 Task: Look for space in San Fernando, United States from 17th June, 2023 to 21st June, 2023 for 2 adults in price range Rs.7000 to Rs.12000. Place can be private room with 1  bedroom having 2 beds and 1 bathroom. Property type can be house, flat, guest house. Booking option can be shelf check-in. Required host language is English.
Action: Mouse moved to (558, 112)
Screenshot: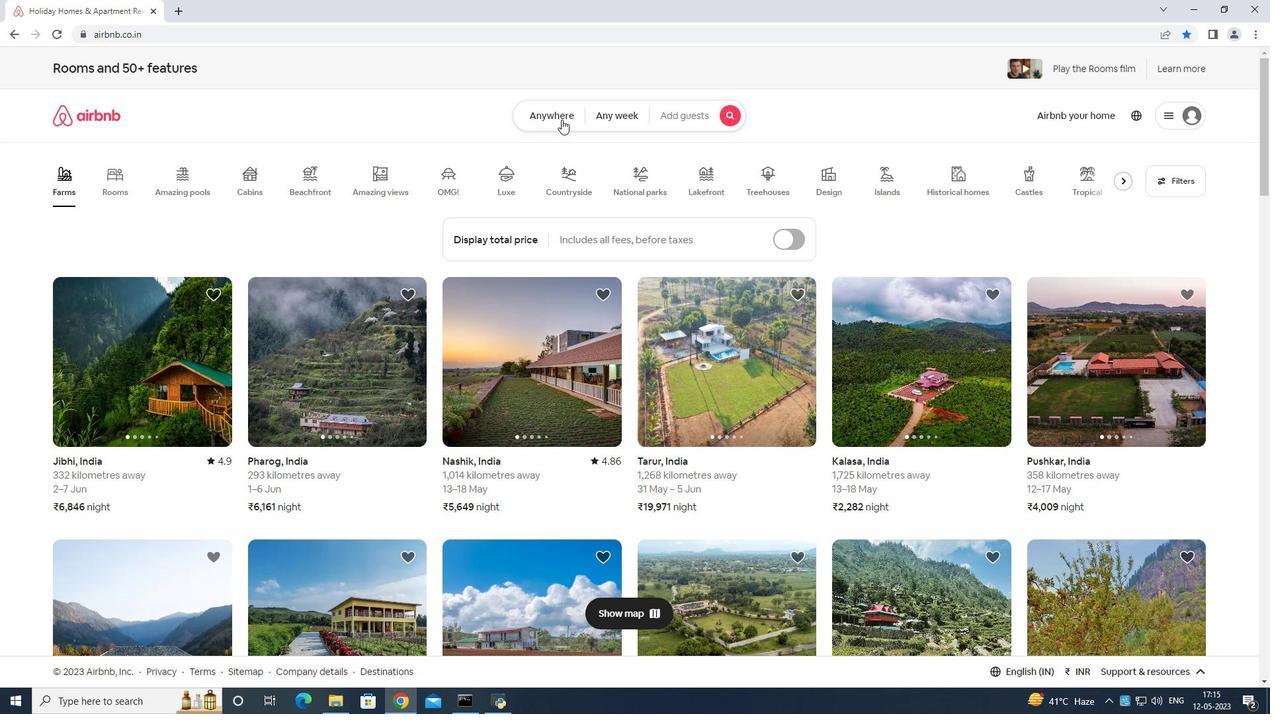 
Action: Mouse pressed left at (558, 112)
Screenshot: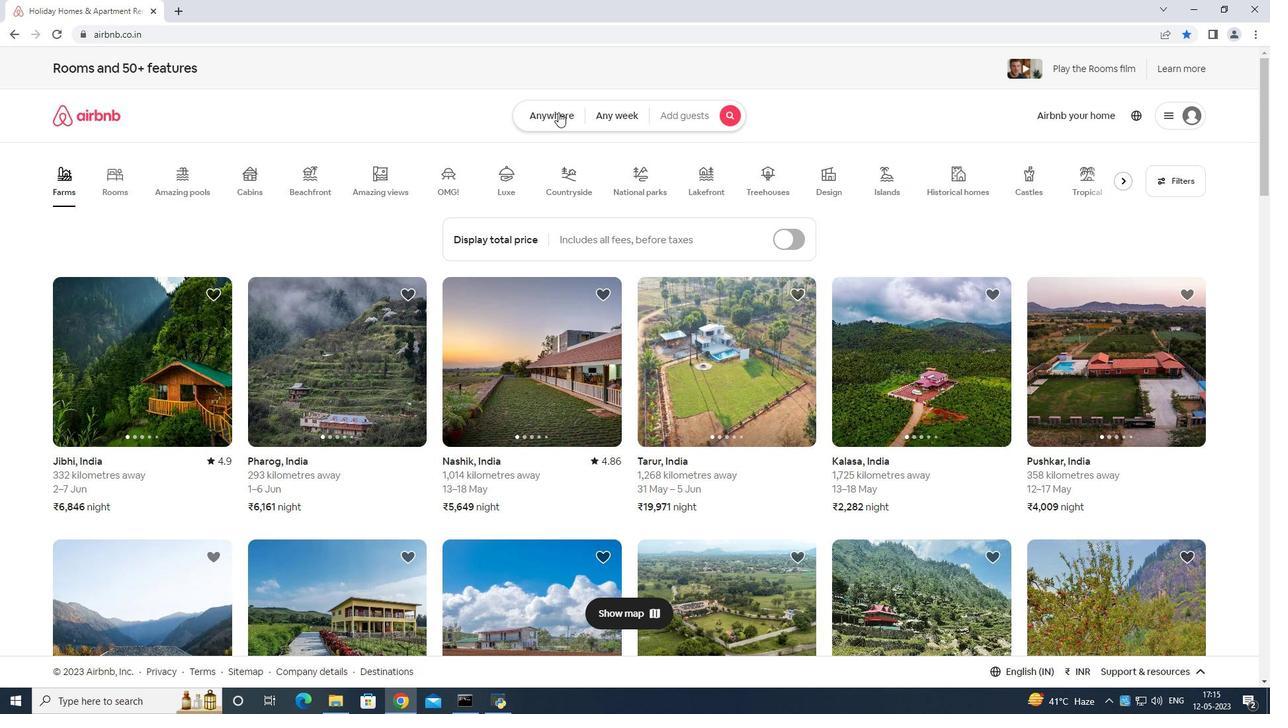
Action: Mouse moved to (486, 158)
Screenshot: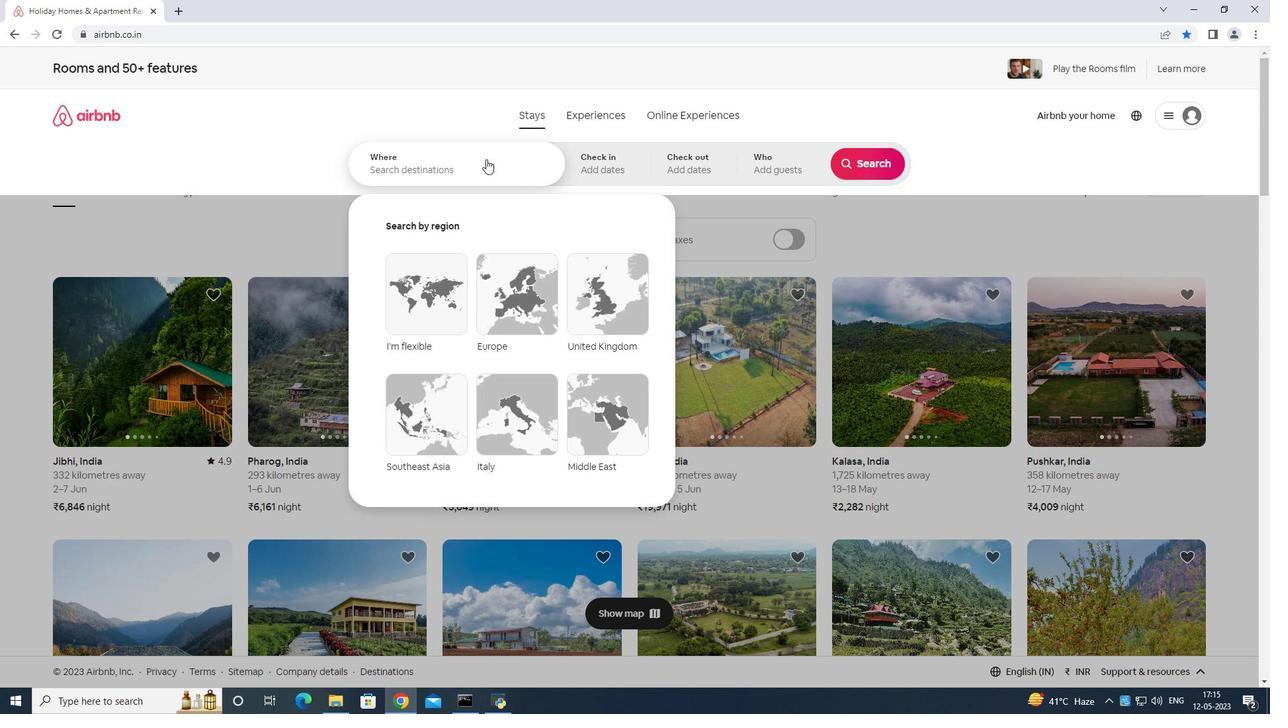 
Action: Mouse pressed left at (486, 158)
Screenshot: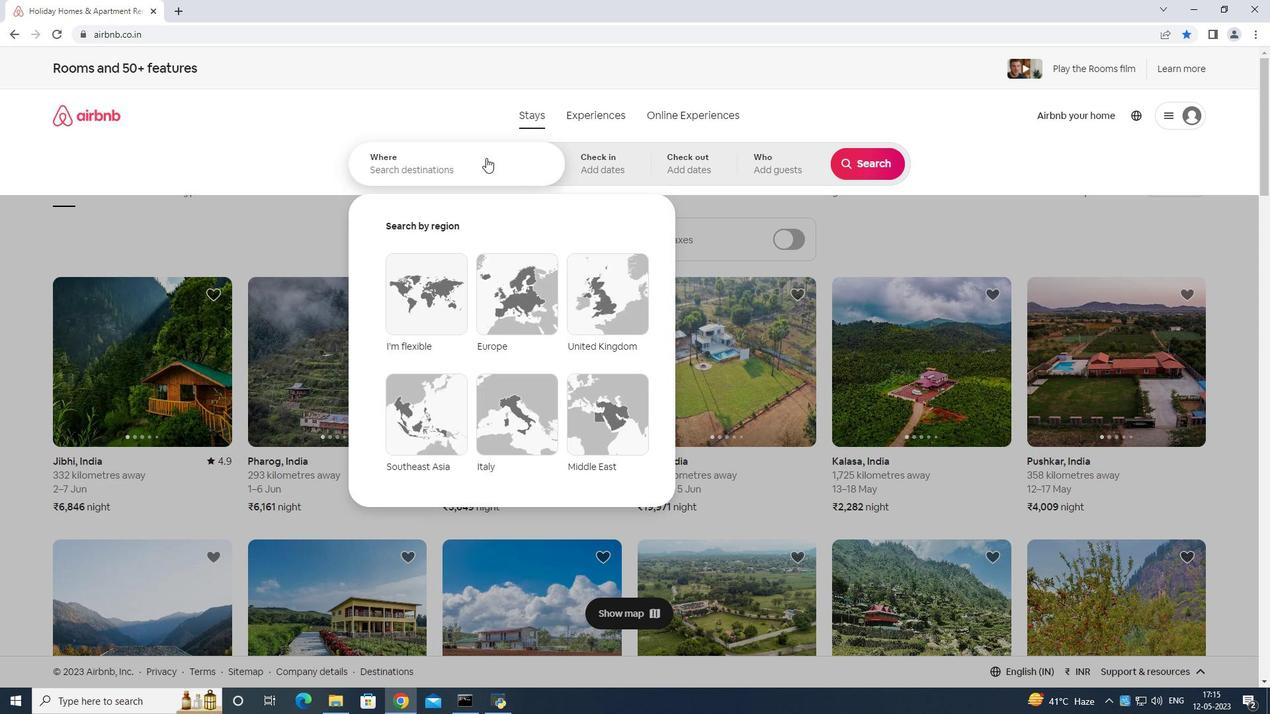
Action: Mouse moved to (493, 162)
Screenshot: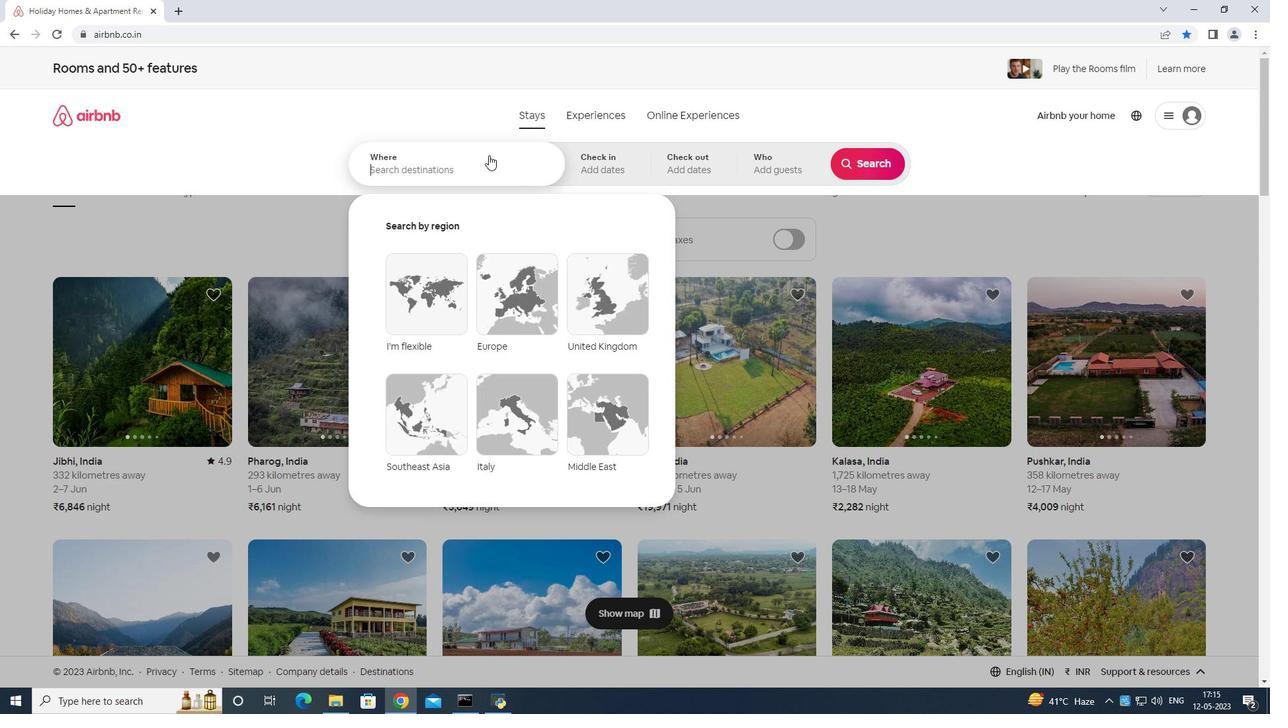 
Action: Key pressed <Key.shift>San<Key.space>fernando<Key.space>united<Key.space>states<Key.enter>
Screenshot: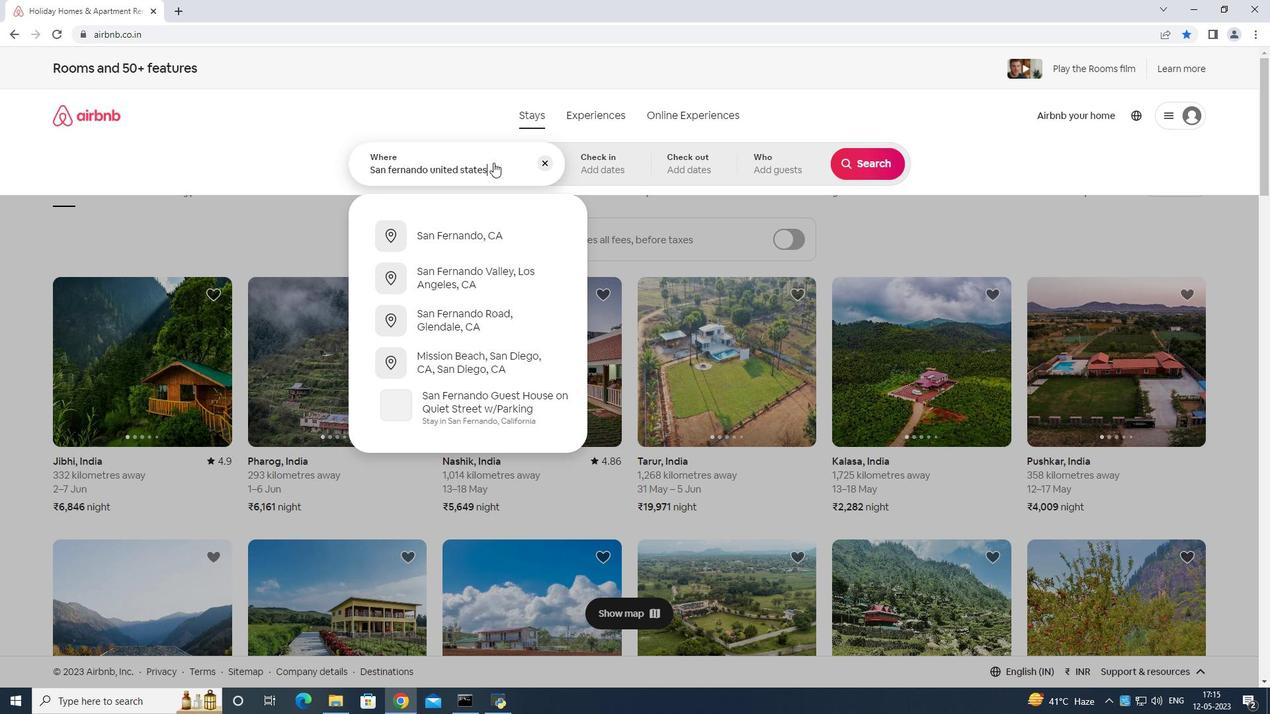 
Action: Mouse moved to (846, 379)
Screenshot: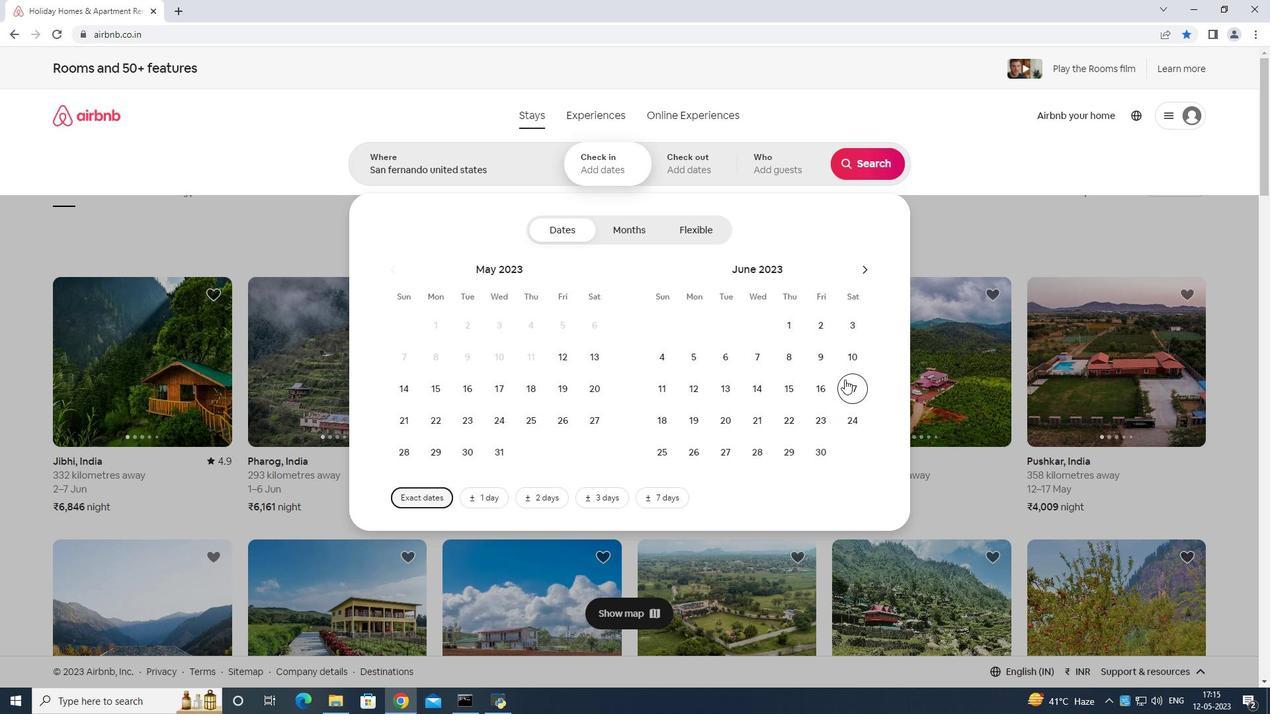 
Action: Mouse pressed left at (846, 379)
Screenshot: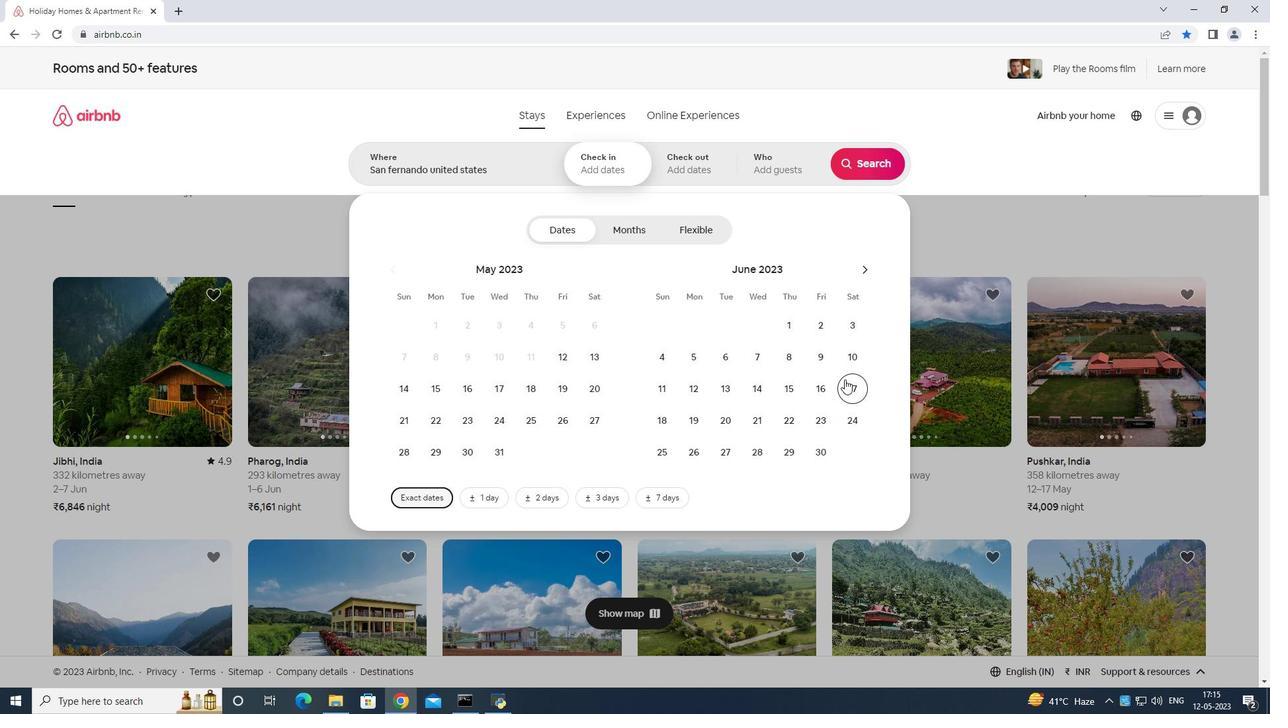
Action: Mouse moved to (762, 412)
Screenshot: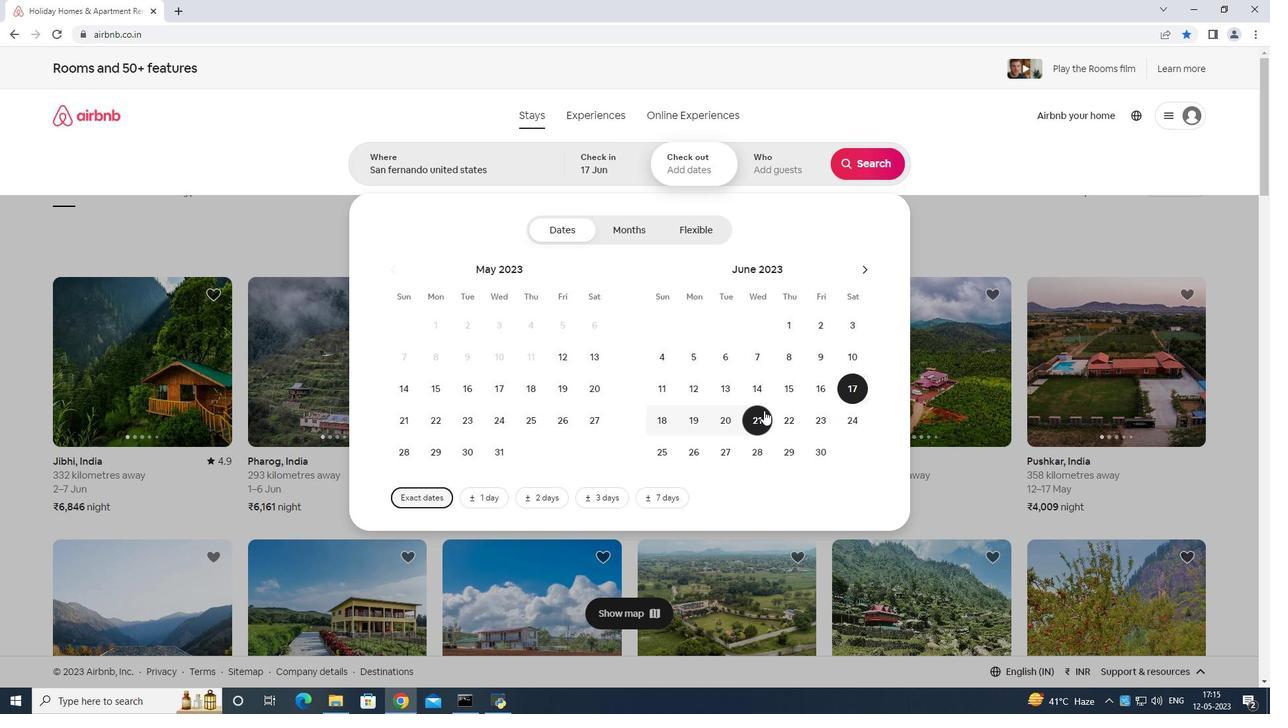 
Action: Mouse pressed left at (762, 412)
Screenshot: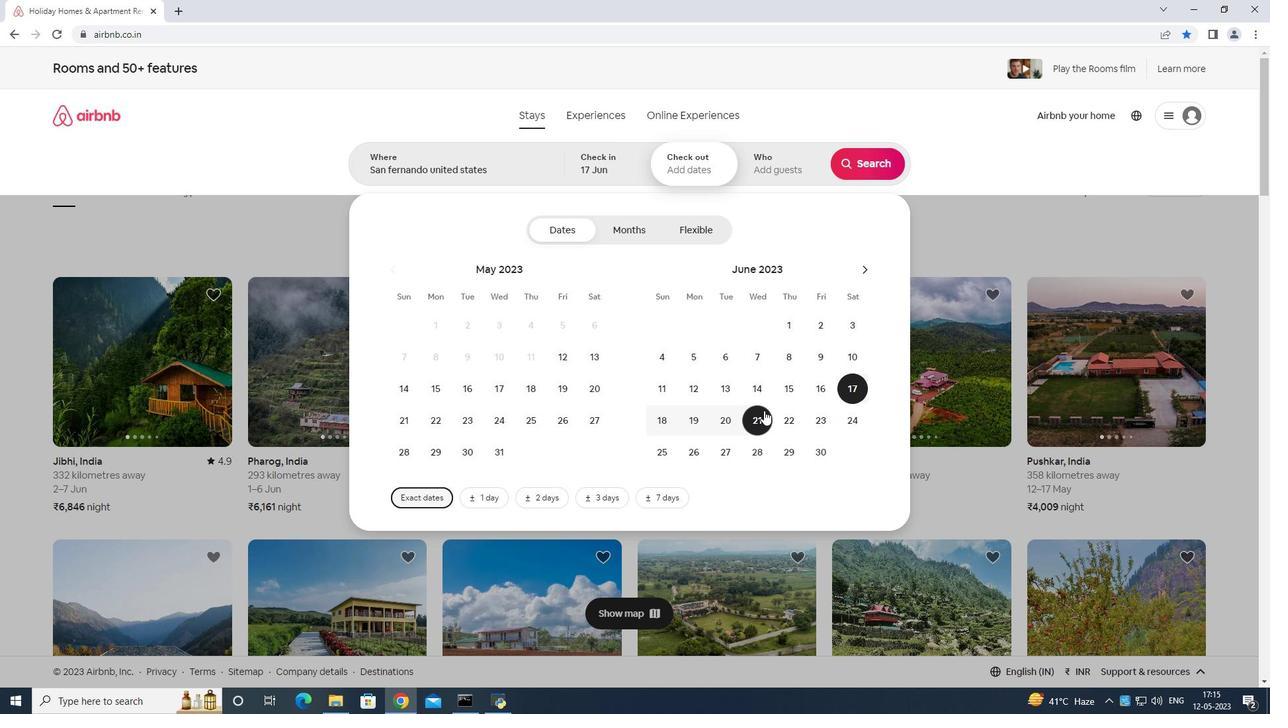 
Action: Mouse moved to (794, 172)
Screenshot: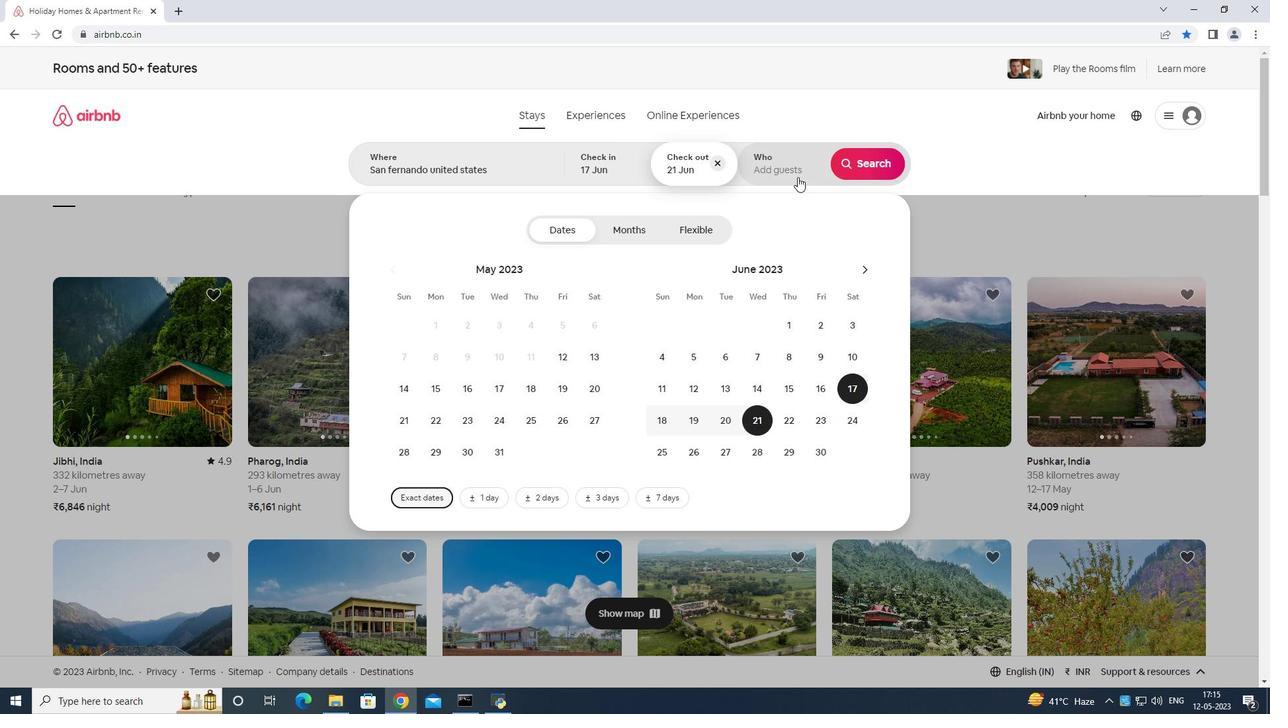 
Action: Mouse pressed left at (794, 172)
Screenshot: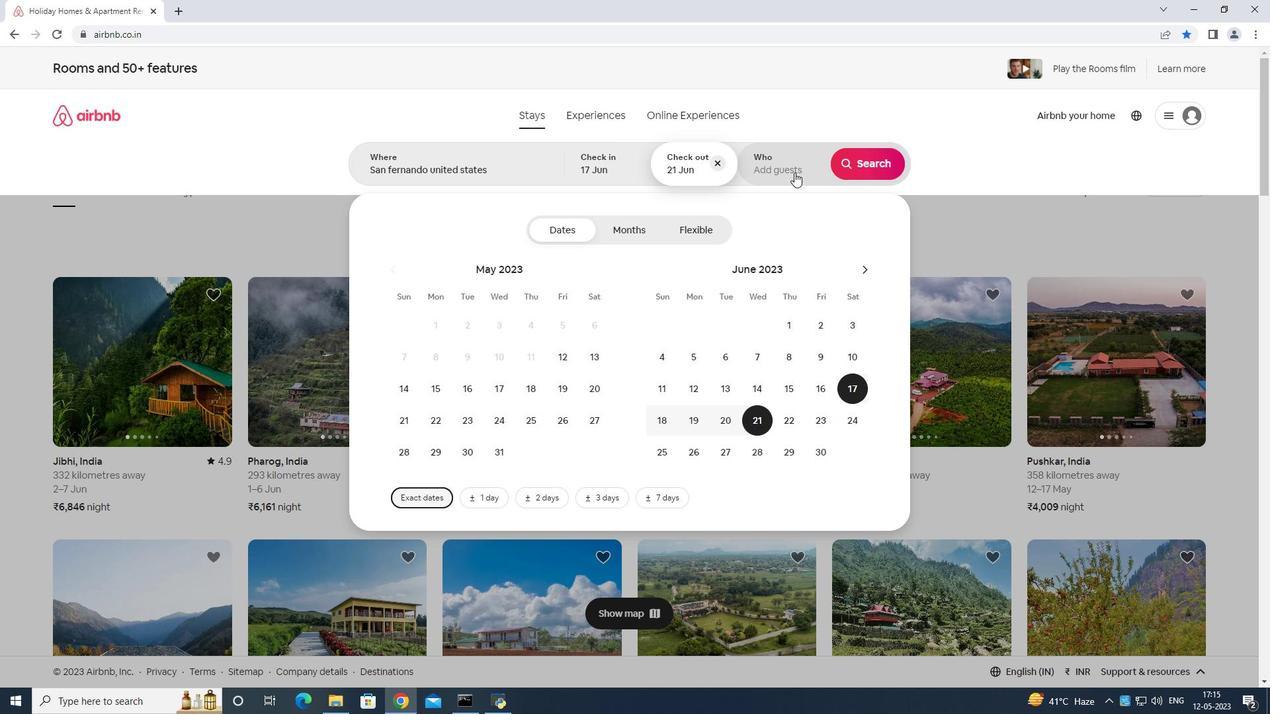 
Action: Mouse moved to (874, 238)
Screenshot: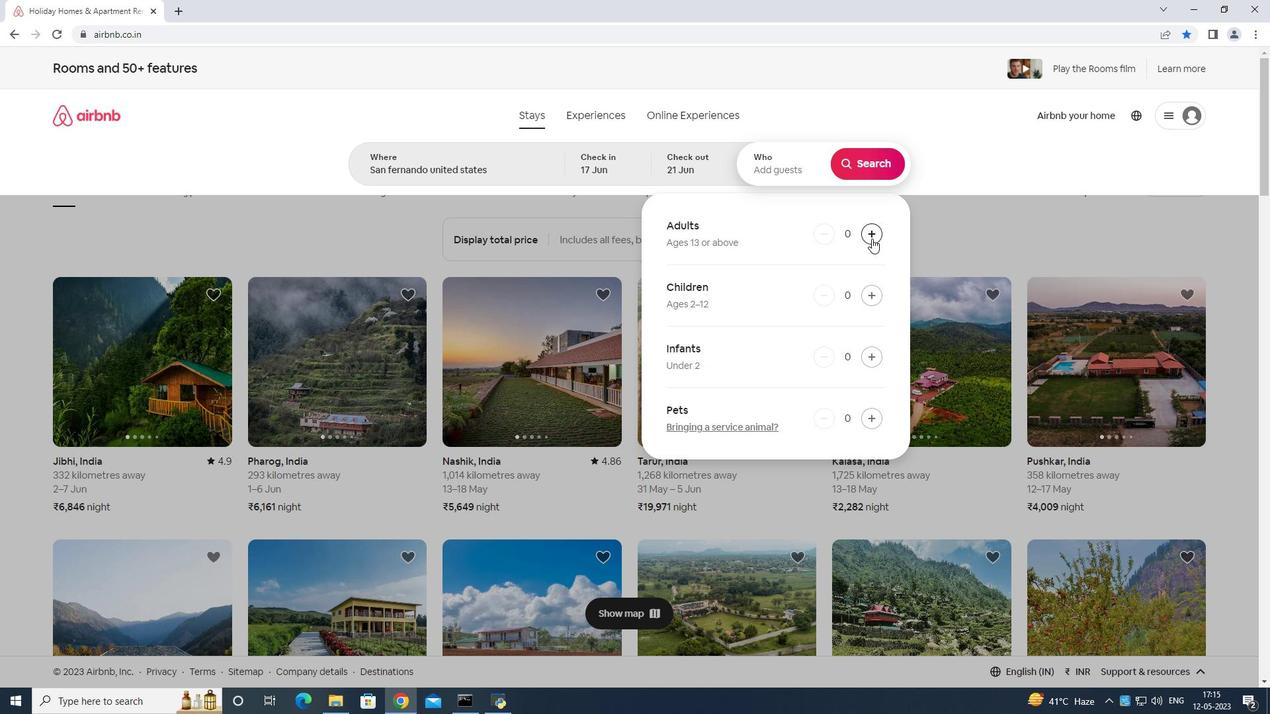 
Action: Mouse pressed left at (874, 238)
Screenshot: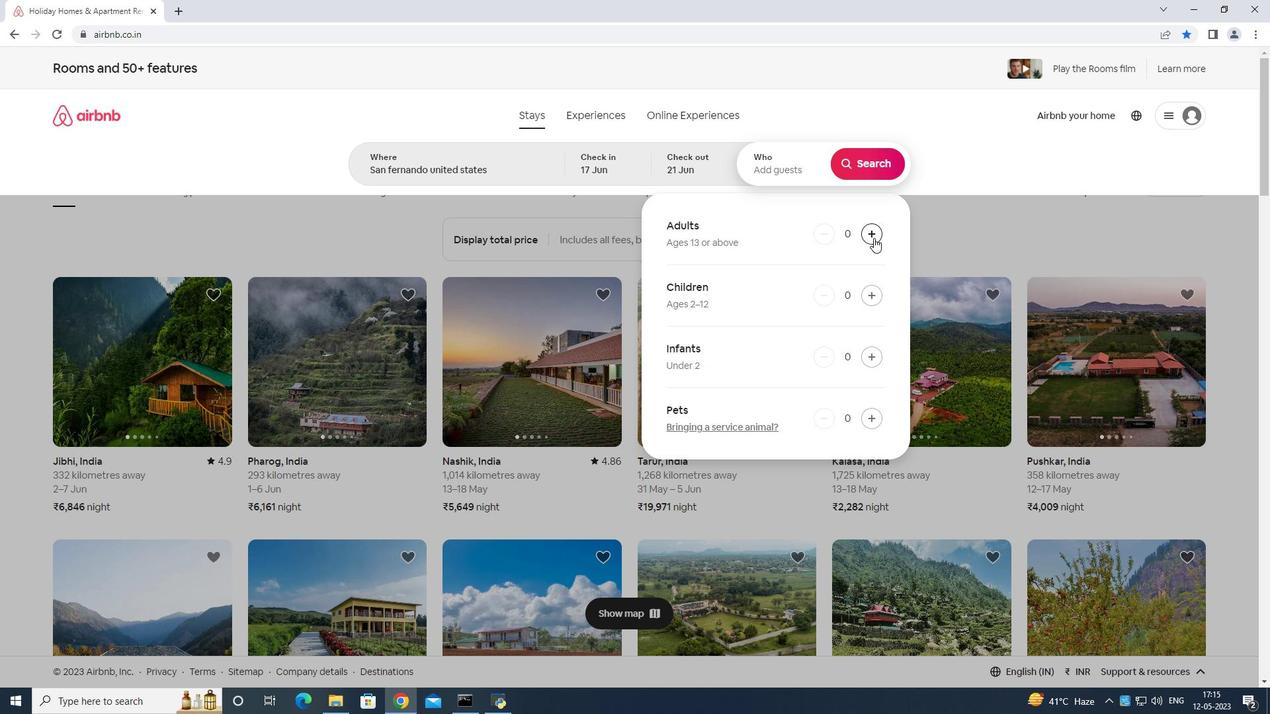 
Action: Mouse pressed left at (874, 238)
Screenshot: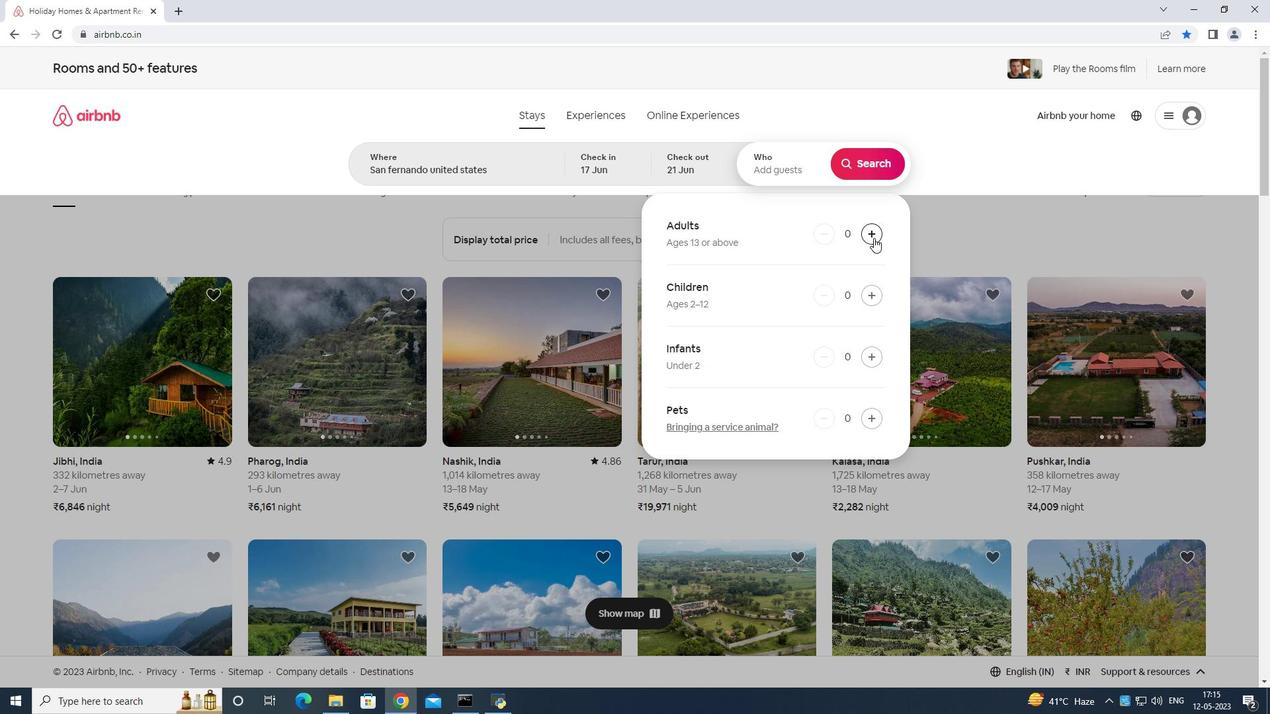 
Action: Mouse moved to (884, 162)
Screenshot: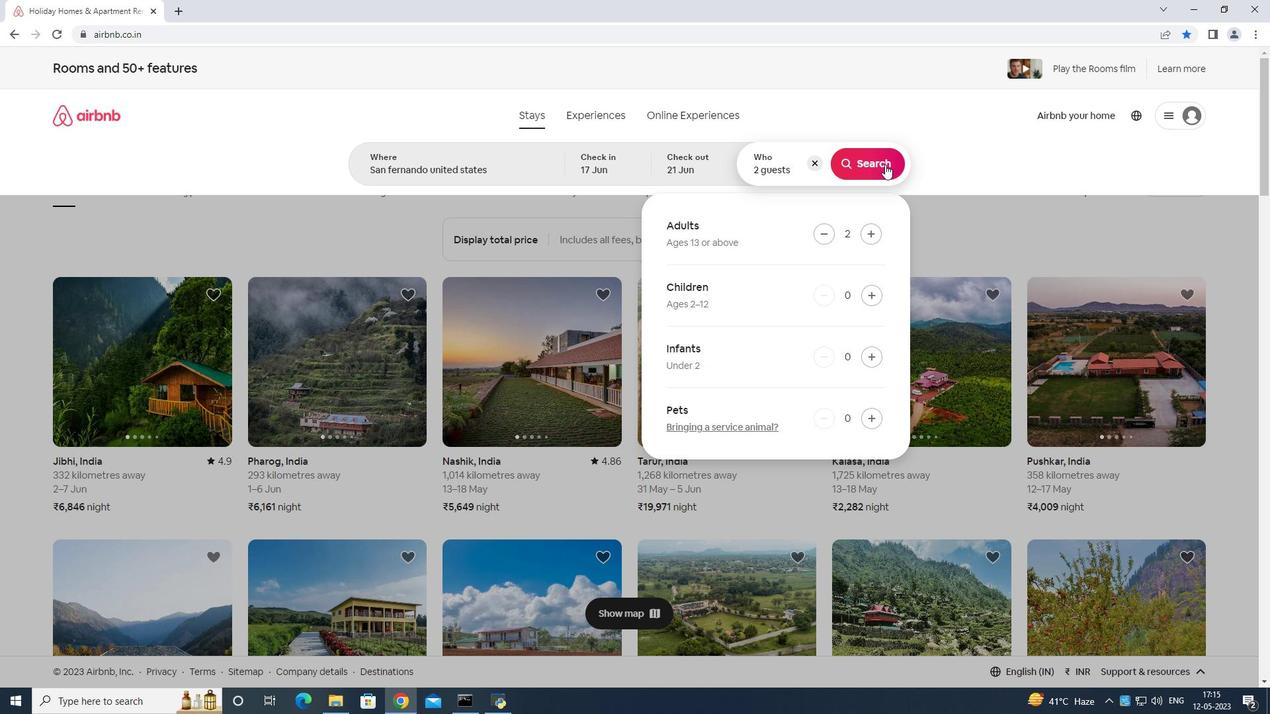 
Action: Mouse pressed left at (884, 162)
Screenshot: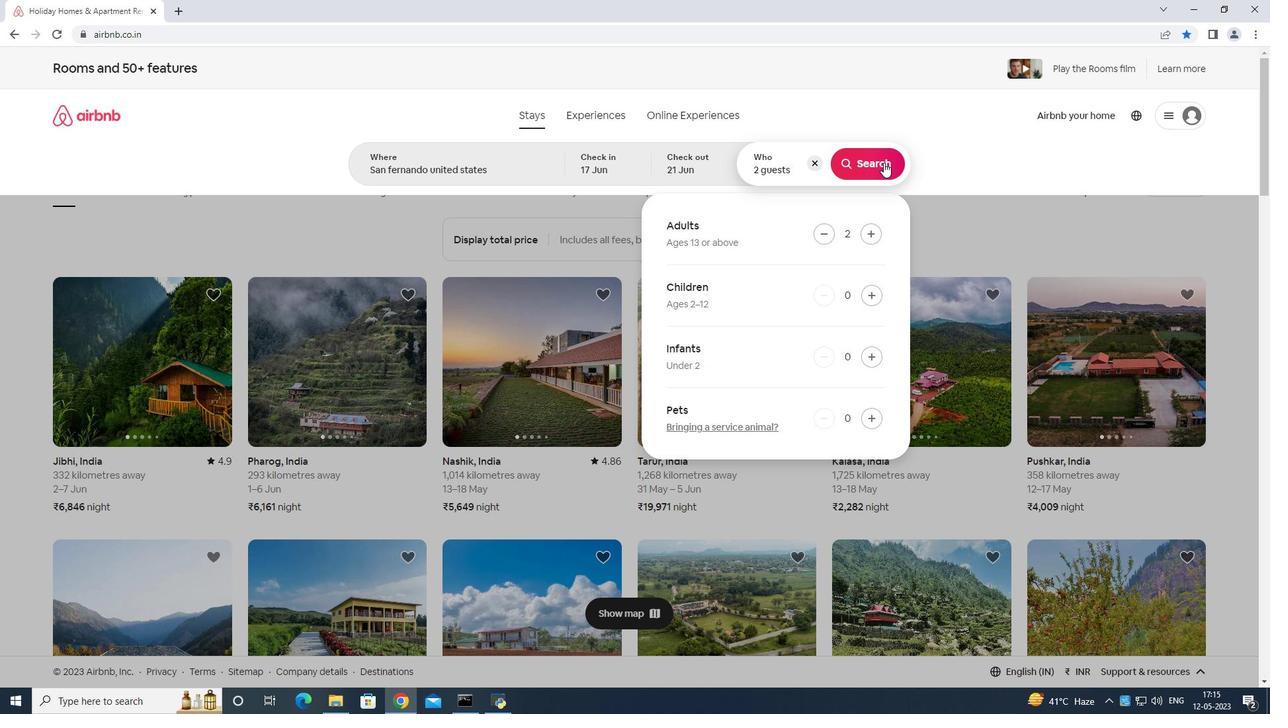 
Action: Mouse moved to (1202, 136)
Screenshot: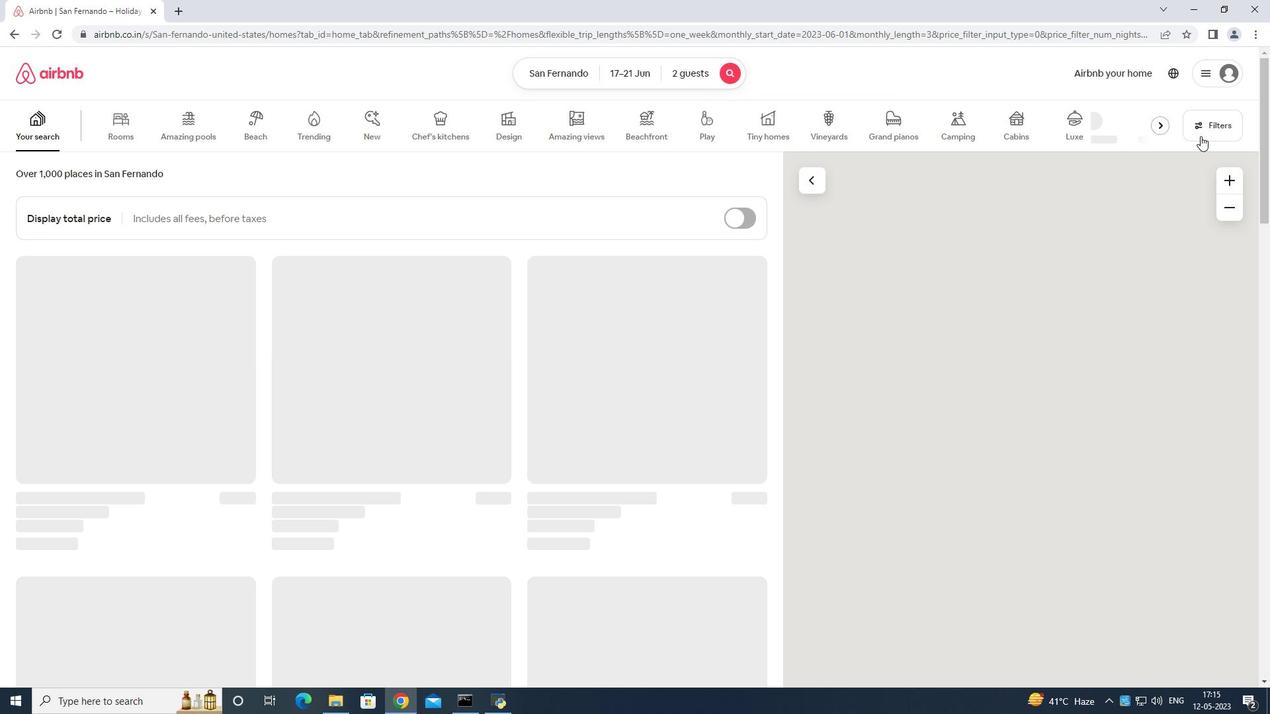 
Action: Mouse pressed left at (1202, 136)
Screenshot: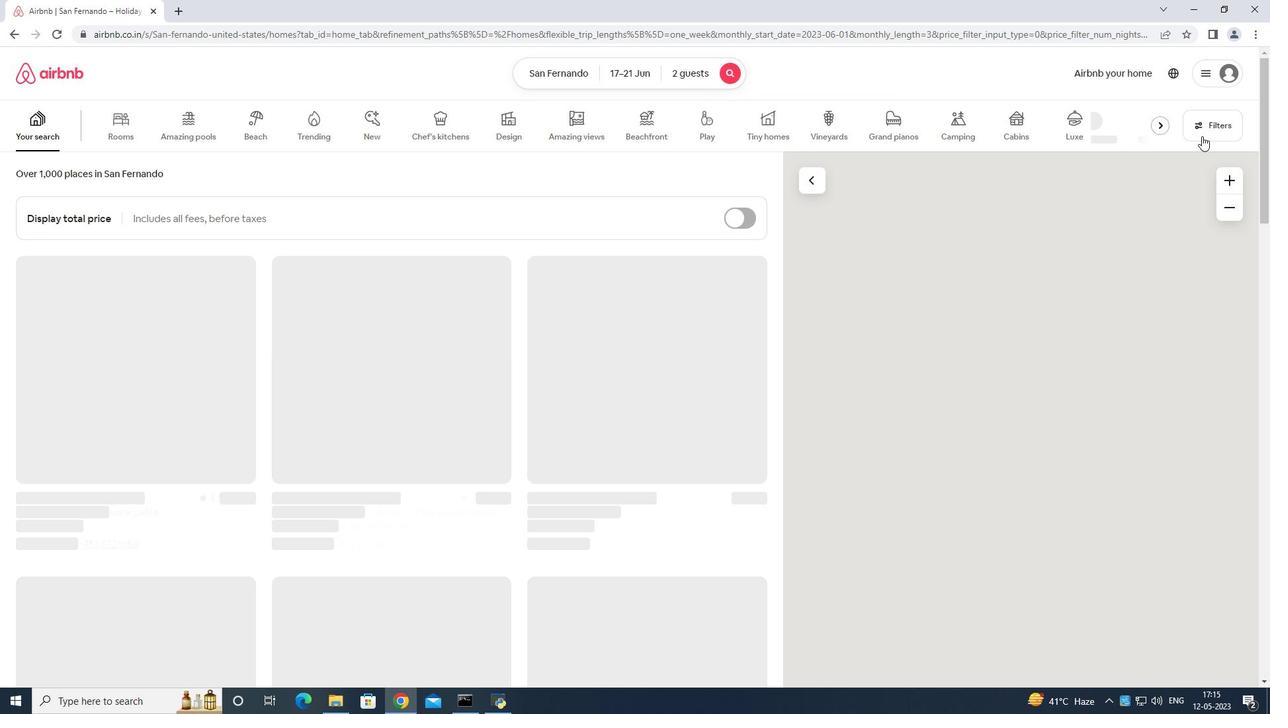 
Action: Mouse moved to (491, 440)
Screenshot: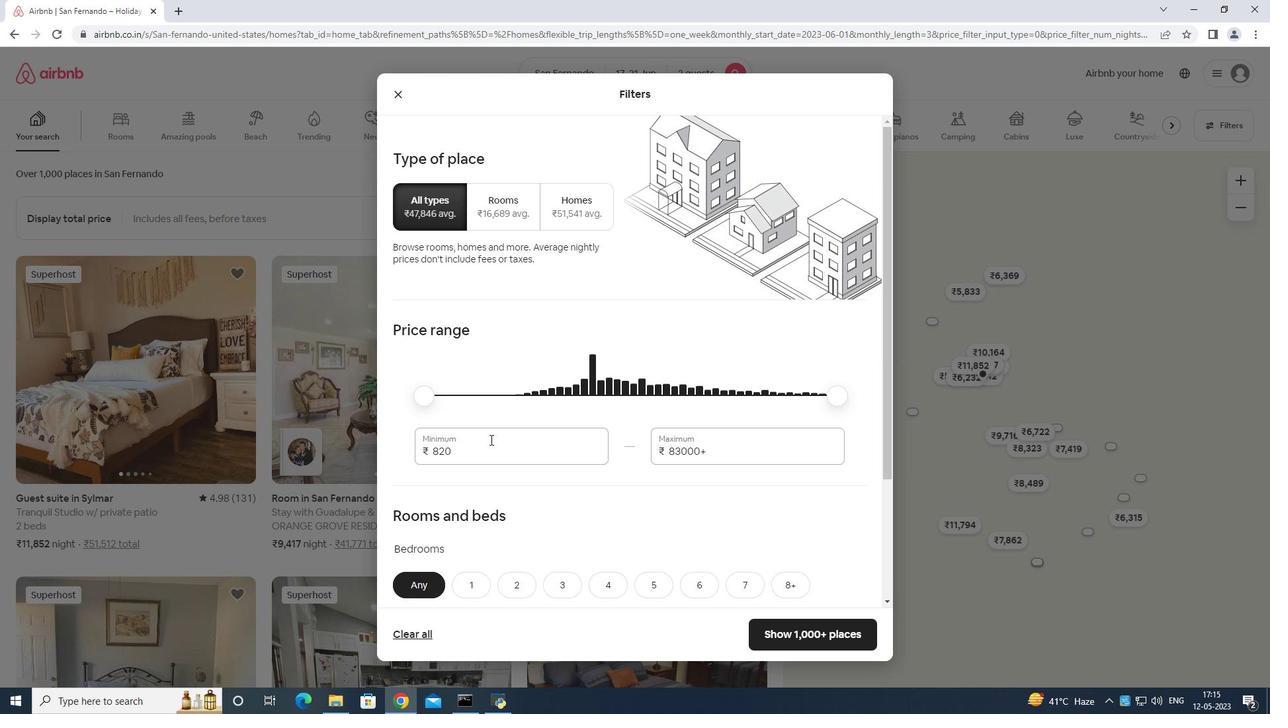 
Action: Mouse pressed left at (491, 440)
Screenshot: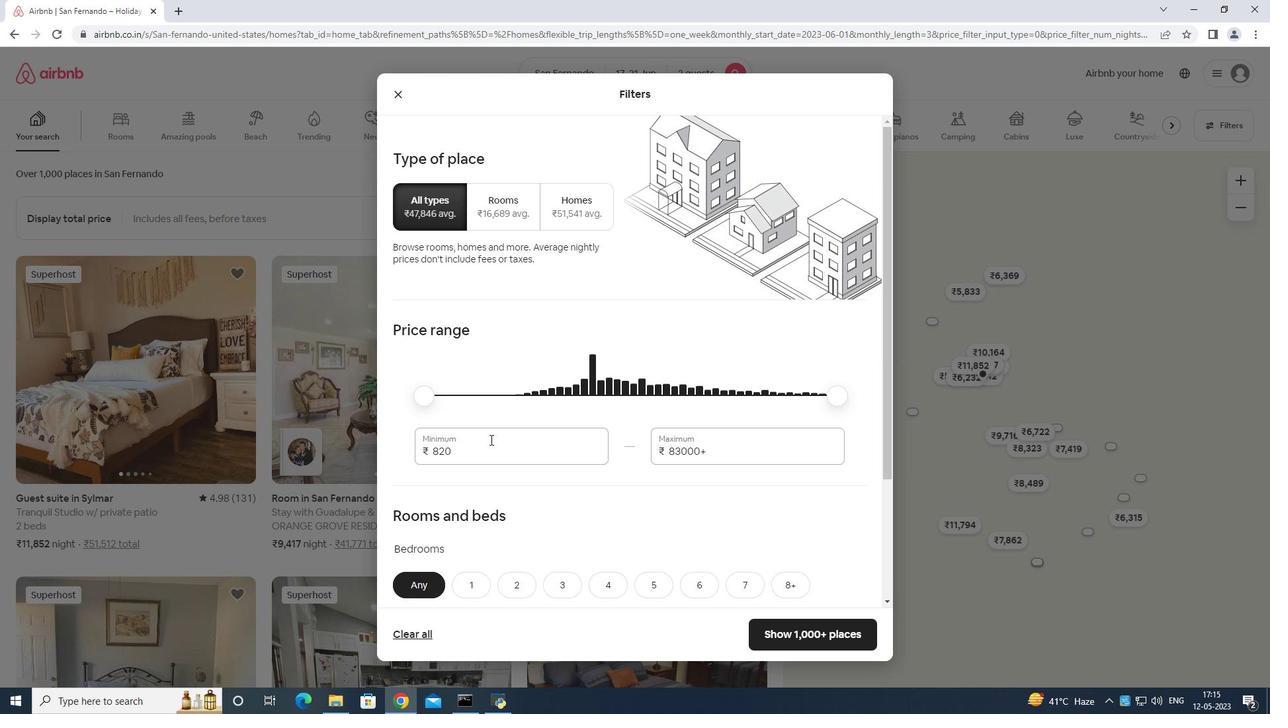 
Action: Mouse moved to (501, 434)
Screenshot: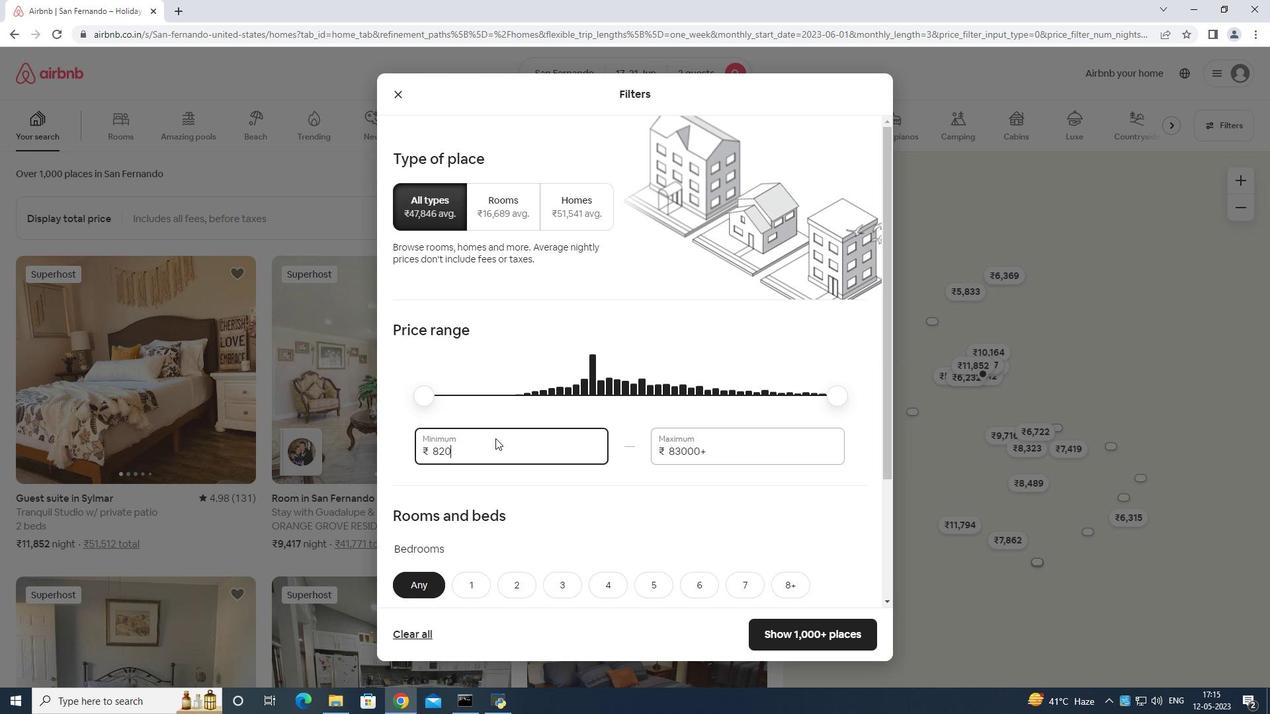 
Action: Key pressed <Key.backspace>
Screenshot: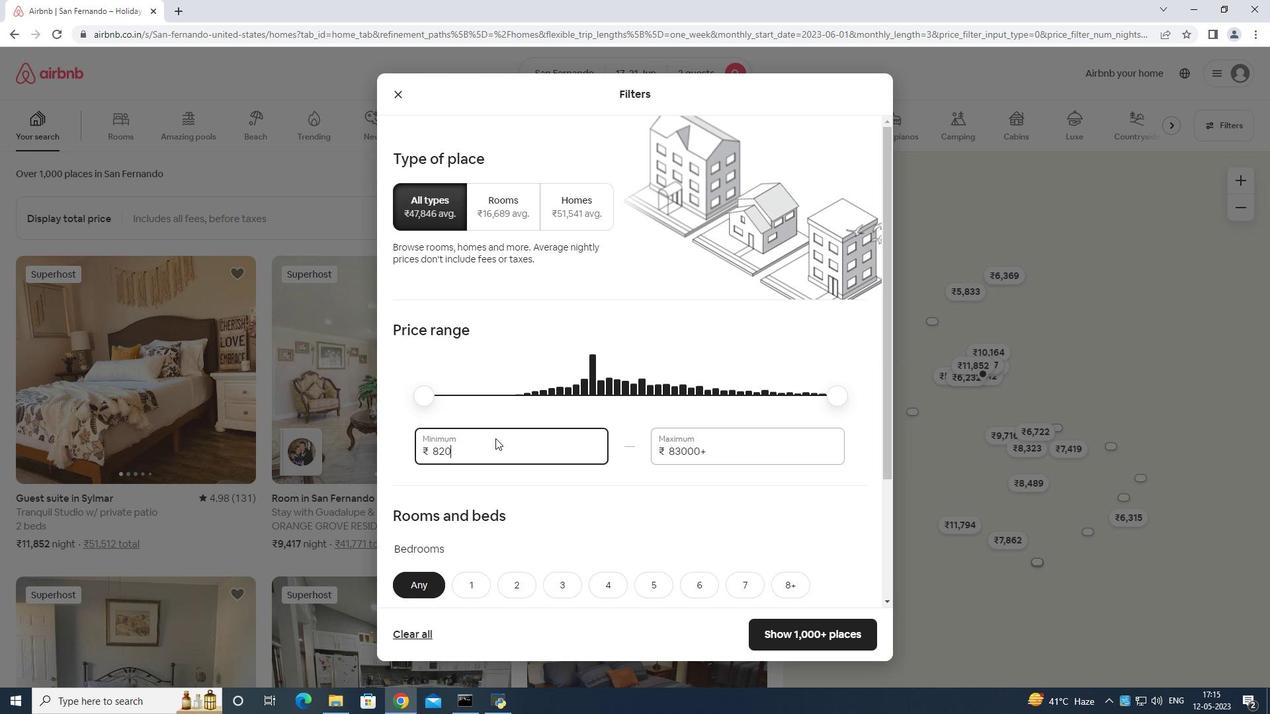 
Action: Mouse moved to (502, 434)
Screenshot: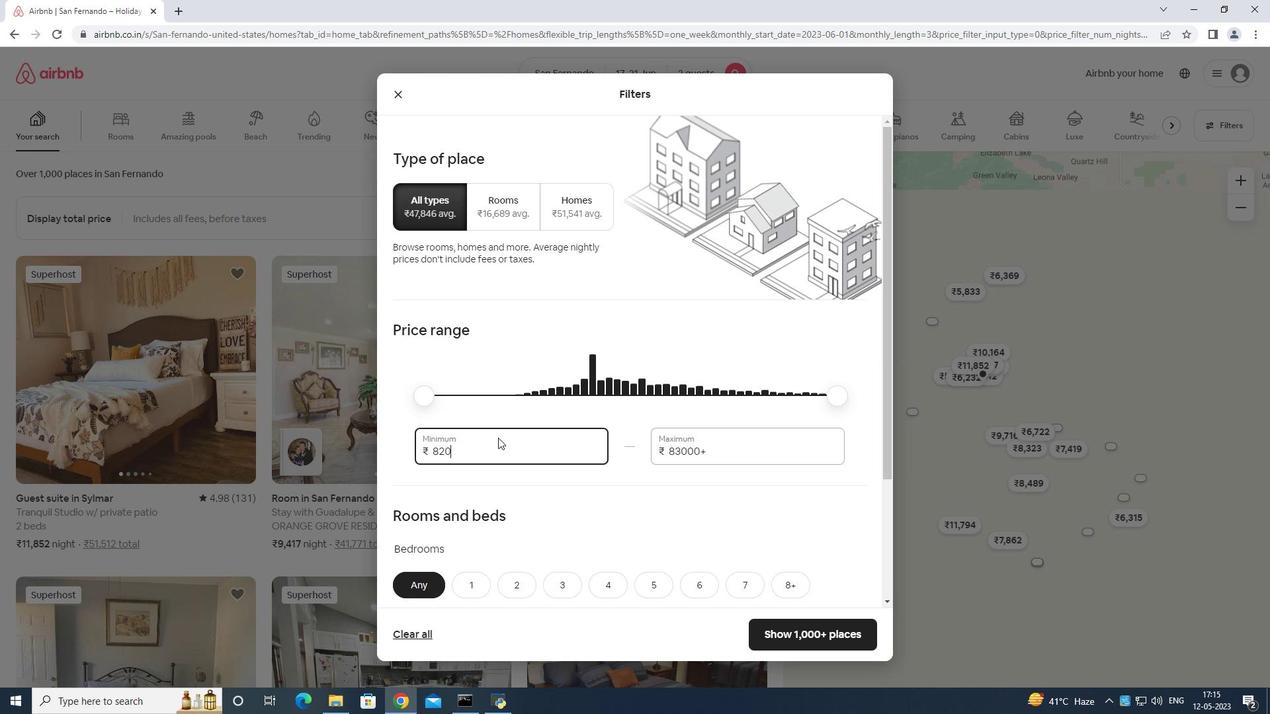 
Action: Key pressed <Key.backspace>
Screenshot: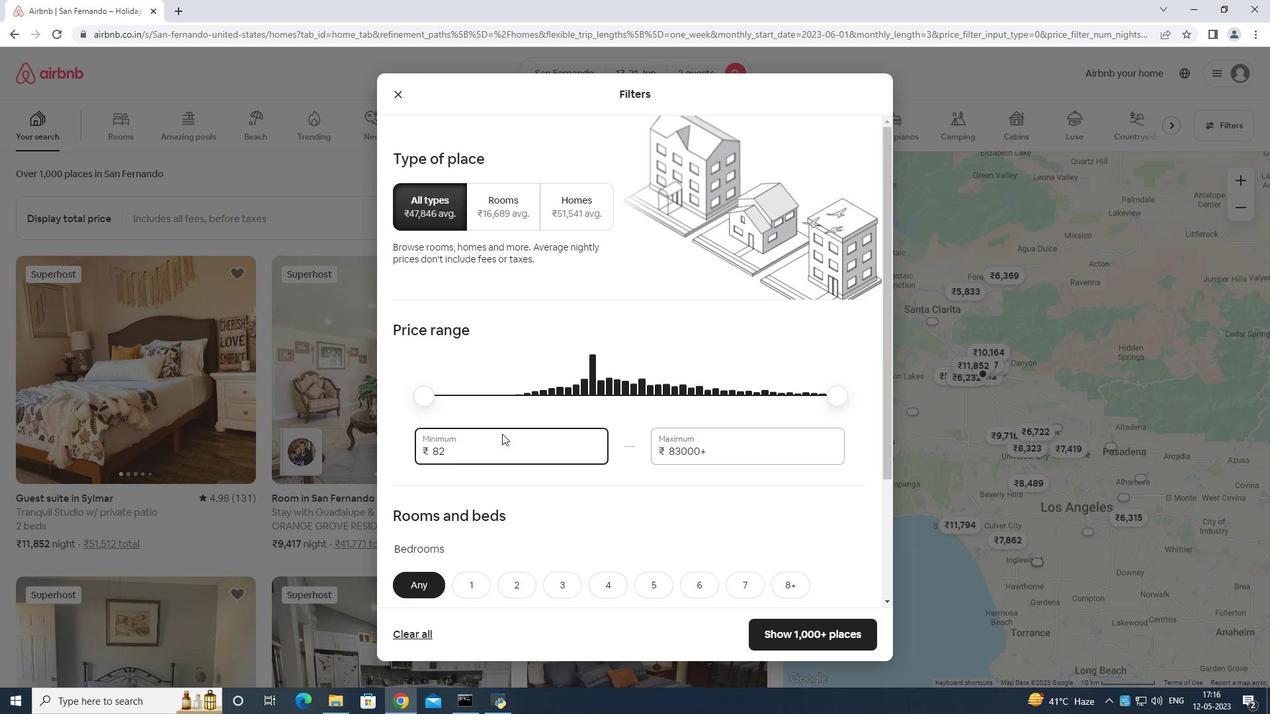 
Action: Mouse moved to (503, 434)
Screenshot: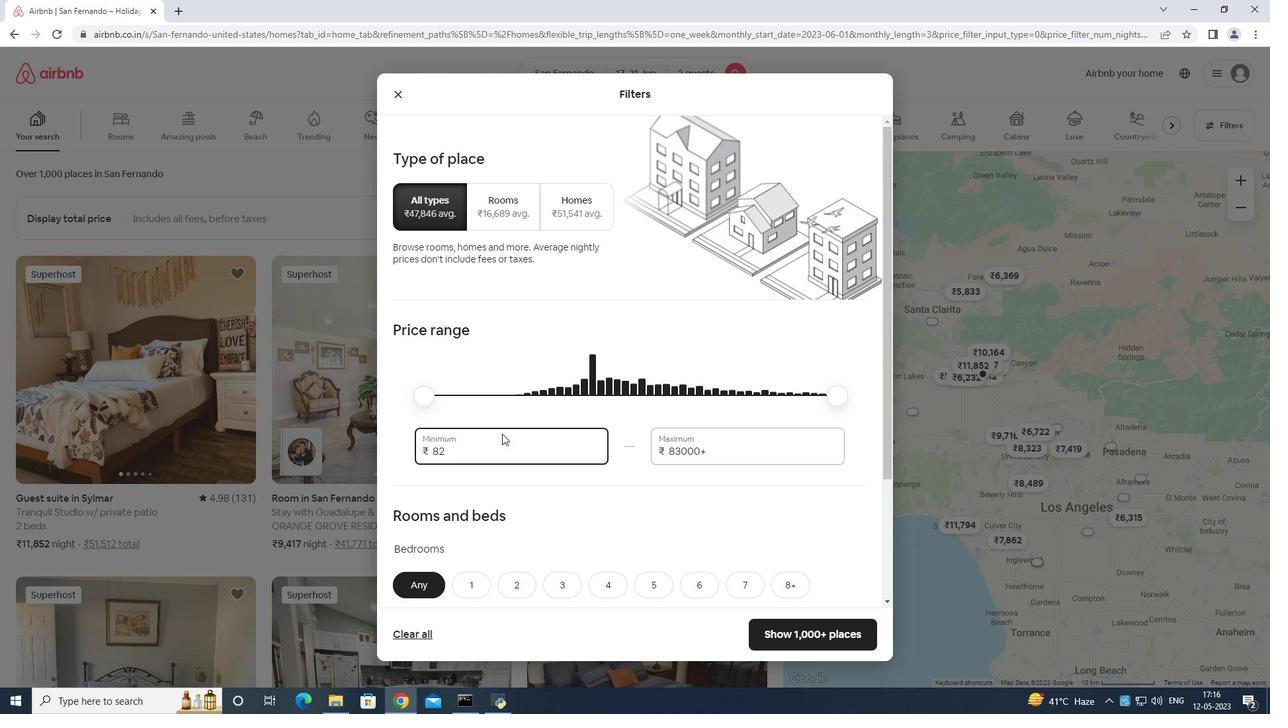 
Action: Key pressed <Key.backspace>
Screenshot: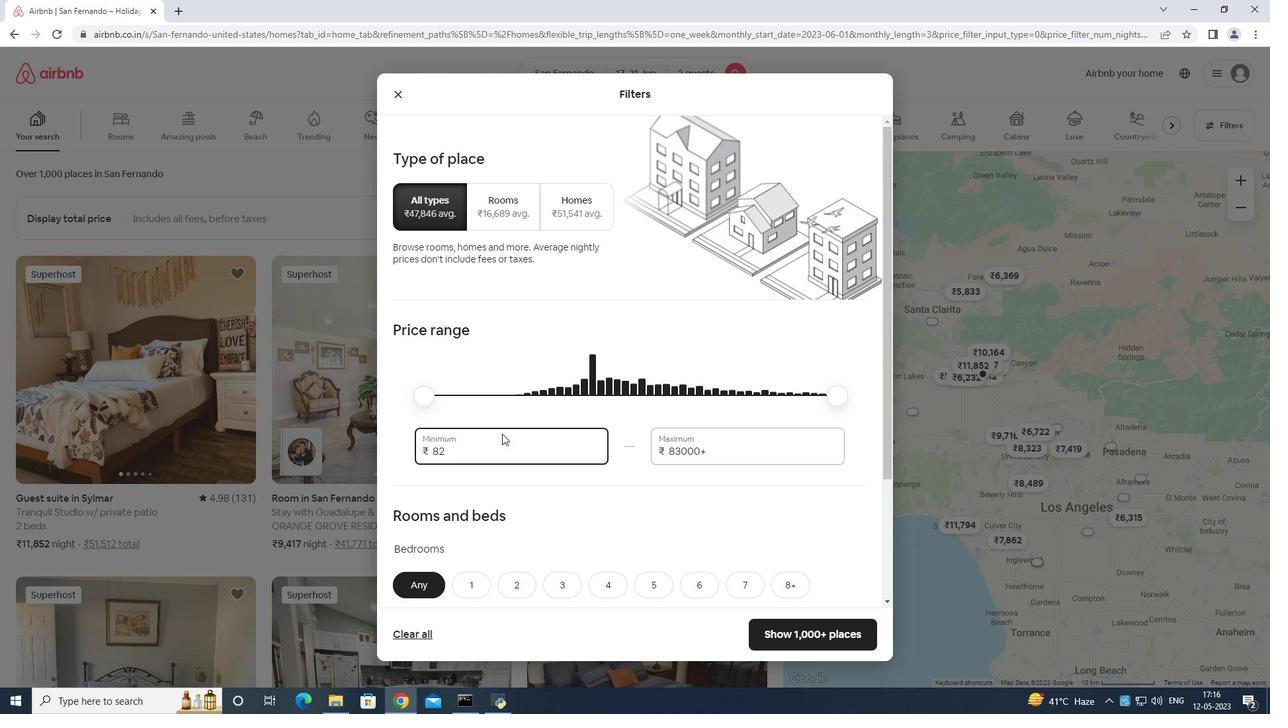 
Action: Mouse moved to (503, 434)
Screenshot: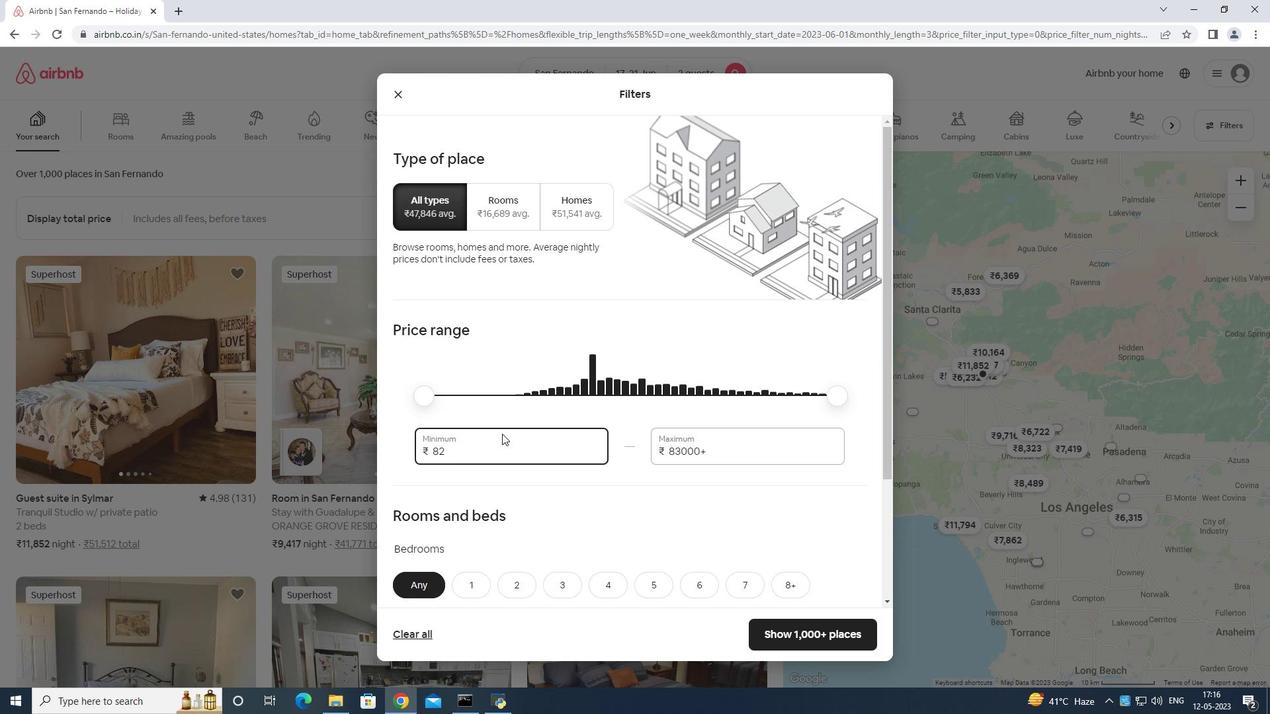 
Action: Key pressed <Key.backspace><Key.backspace>
Screenshot: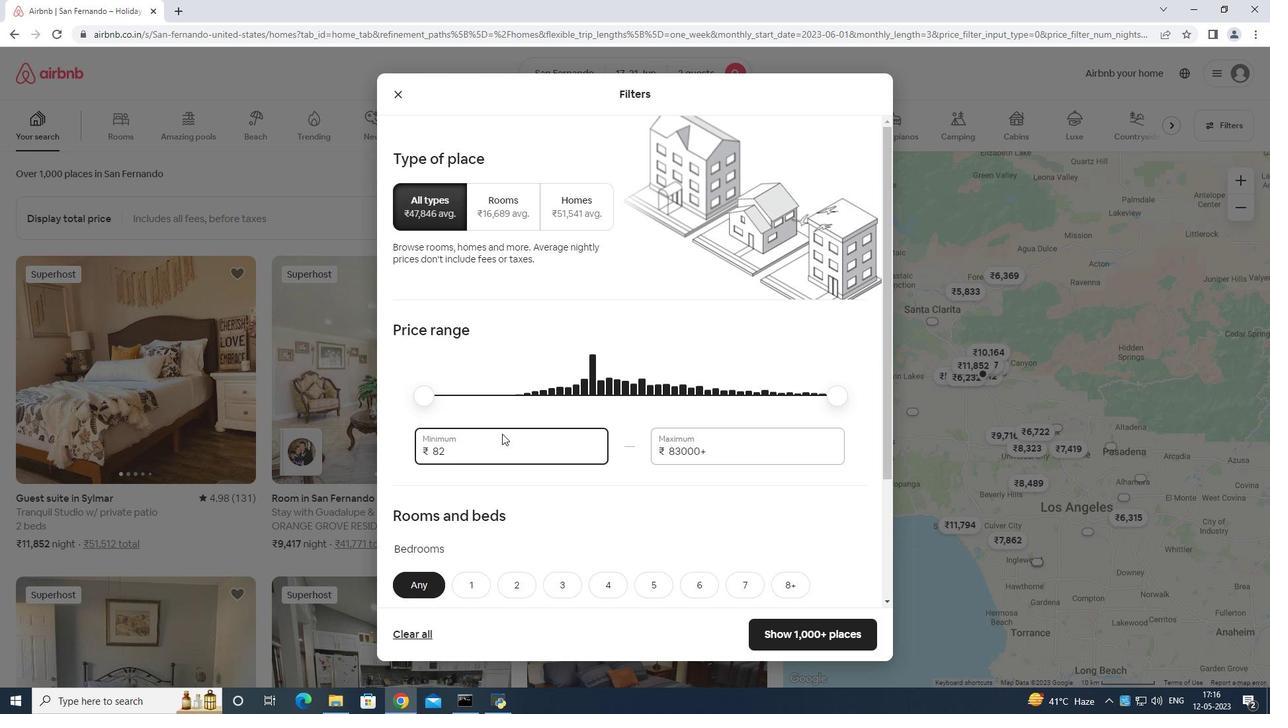 
Action: Mouse moved to (504, 432)
Screenshot: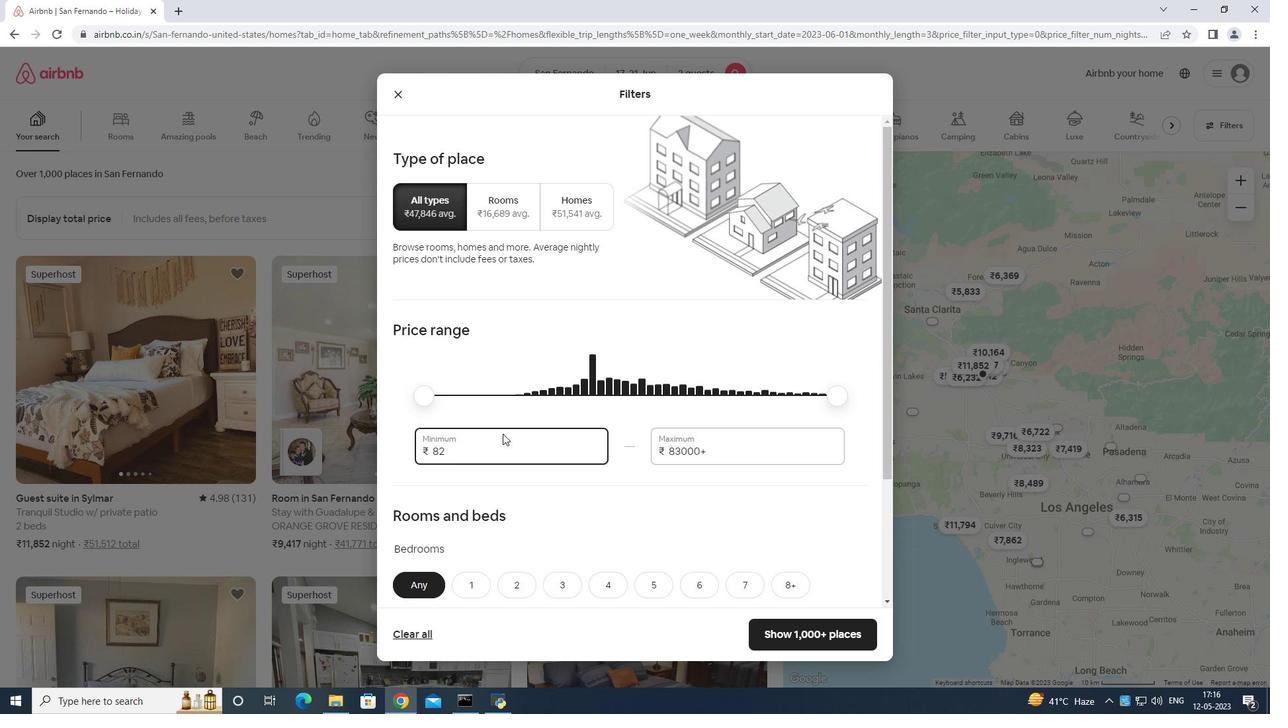 
Action: Key pressed <Key.backspace><Key.backspace>
Screenshot: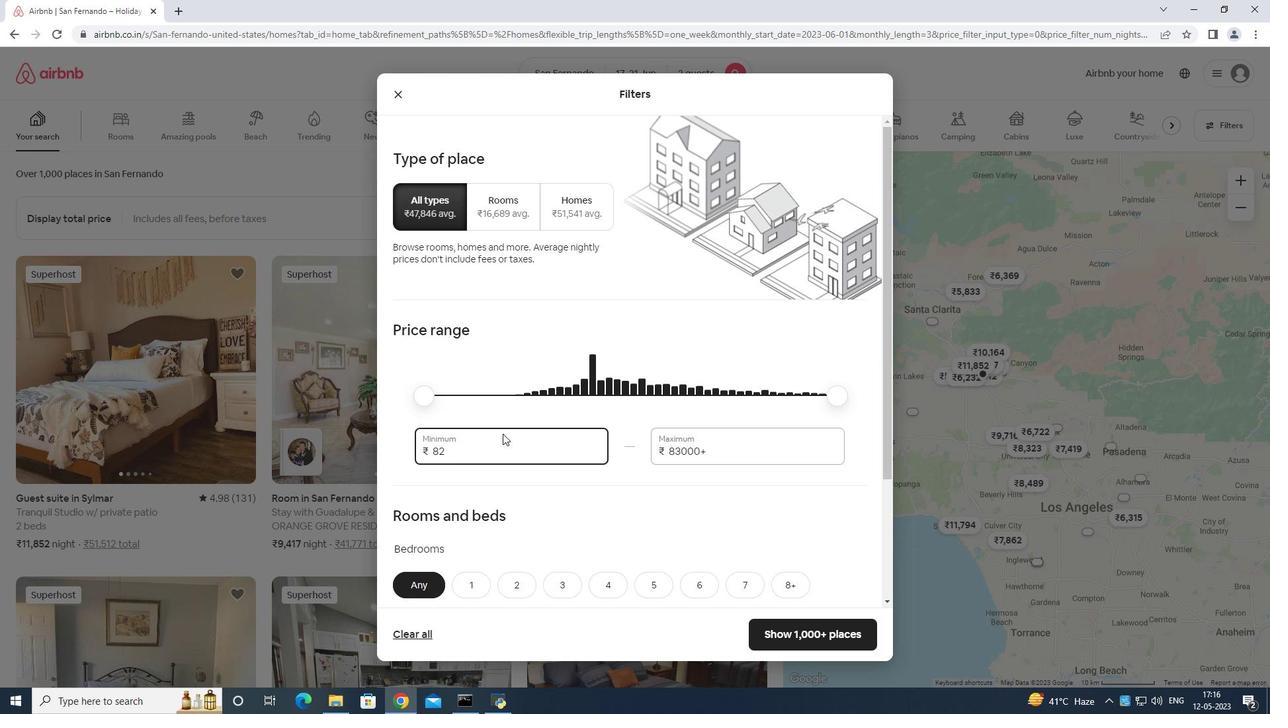 
Action: Mouse moved to (504, 432)
Screenshot: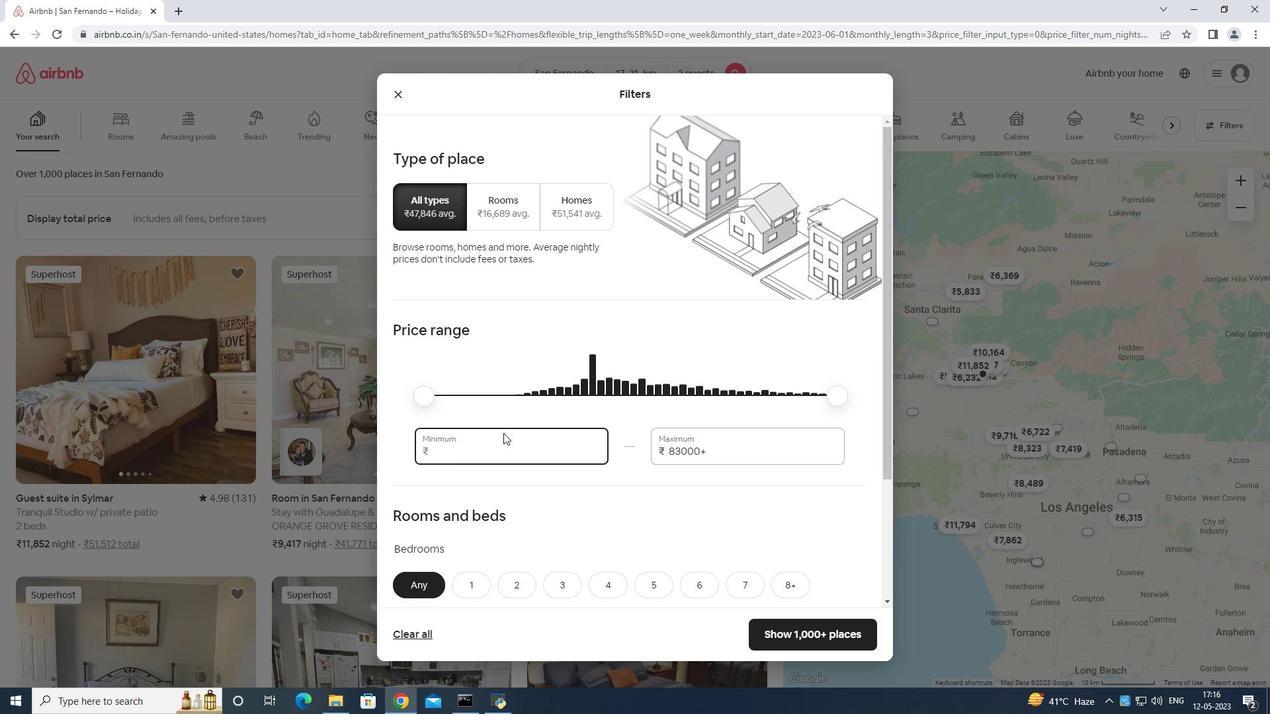
Action: Key pressed <Key.backspace>
Screenshot: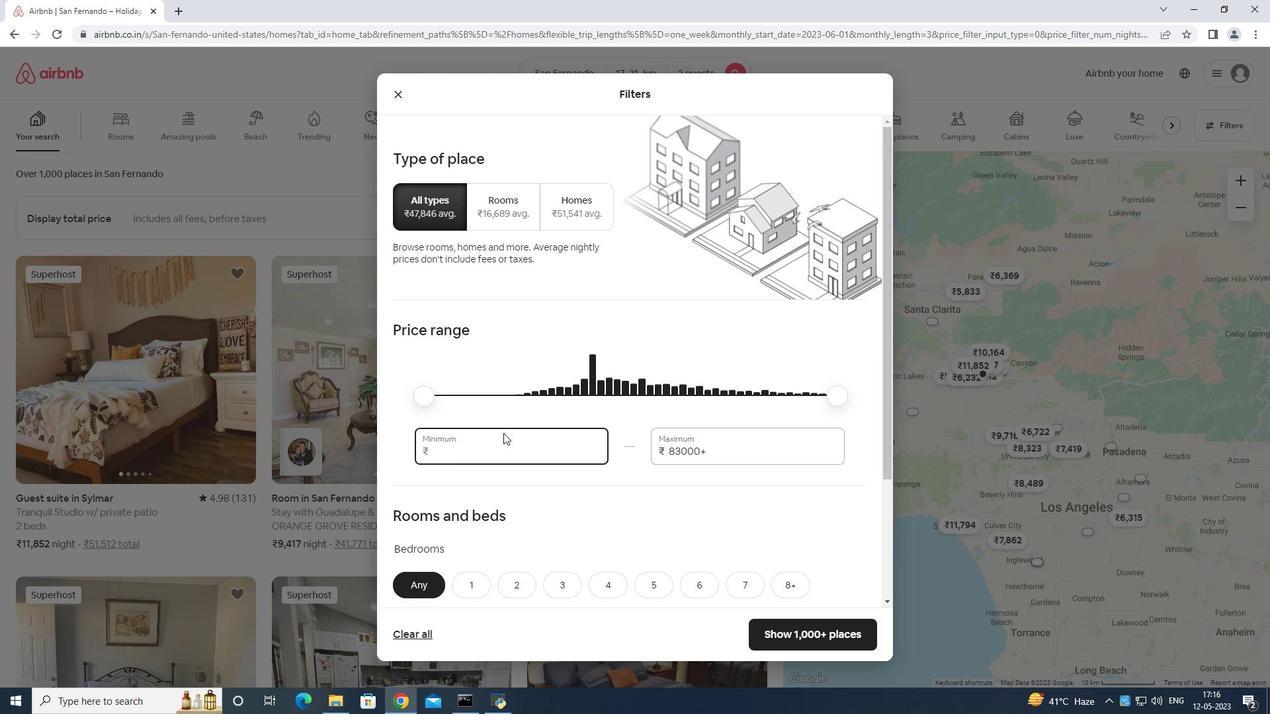 
Action: Mouse moved to (505, 432)
Screenshot: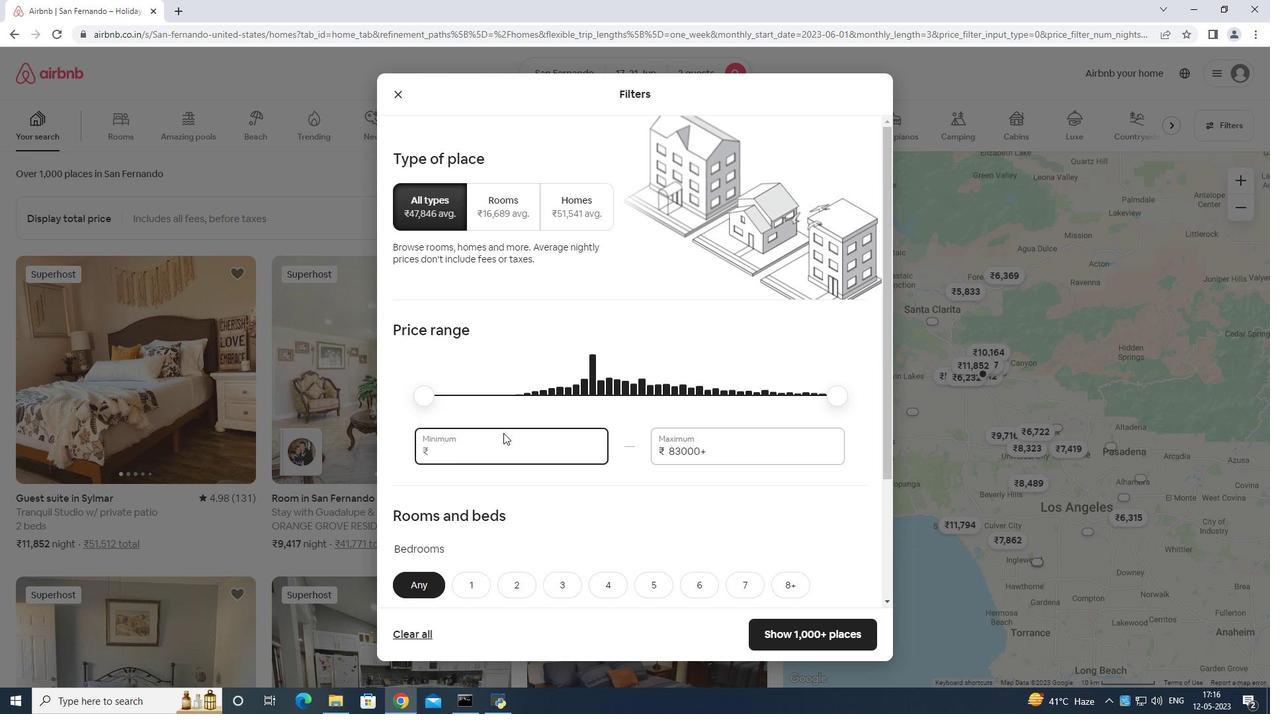 
Action: Key pressed <Key.backspace>
Screenshot: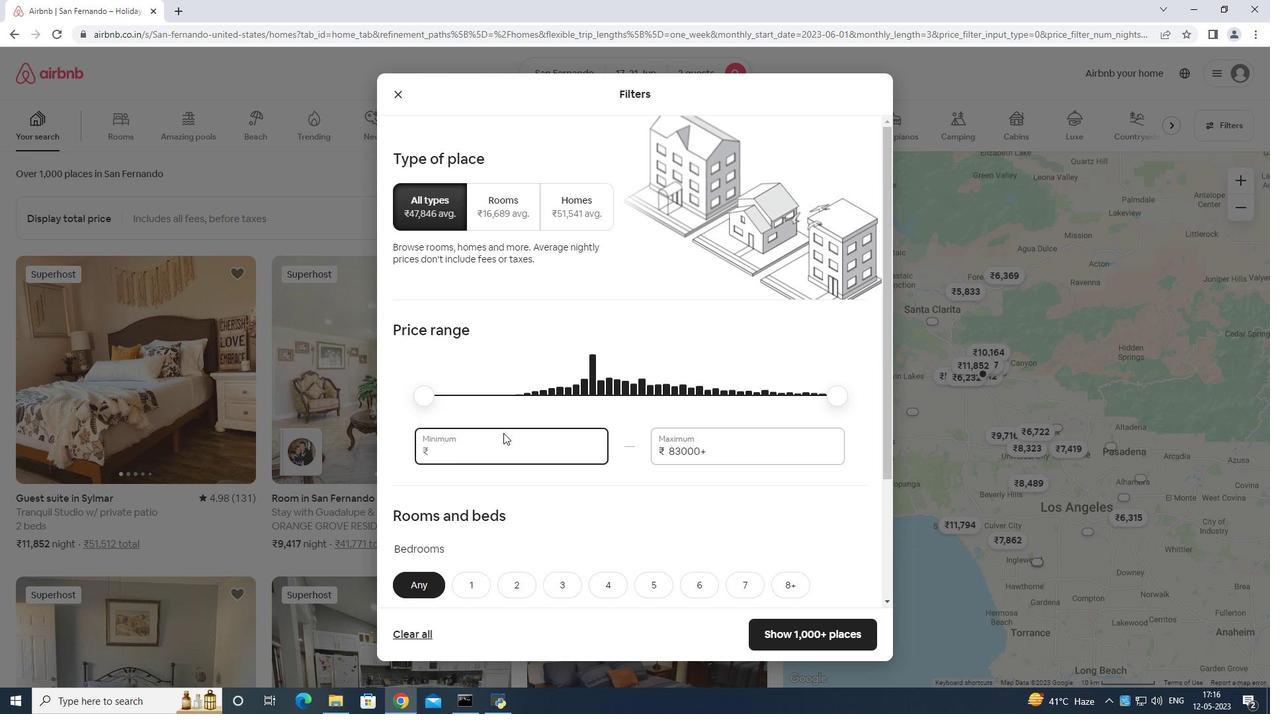 
Action: Mouse moved to (505, 432)
Screenshot: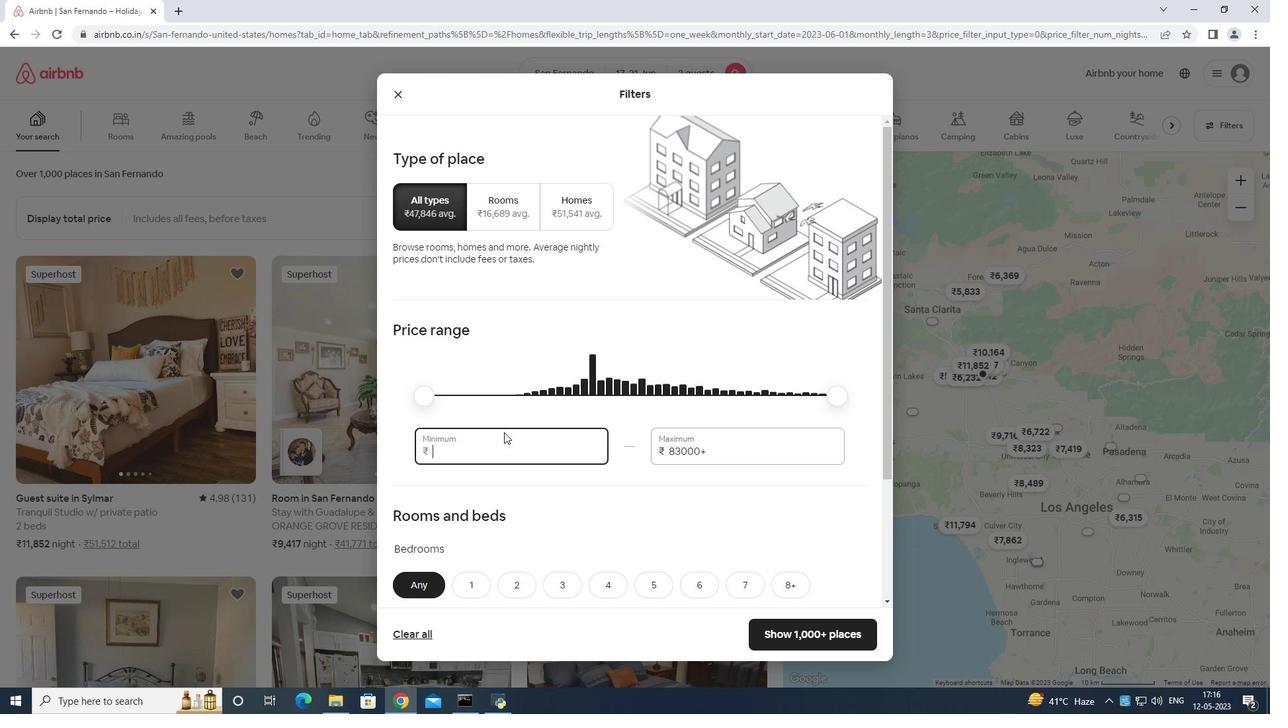 
Action: Key pressed <Key.backspace>
Screenshot: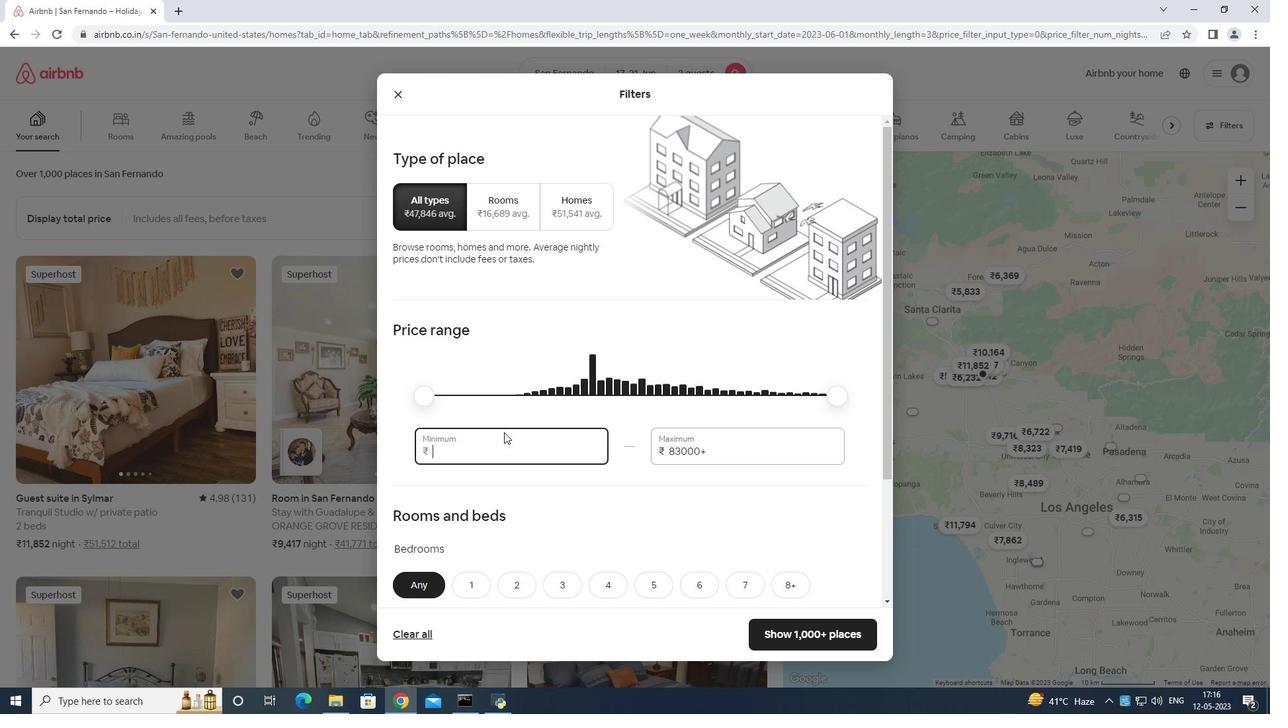 
Action: Mouse moved to (506, 430)
Screenshot: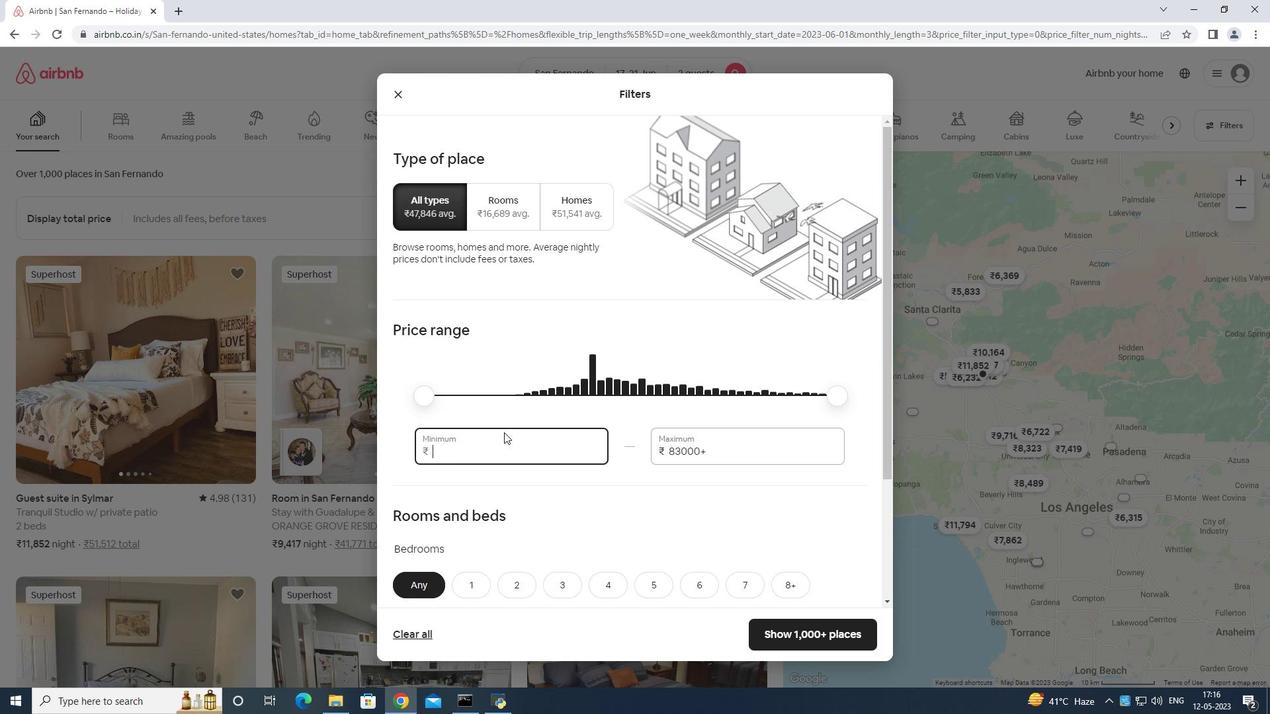 
Action: Key pressed <Key.backspace>
Screenshot: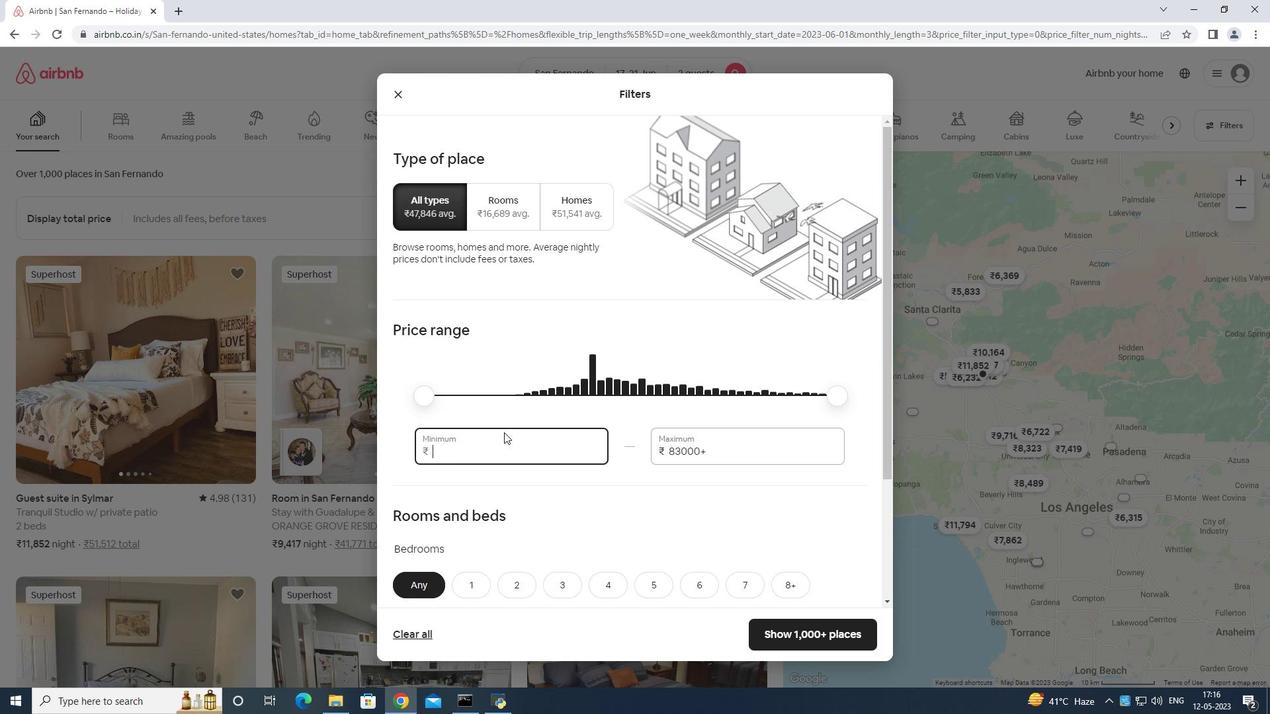 
Action: Mouse moved to (517, 422)
Screenshot: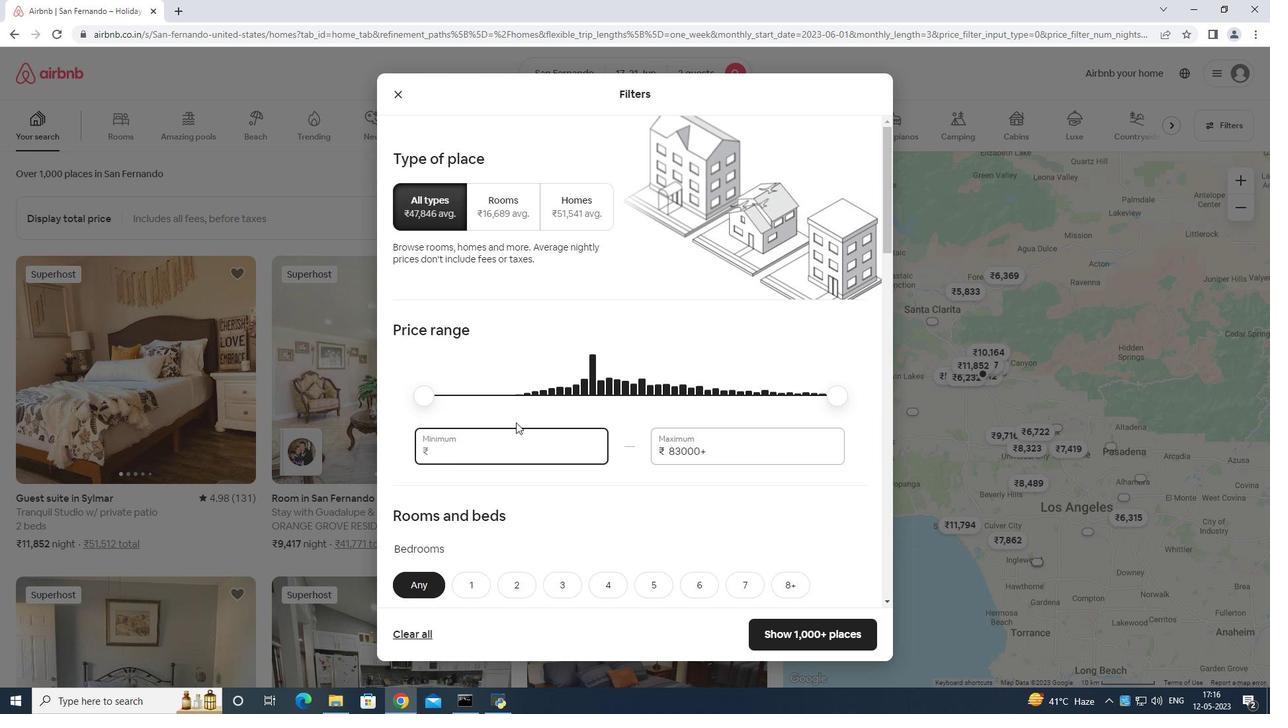 
Action: Key pressed 7
Screenshot: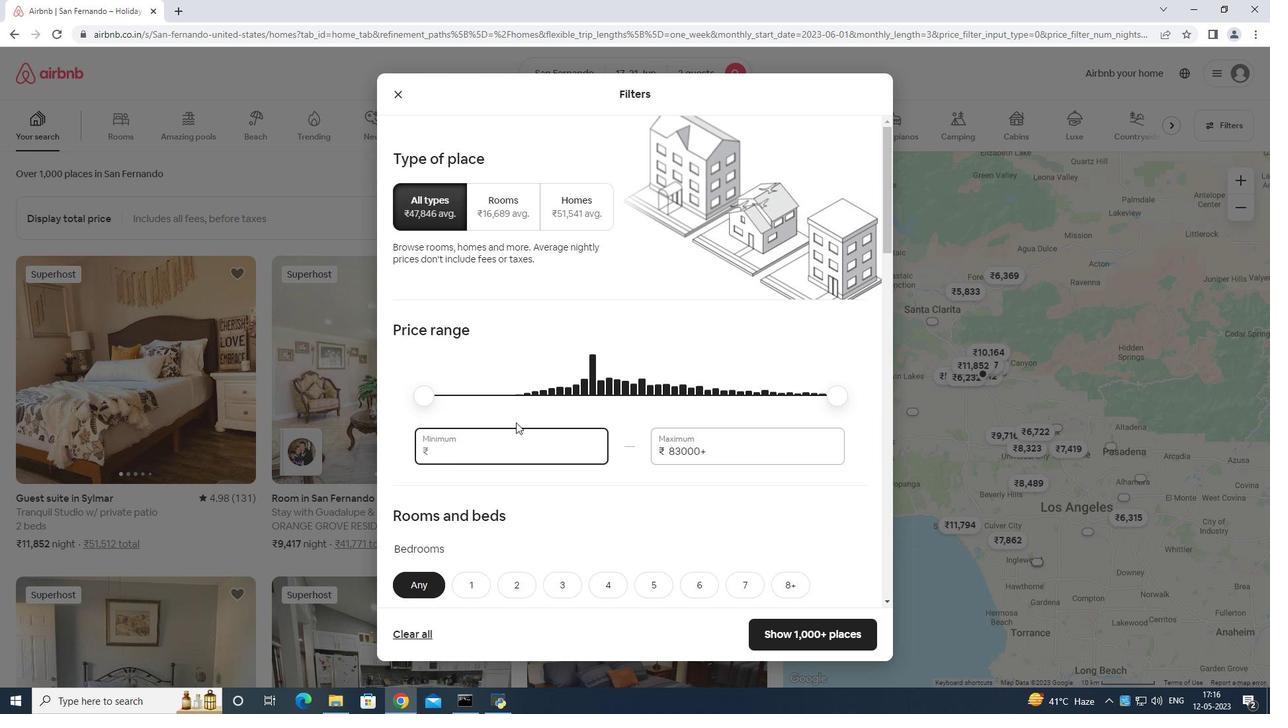 
Action: Mouse moved to (520, 420)
Screenshot: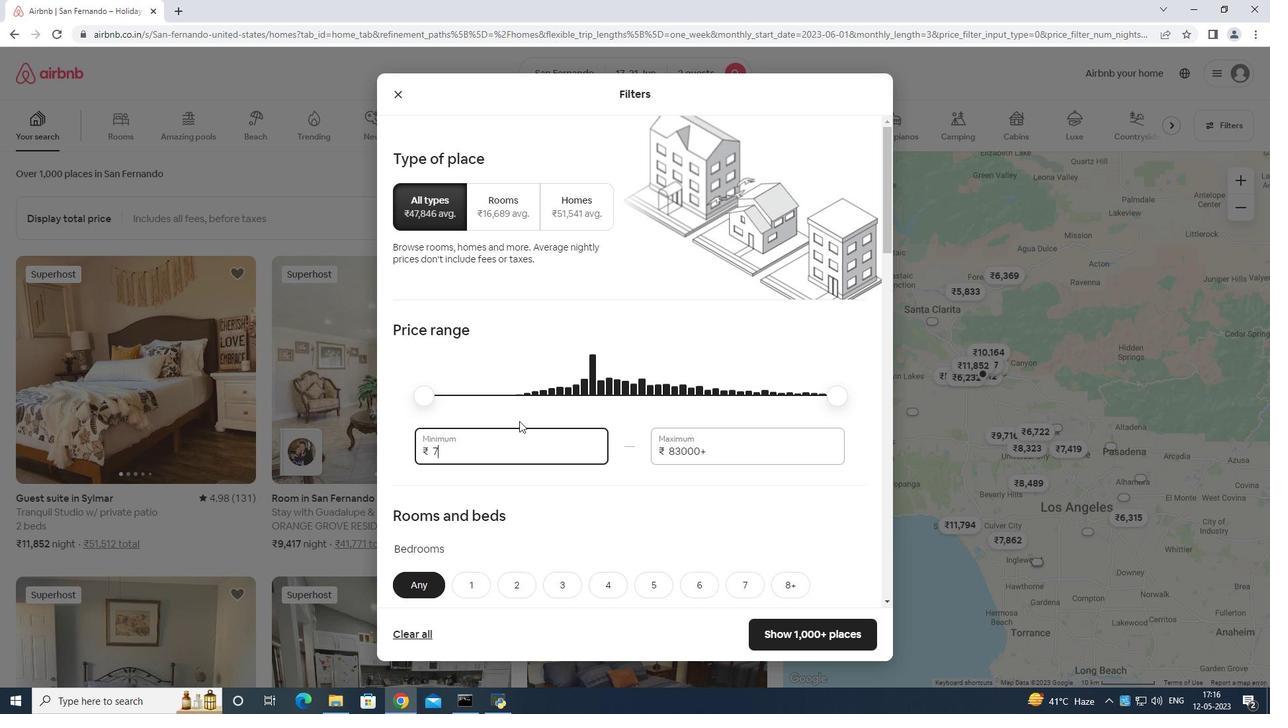
Action: Key pressed 000
Screenshot: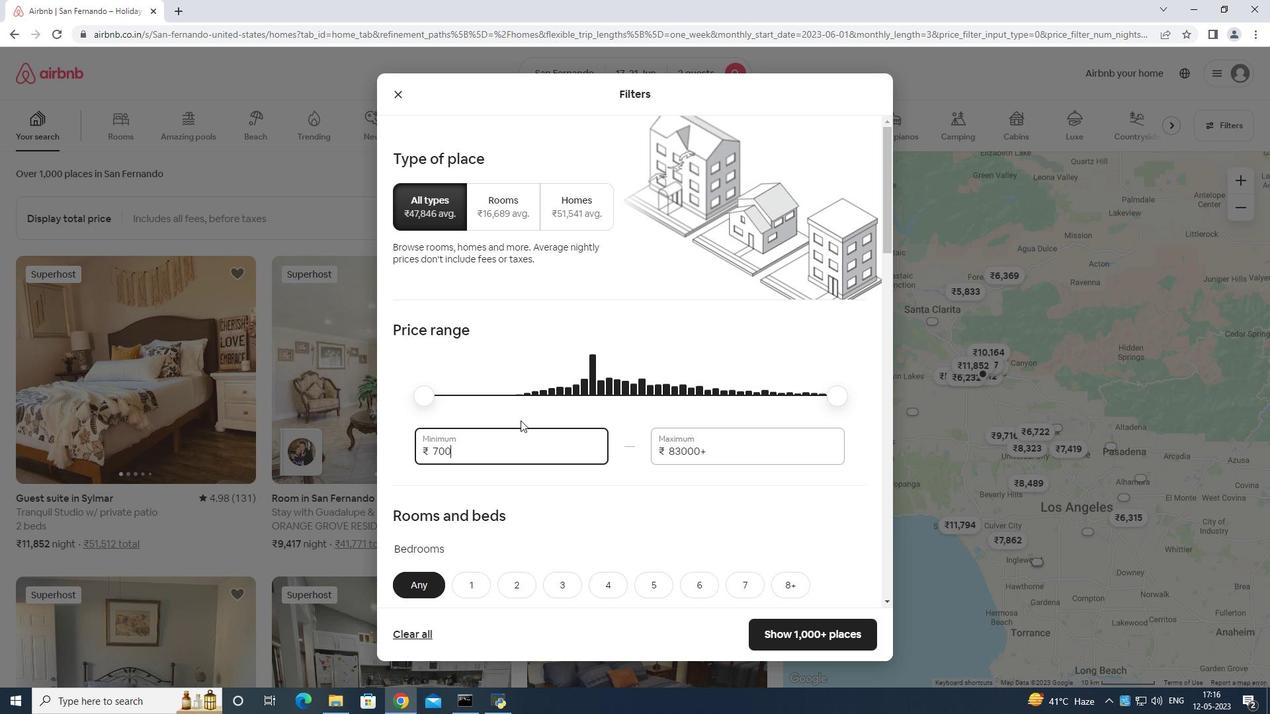 
Action: Mouse moved to (724, 448)
Screenshot: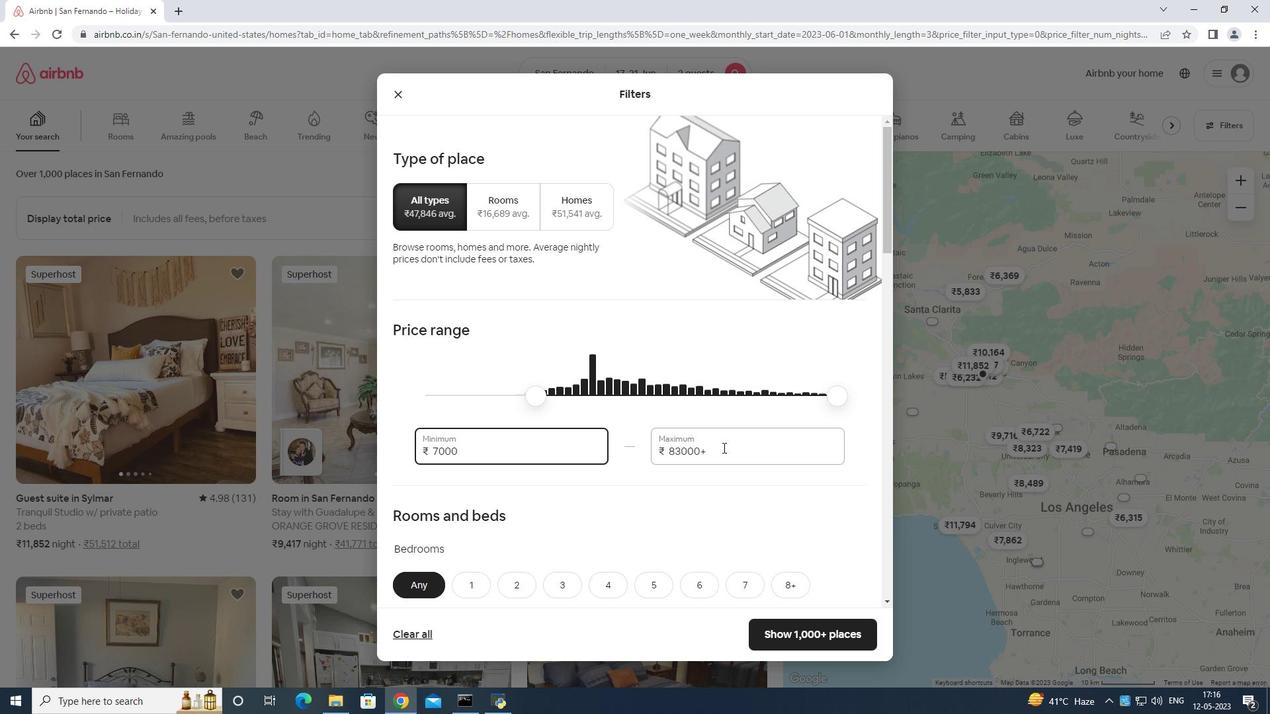 
Action: Mouse pressed left at (724, 448)
Screenshot: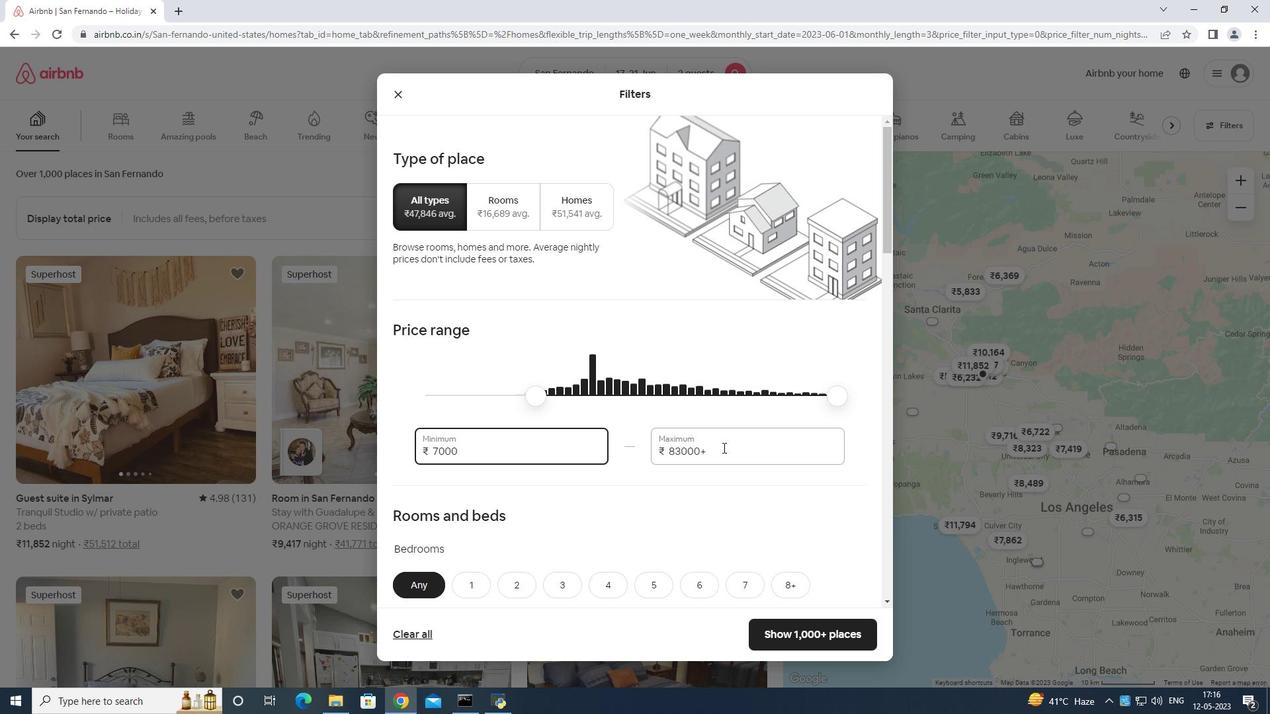 
Action: Mouse moved to (725, 446)
Screenshot: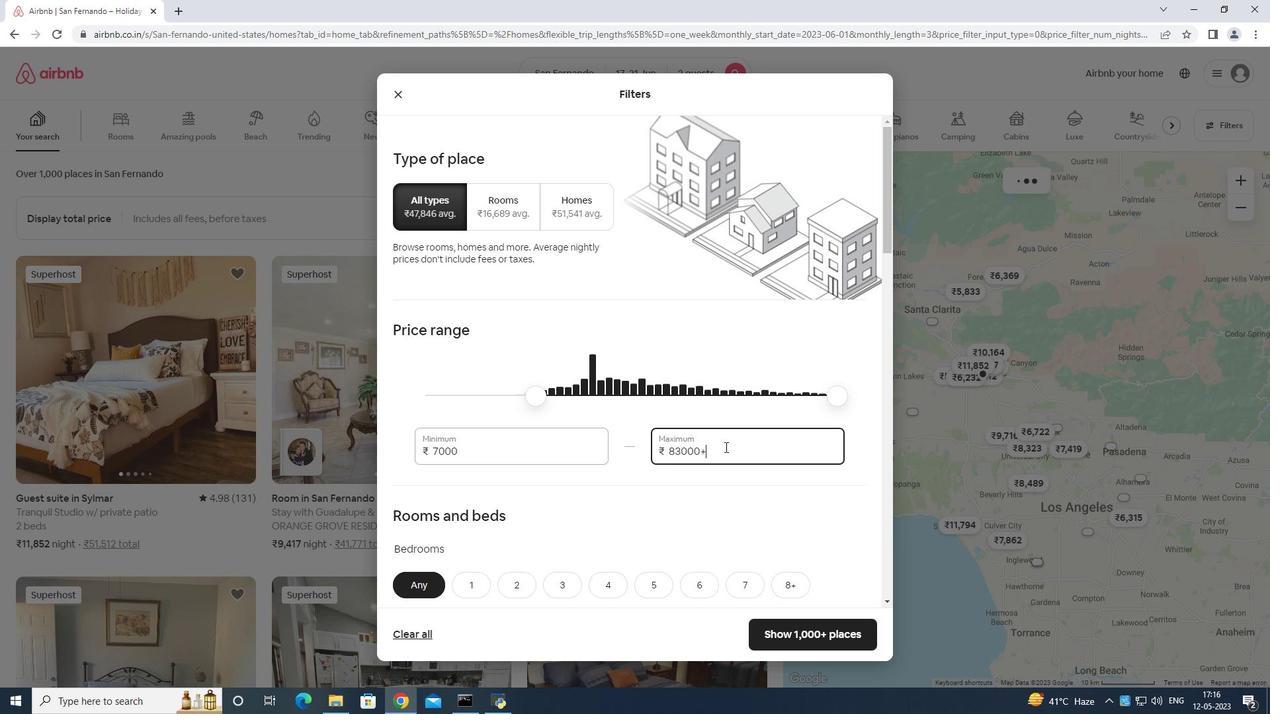 
Action: Key pressed <Key.backspace>
Screenshot: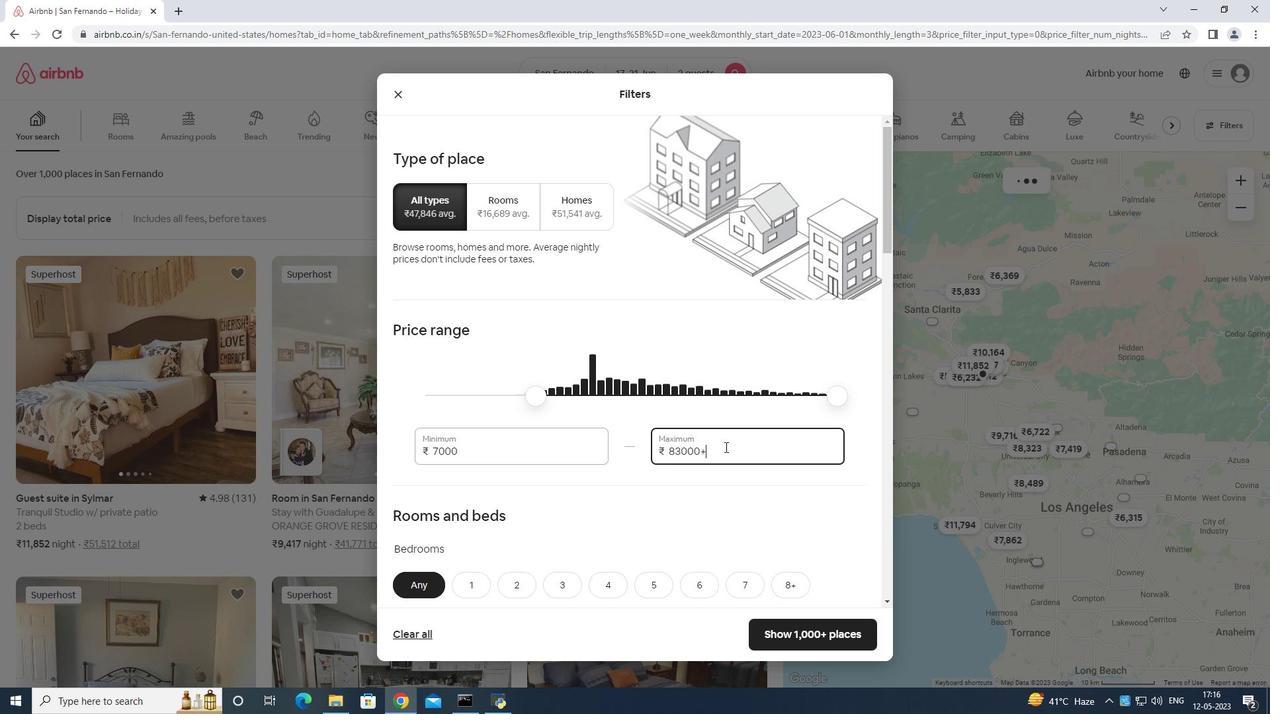 
Action: Mouse moved to (725, 441)
Screenshot: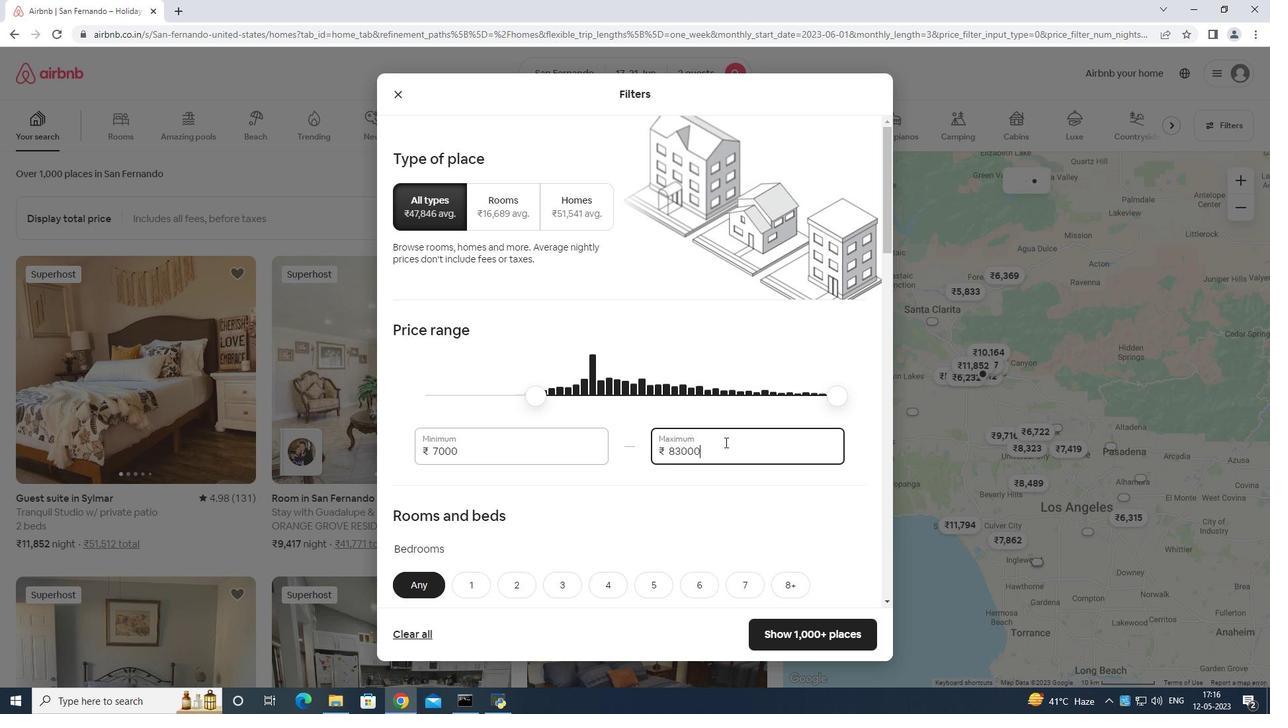 
Action: Key pressed <Key.backspace><Key.backspace><Key.backspace><Key.backspace><Key.backspace><Key.backspace><Key.backspace><Key.backspace><Key.backspace>
Screenshot: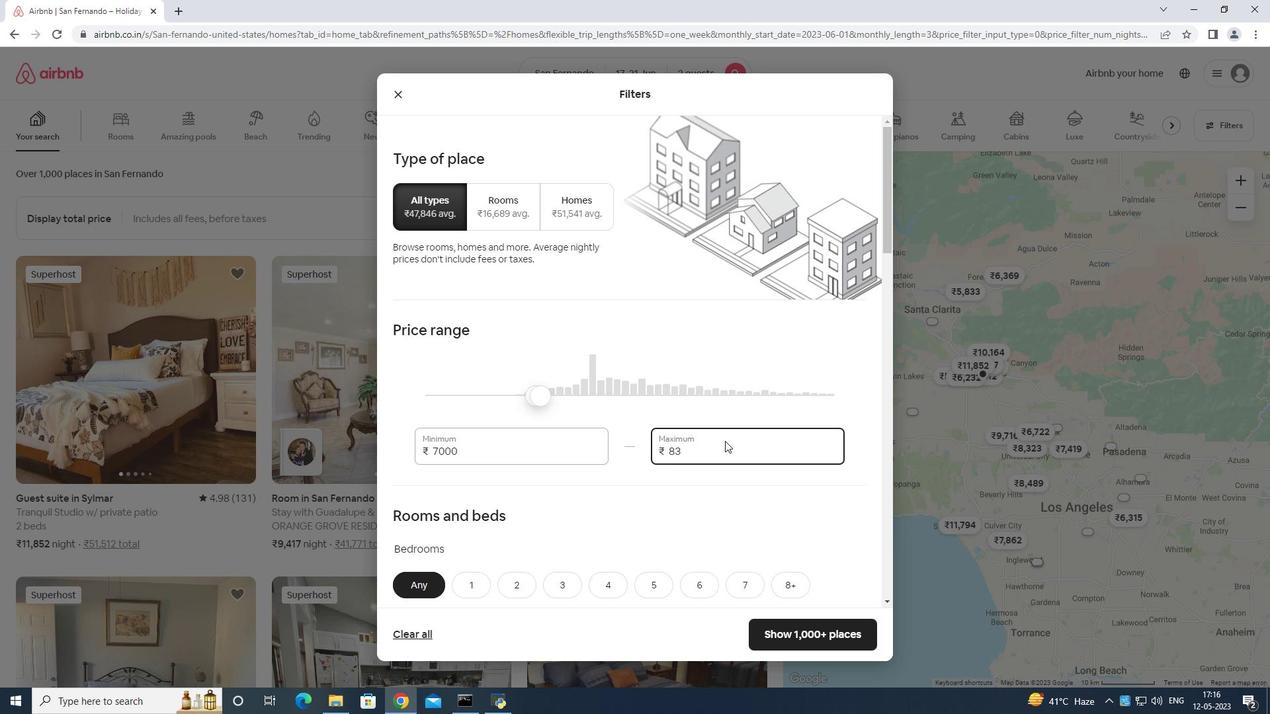 
Action: Mouse moved to (725, 440)
Screenshot: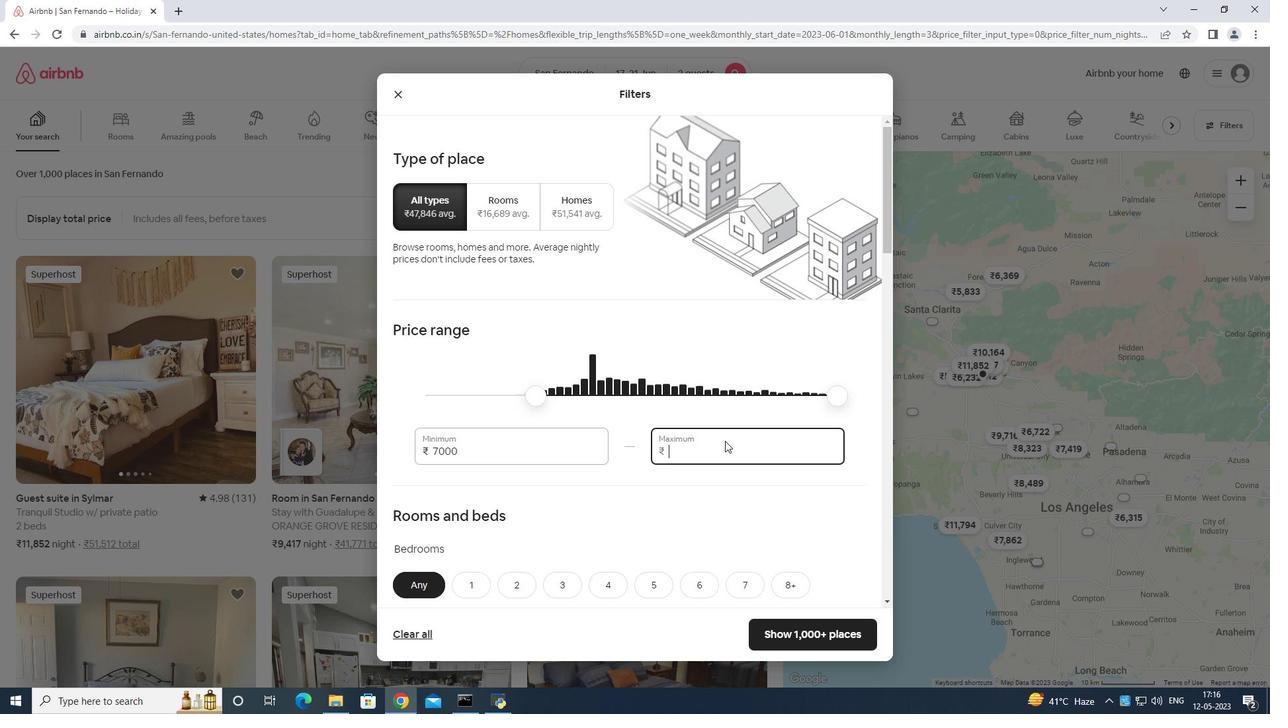 
Action: Key pressed <Key.backspace>
Screenshot: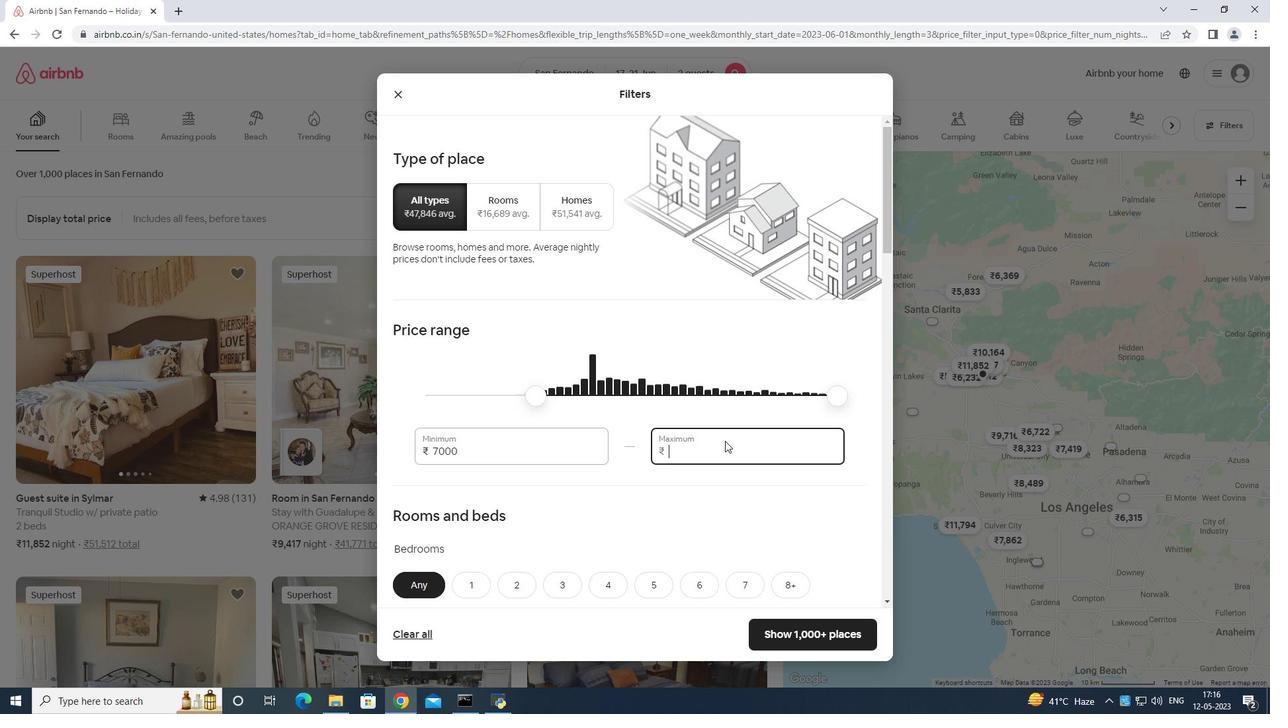 
Action: Mouse moved to (725, 440)
Screenshot: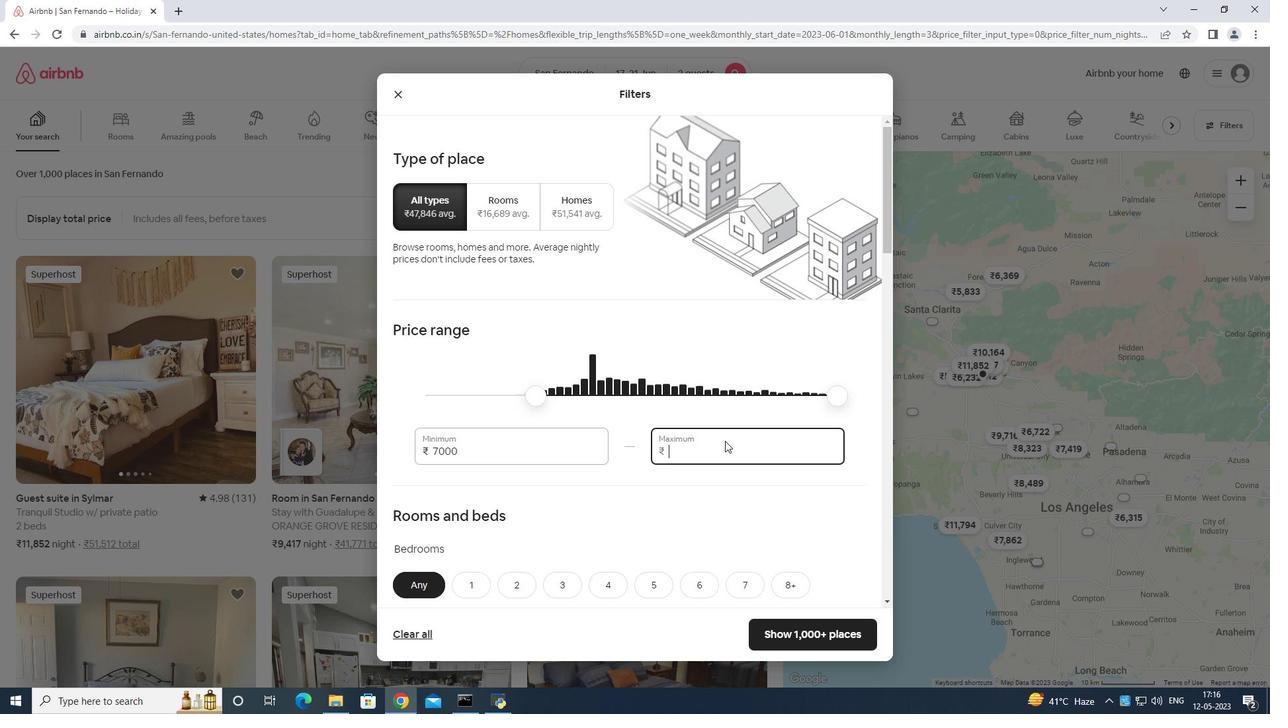 
Action: Key pressed <Key.backspace>
Screenshot: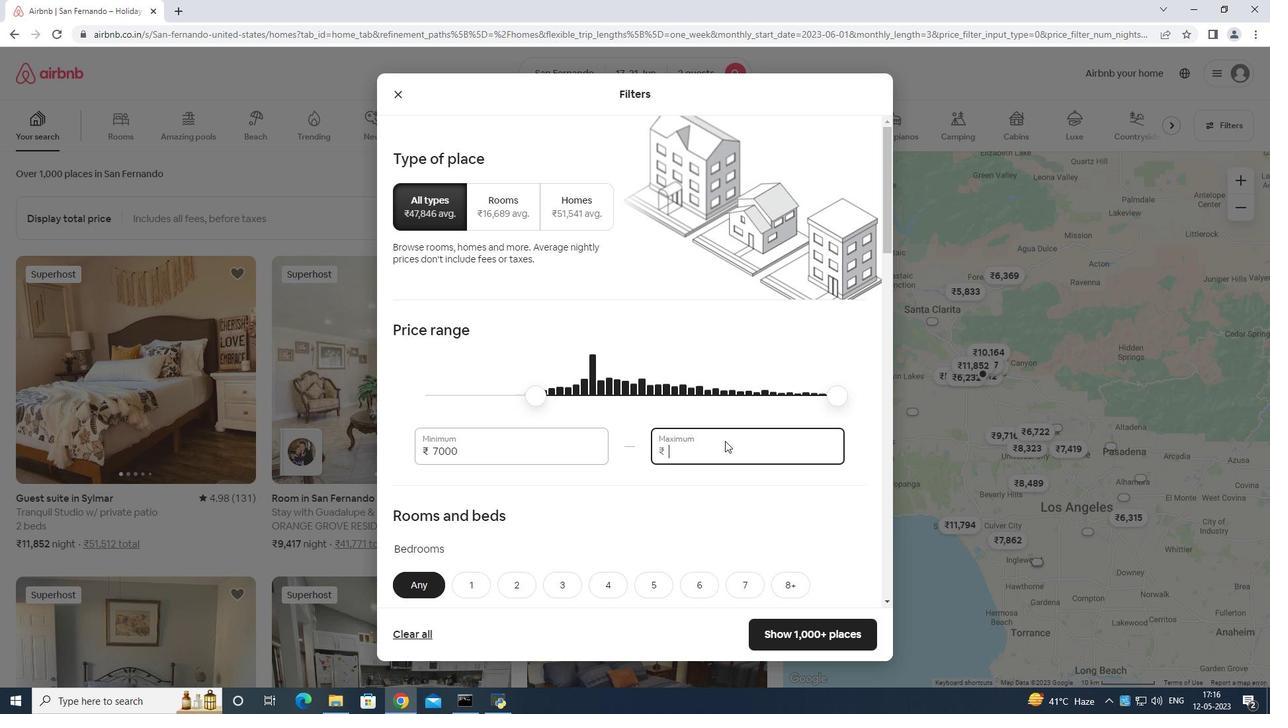 
Action: Mouse moved to (725, 440)
Screenshot: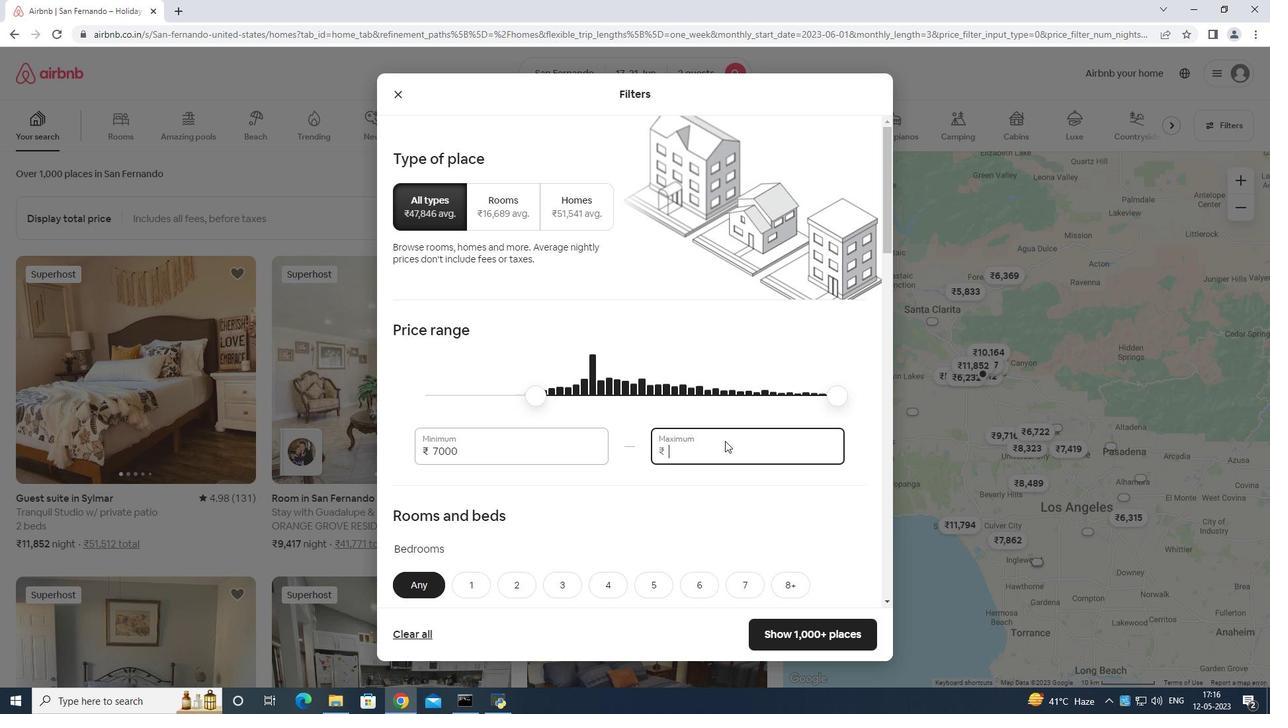
Action: Key pressed <Key.backspace><Key.backspace>
Screenshot: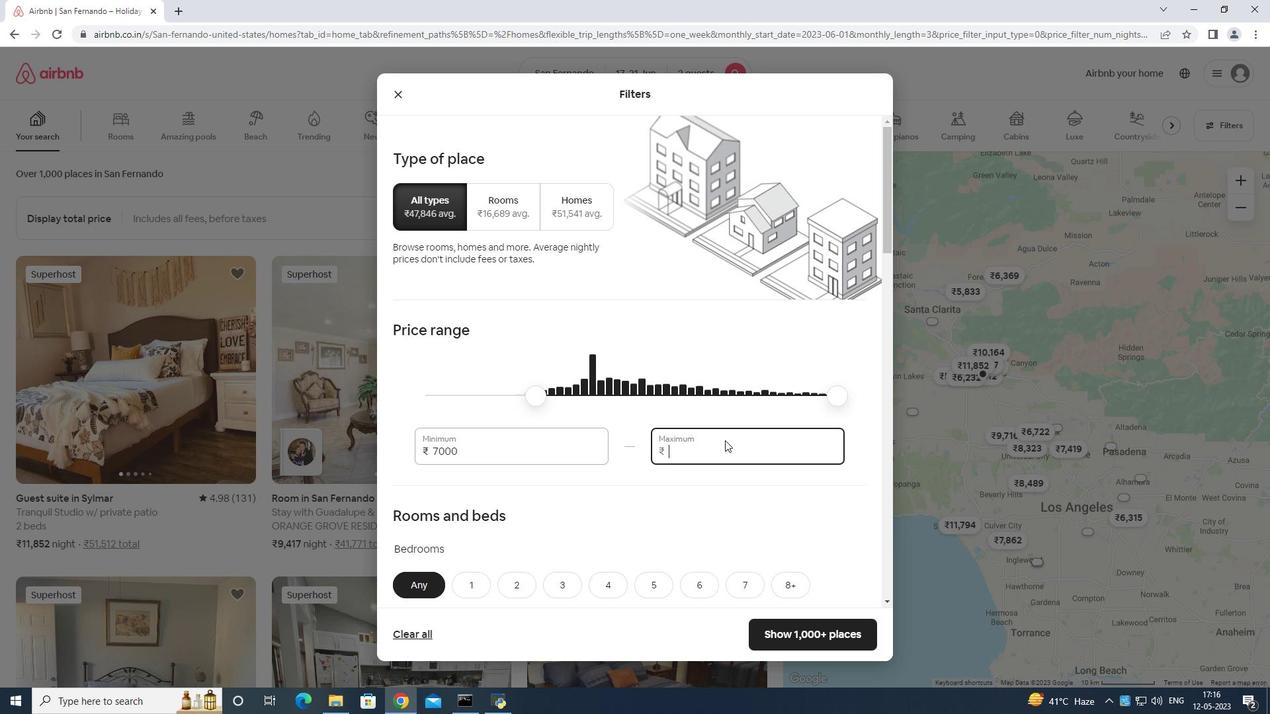 
Action: Mouse moved to (725, 439)
Screenshot: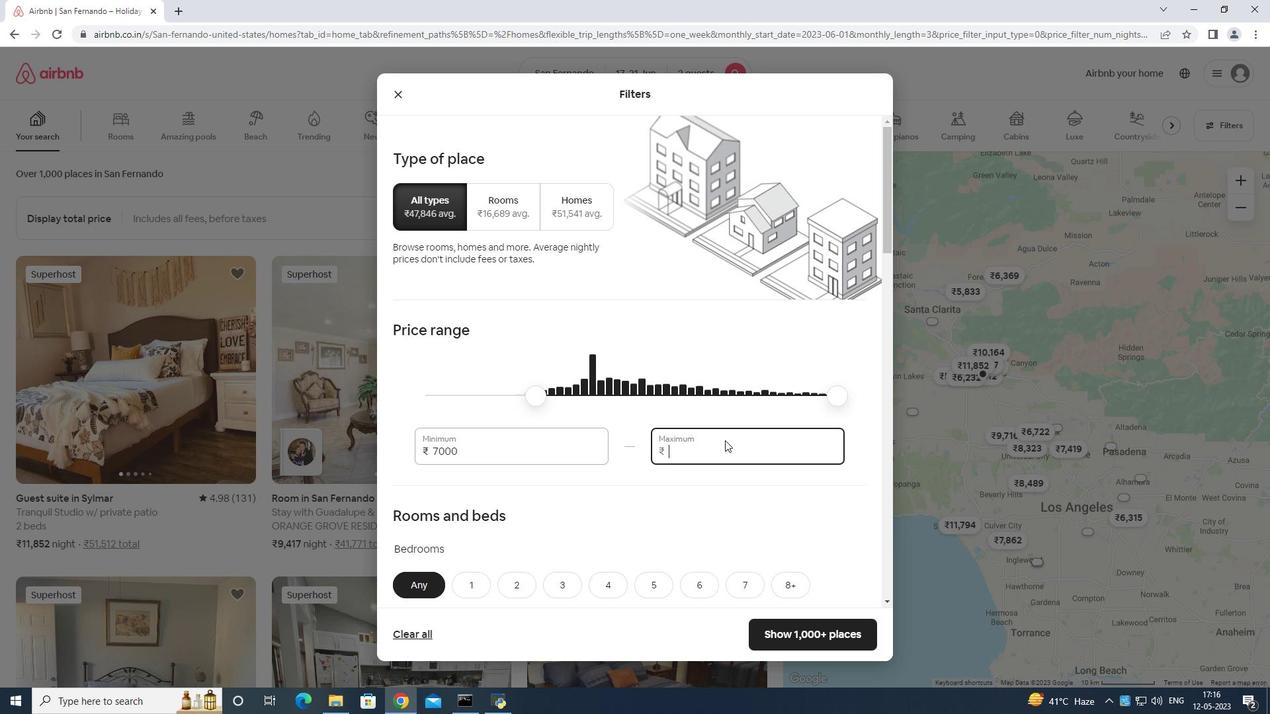 
Action: Key pressed <Key.backspace>
Screenshot: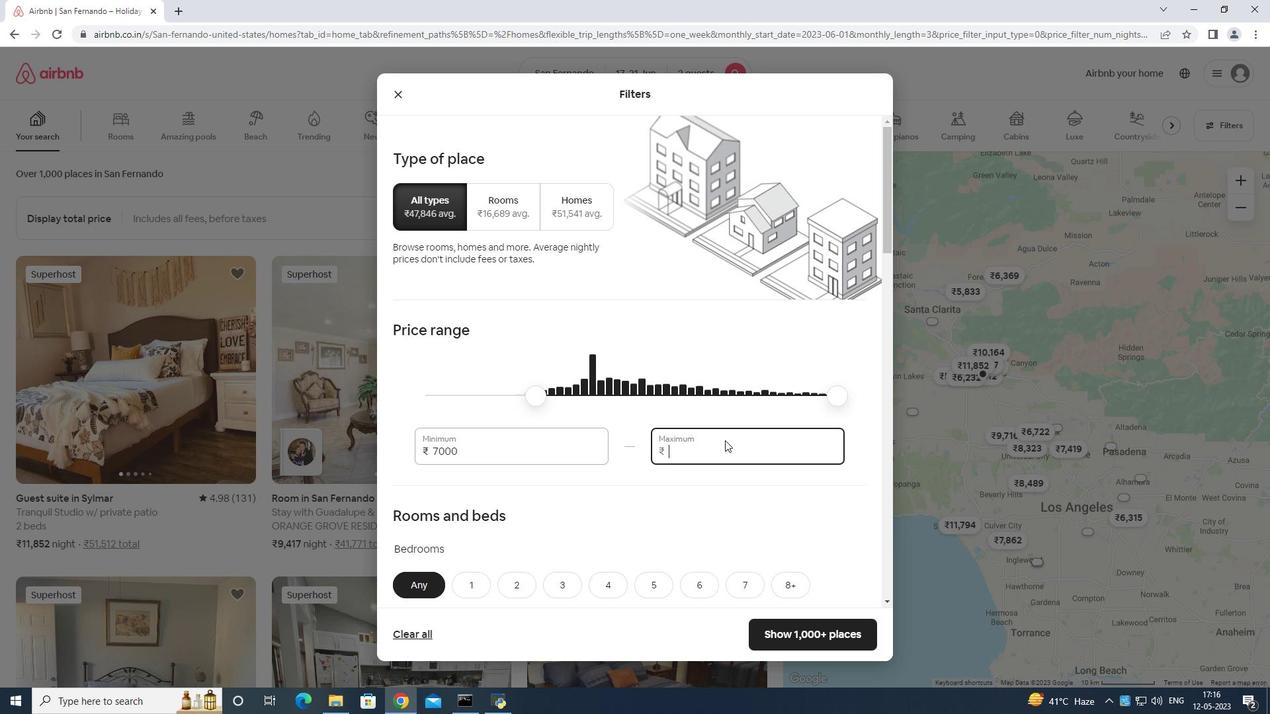 
Action: Mouse moved to (725, 438)
Screenshot: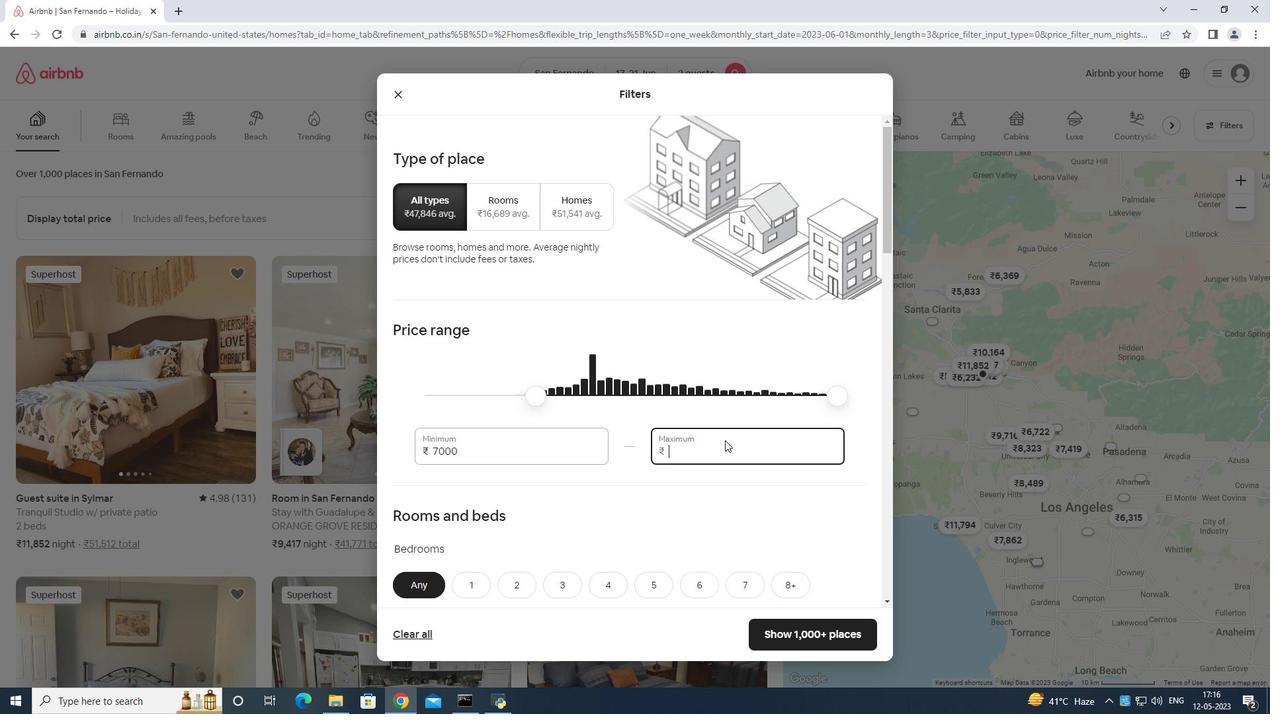 
Action: Key pressed <Key.backspace>
Screenshot: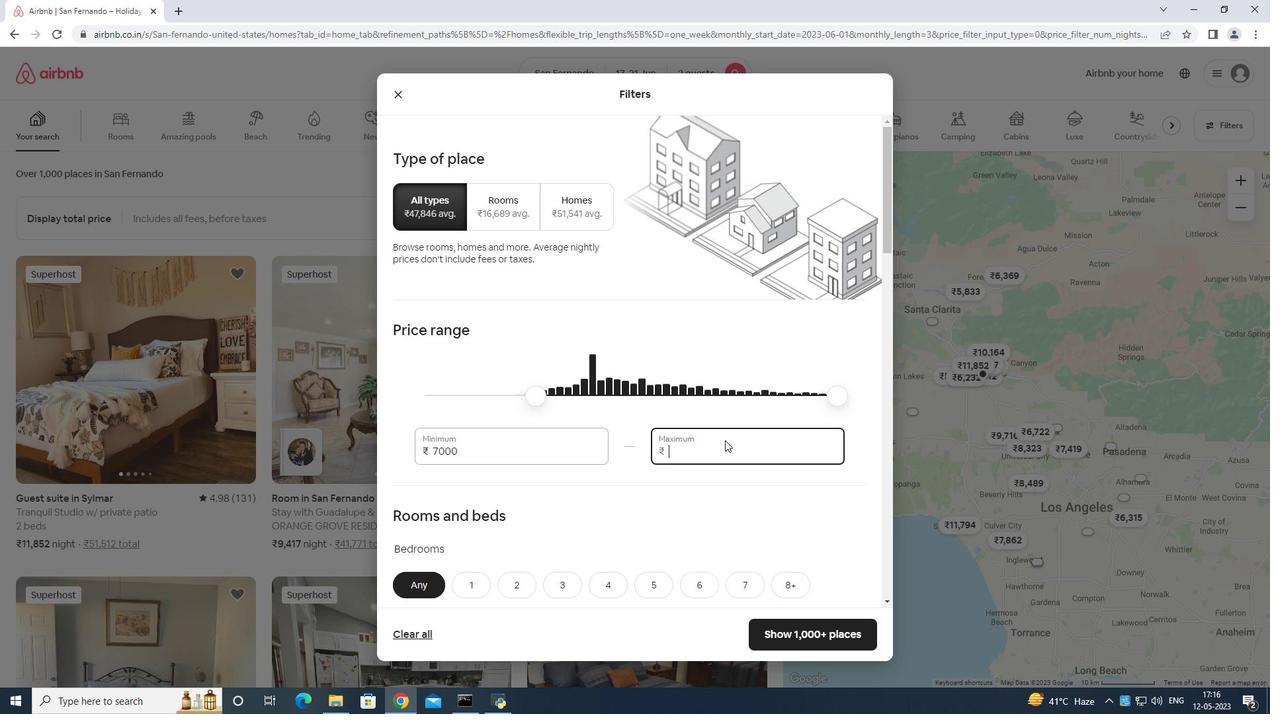 
Action: Mouse moved to (726, 436)
Screenshot: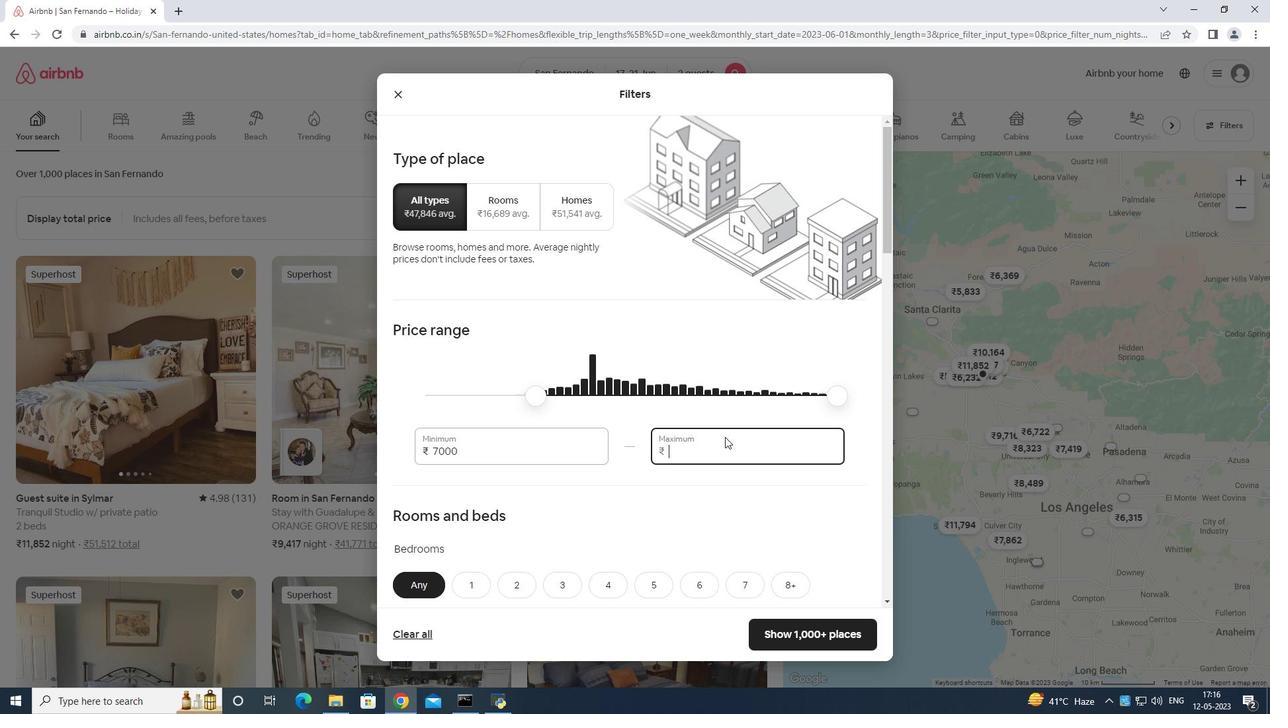 
Action: Key pressed 12000
Screenshot: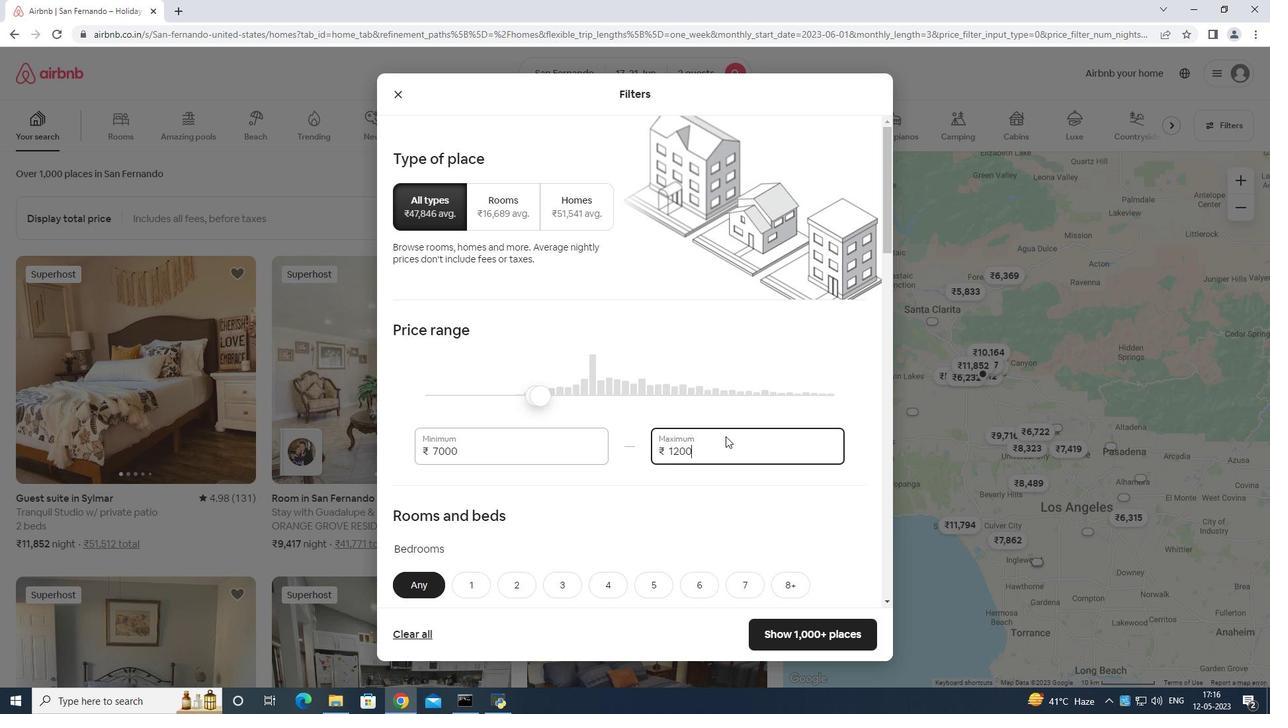 
Action: Mouse moved to (729, 436)
Screenshot: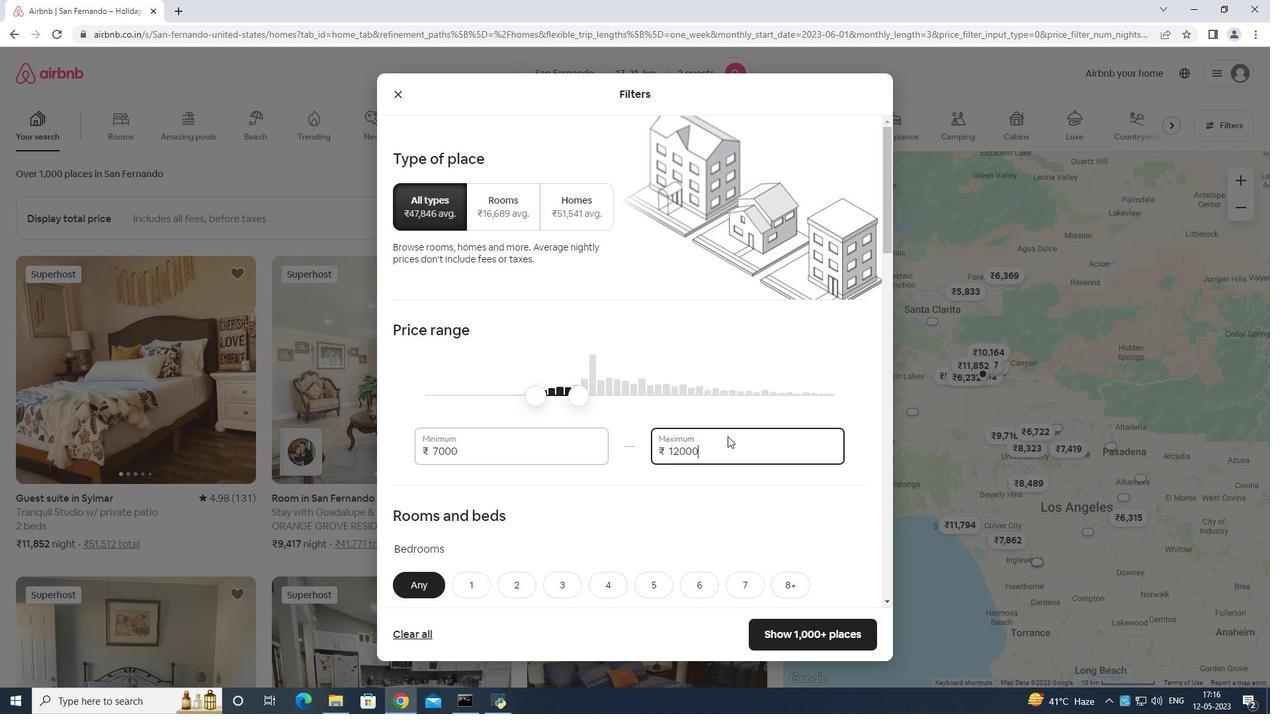 
Action: Mouse scrolled (729, 436) with delta (0, 0)
Screenshot: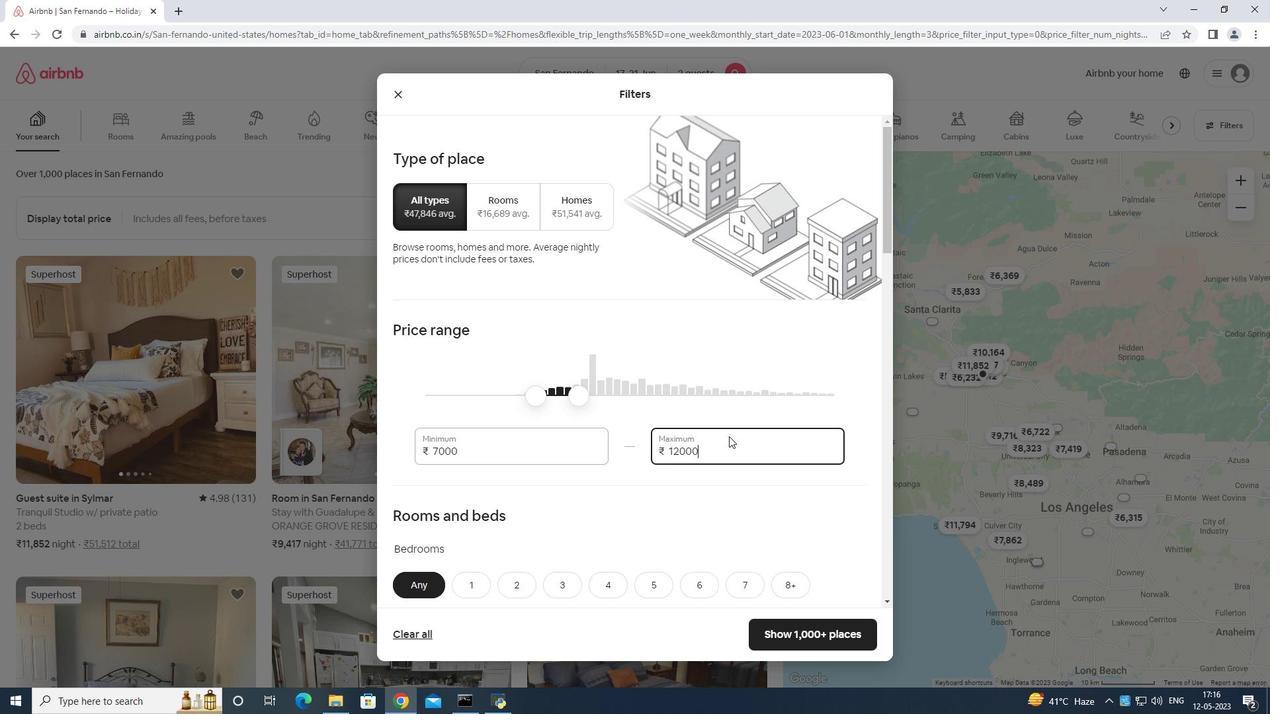 
Action: Mouse scrolled (729, 436) with delta (0, 0)
Screenshot: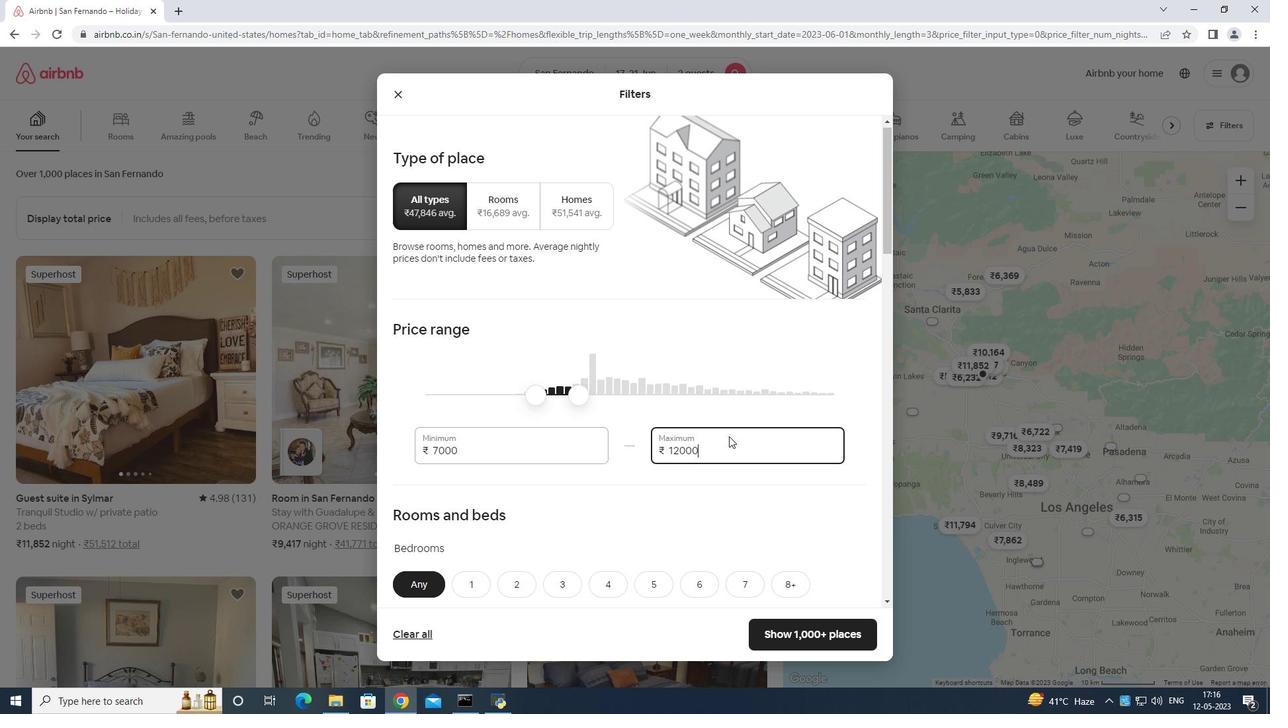 
Action: Mouse scrolled (729, 436) with delta (0, 0)
Screenshot: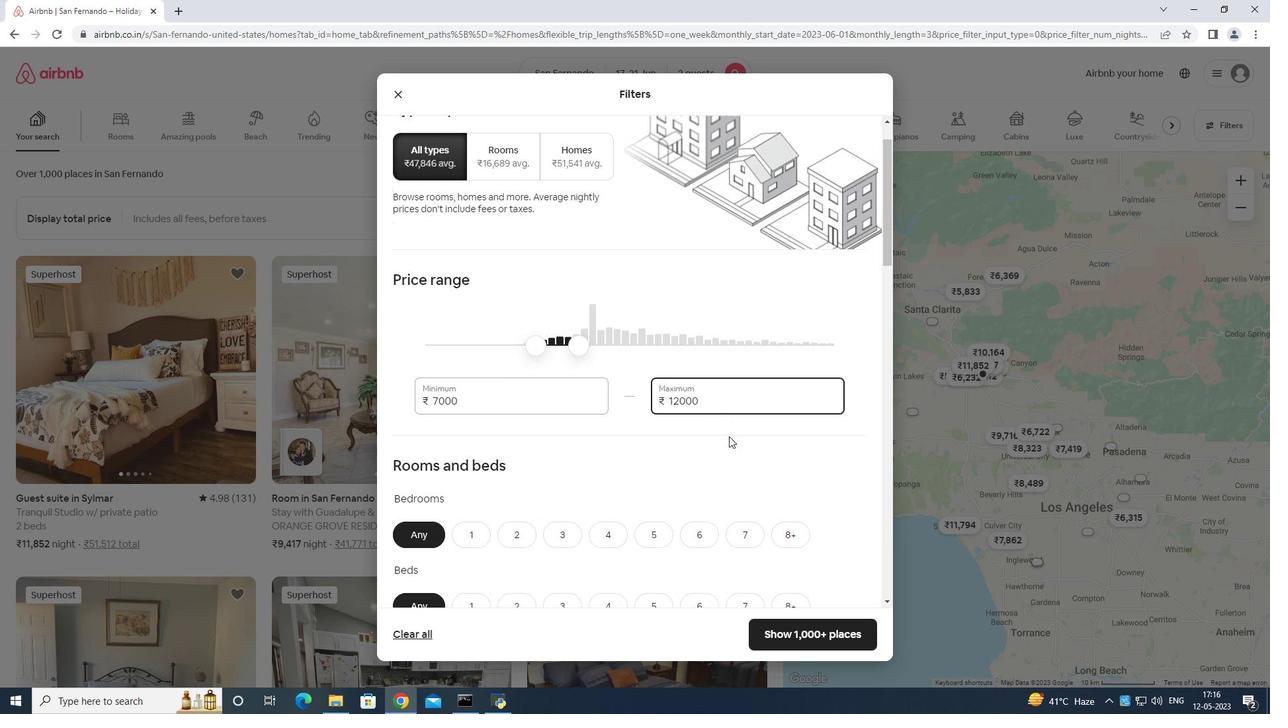 
Action: Mouse scrolled (729, 436) with delta (0, 0)
Screenshot: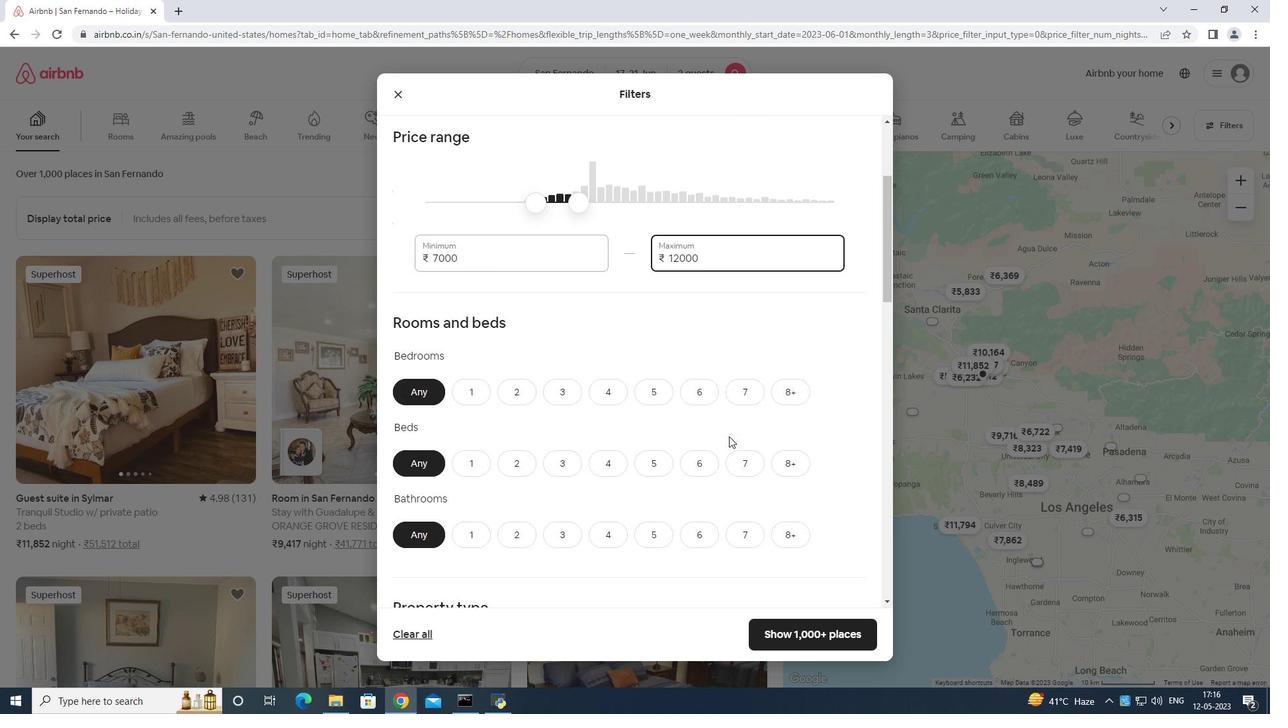 
Action: Mouse moved to (467, 319)
Screenshot: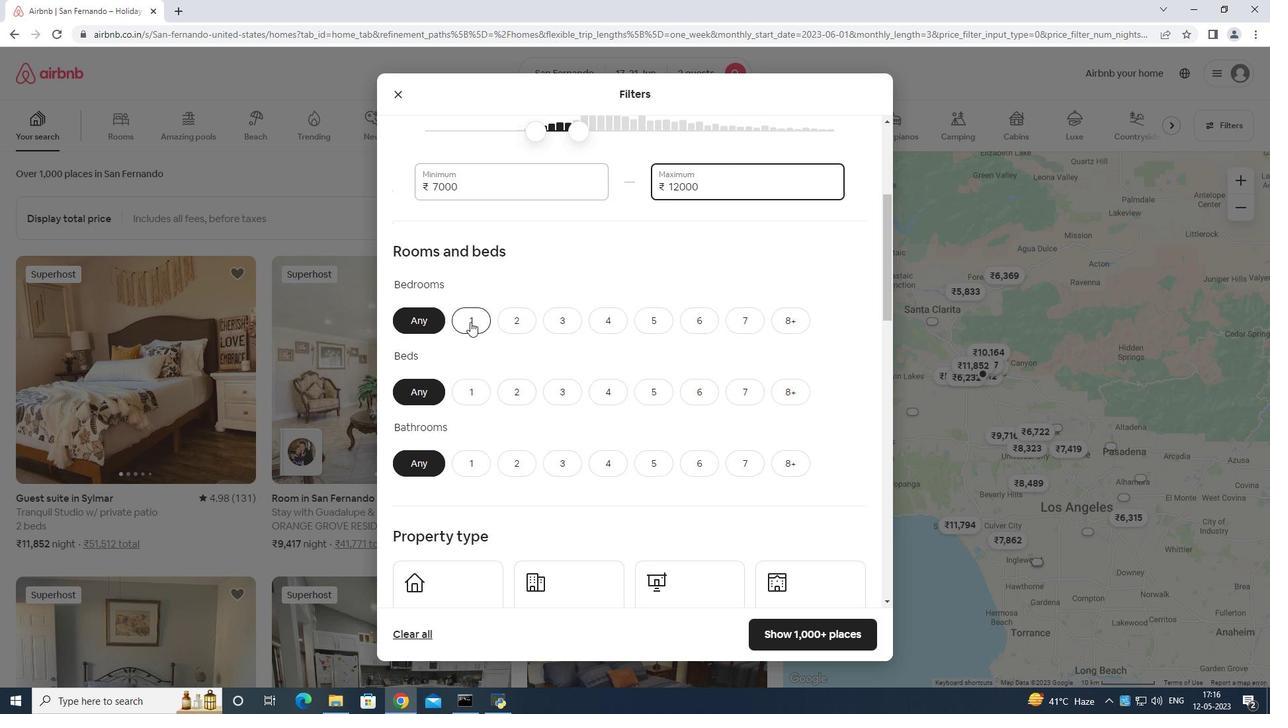 
Action: Mouse pressed left at (467, 319)
Screenshot: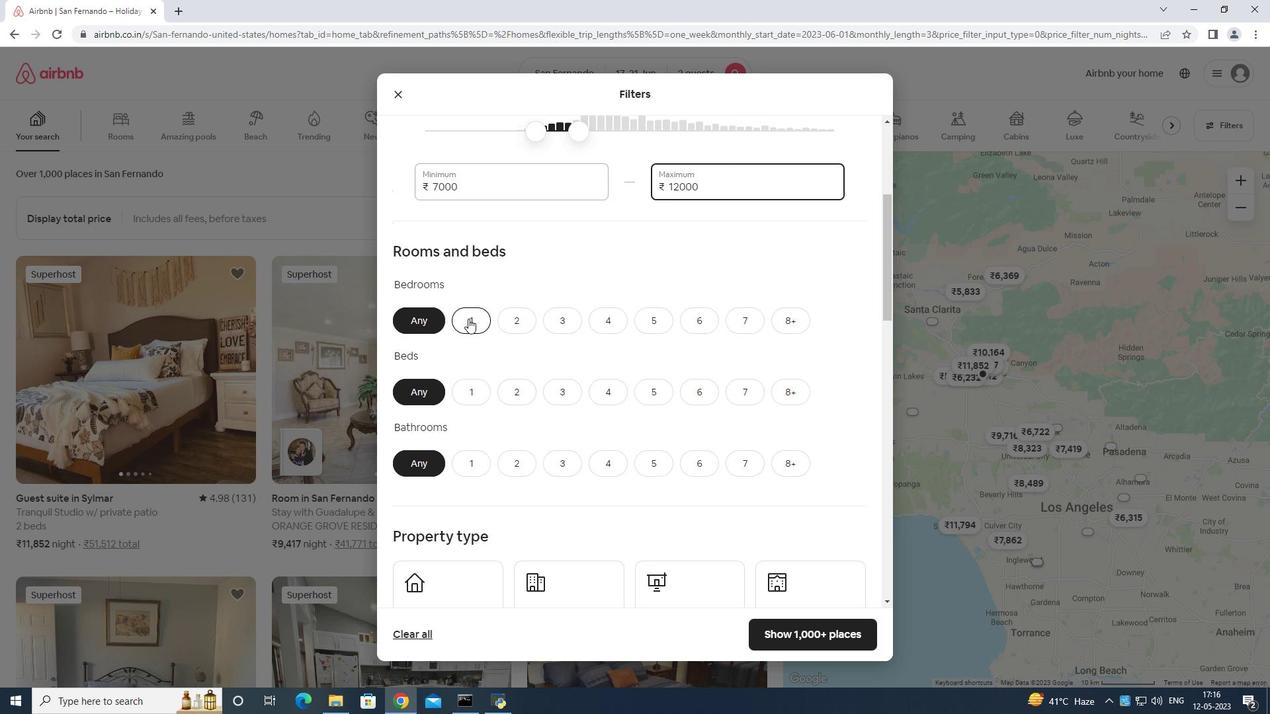 
Action: Mouse moved to (524, 387)
Screenshot: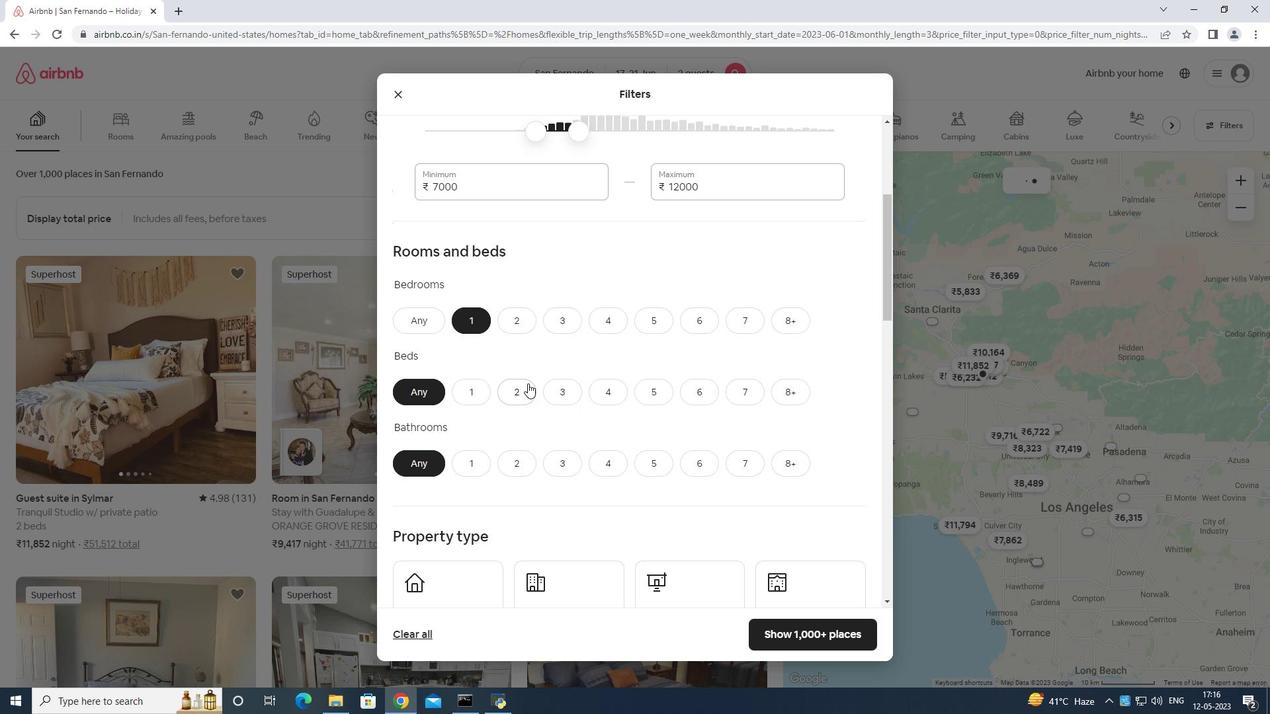 
Action: Mouse pressed left at (524, 387)
Screenshot: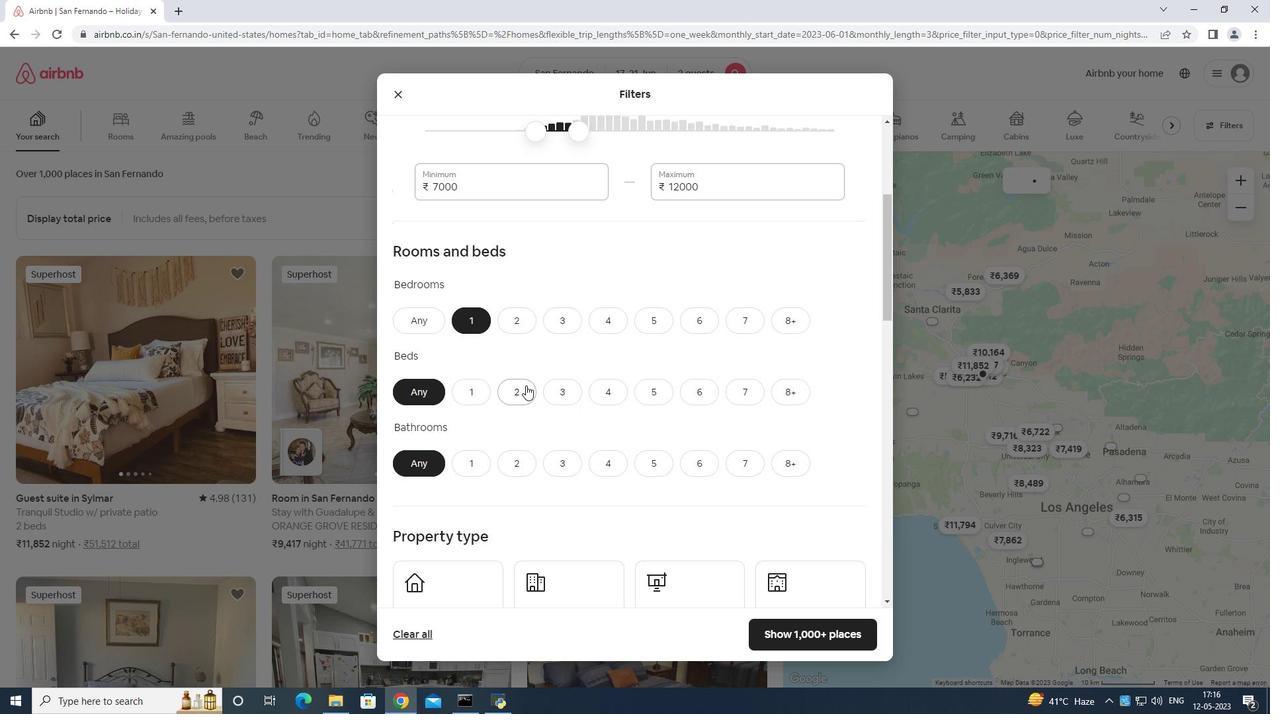 
Action: Mouse moved to (469, 460)
Screenshot: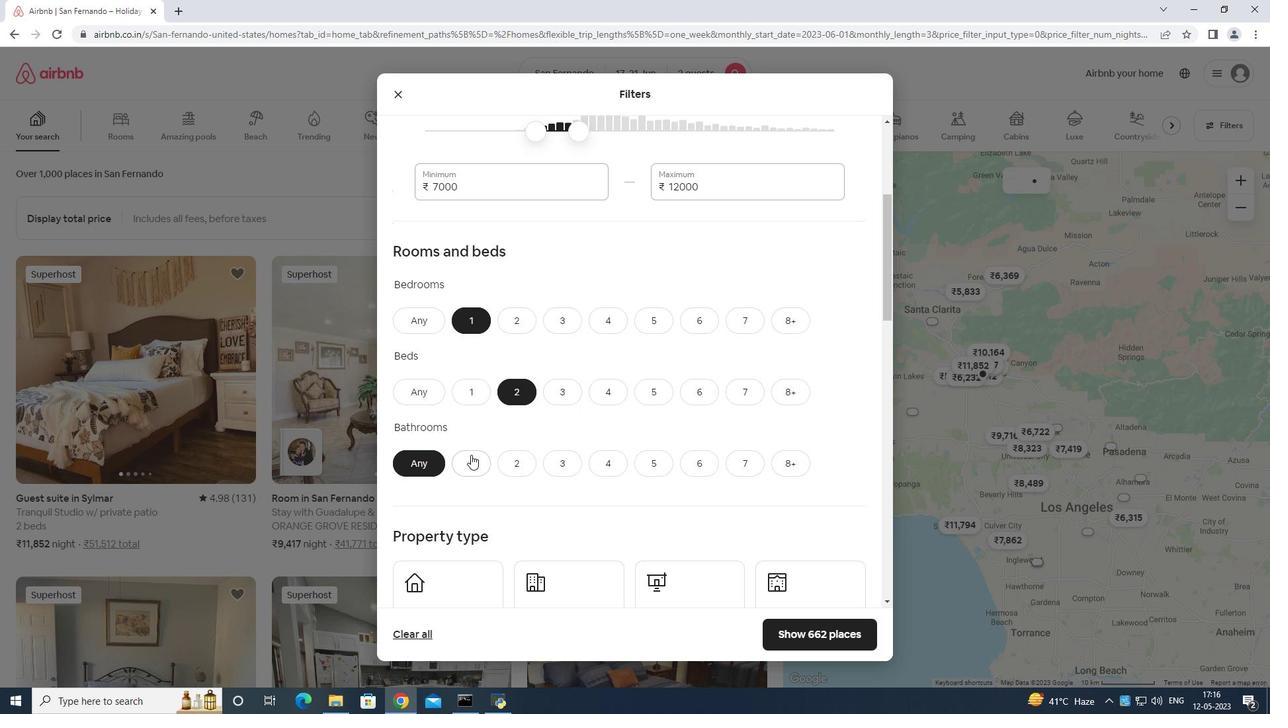 
Action: Mouse pressed left at (469, 460)
Screenshot: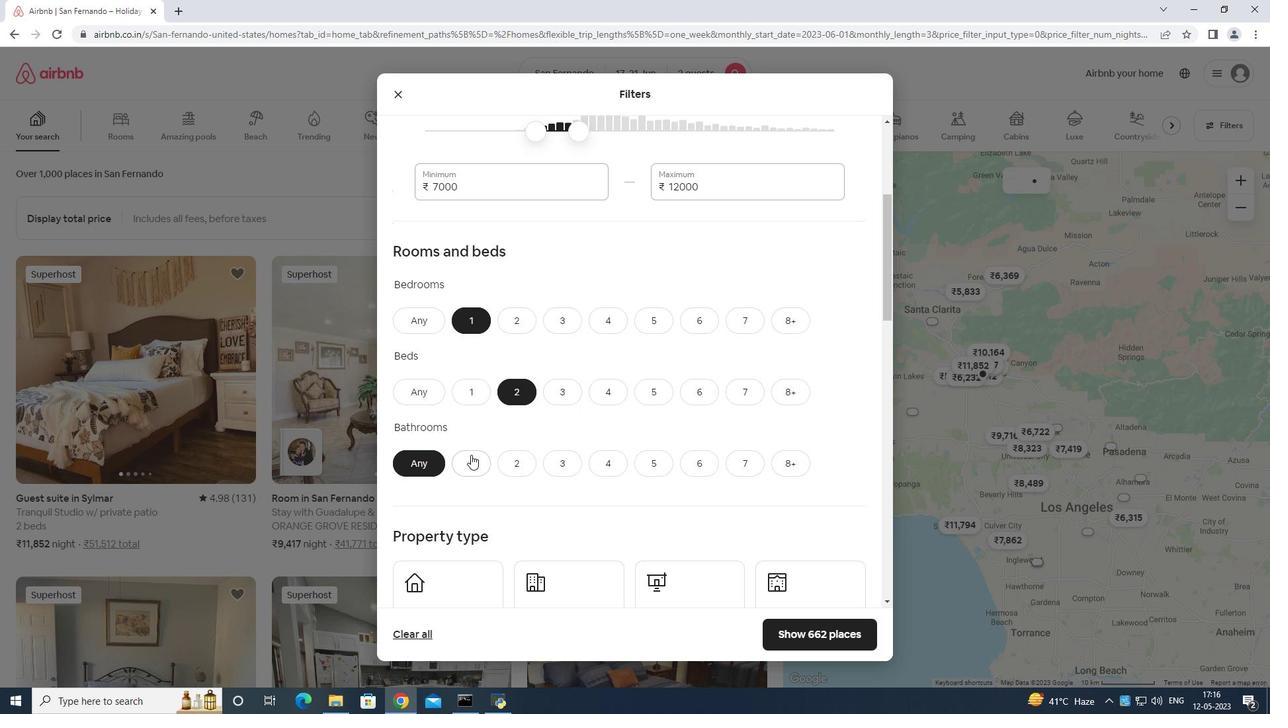 
Action: Mouse moved to (481, 452)
Screenshot: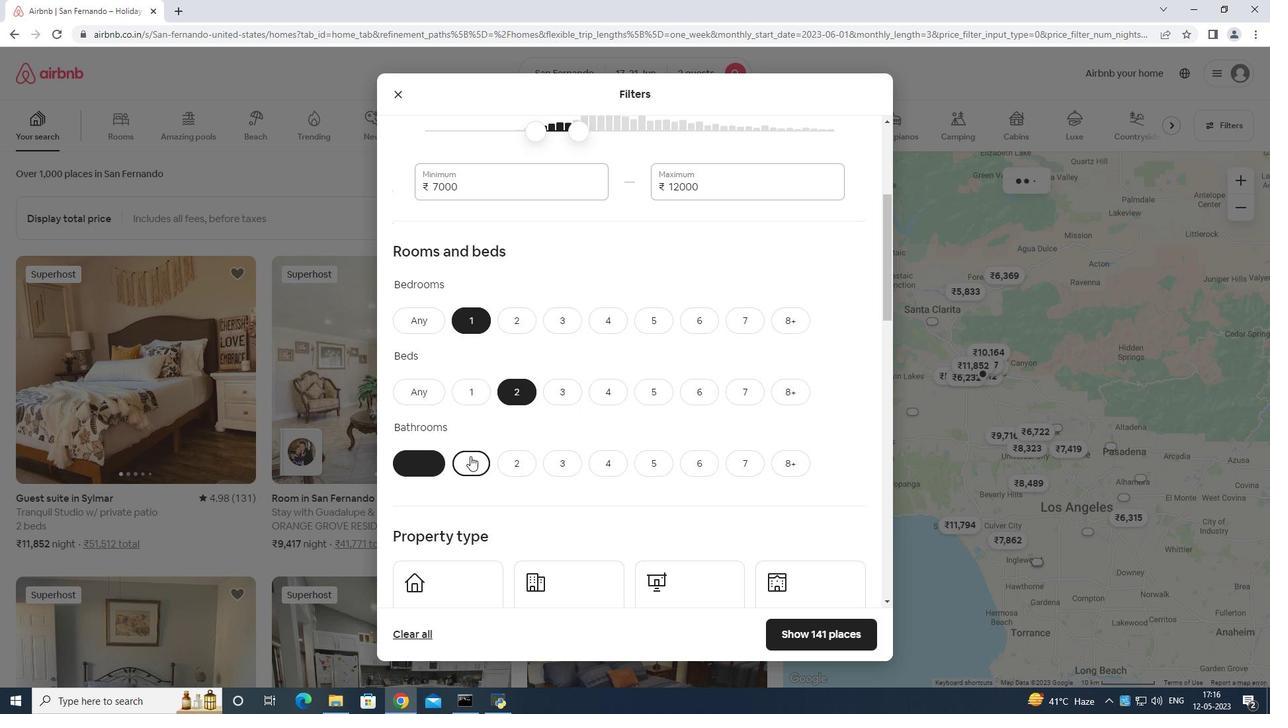 
Action: Mouse scrolled (477, 452) with delta (0, 0)
Screenshot: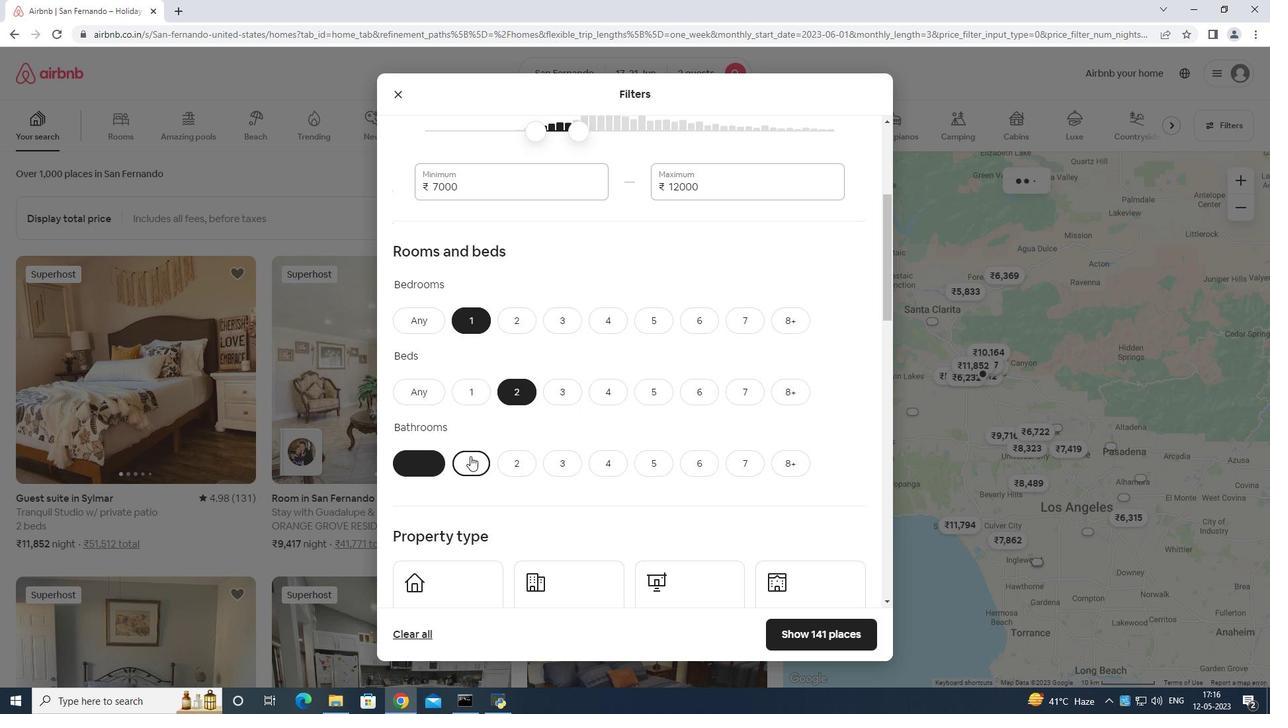 
Action: Mouse moved to (485, 450)
Screenshot: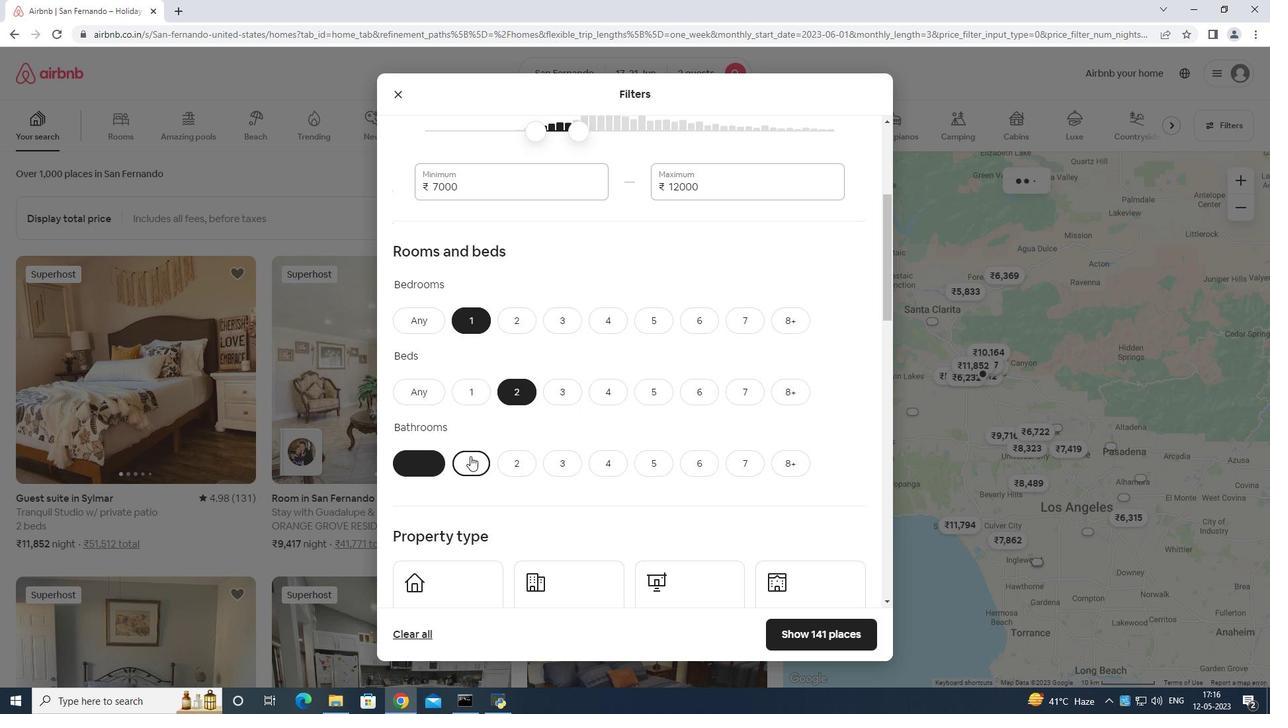 
Action: Mouse scrolled (484, 450) with delta (0, 0)
Screenshot: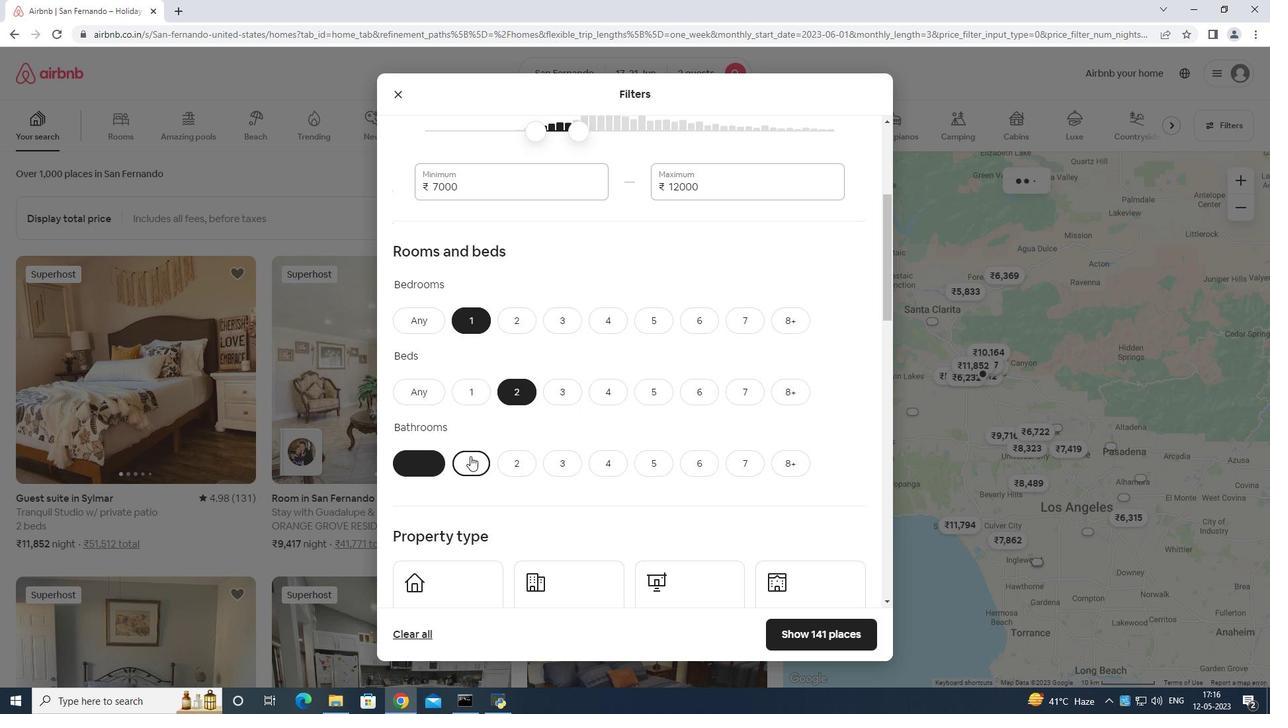 
Action: Mouse moved to (491, 448)
Screenshot: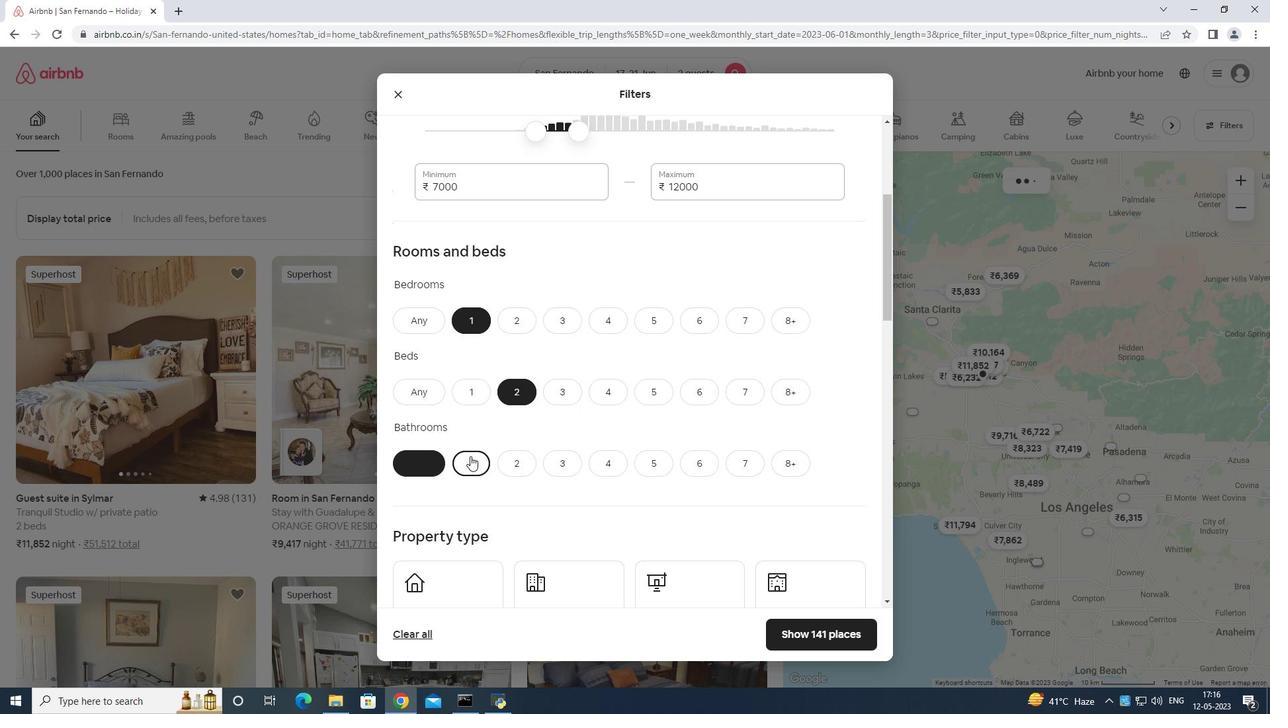 
Action: Mouse scrolled (491, 448) with delta (0, 0)
Screenshot: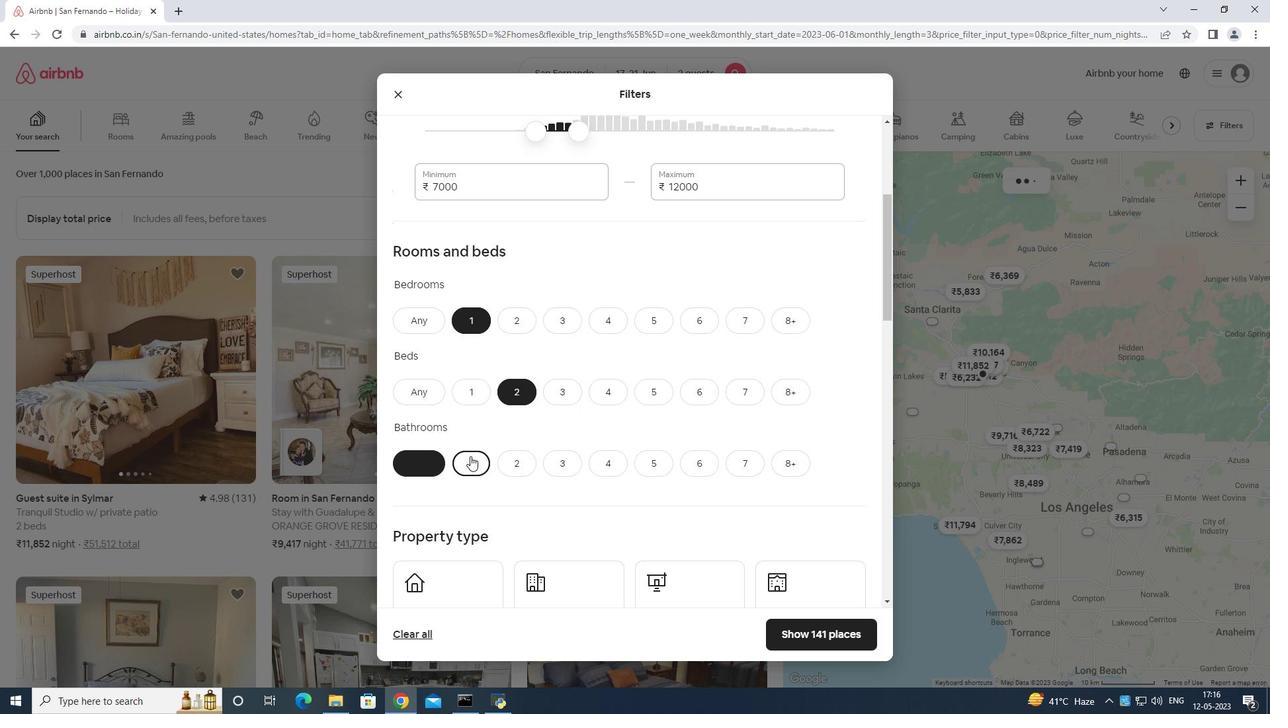 
Action: Mouse moved to (452, 414)
Screenshot: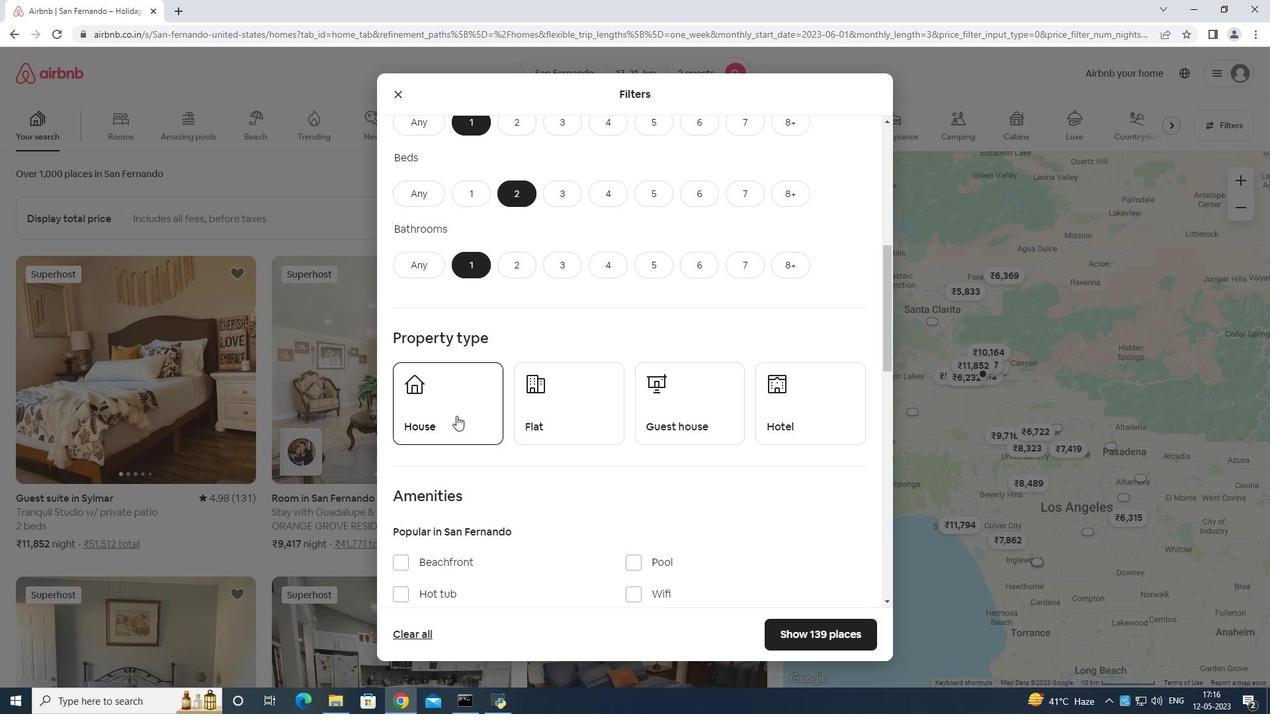 
Action: Mouse pressed left at (452, 414)
Screenshot: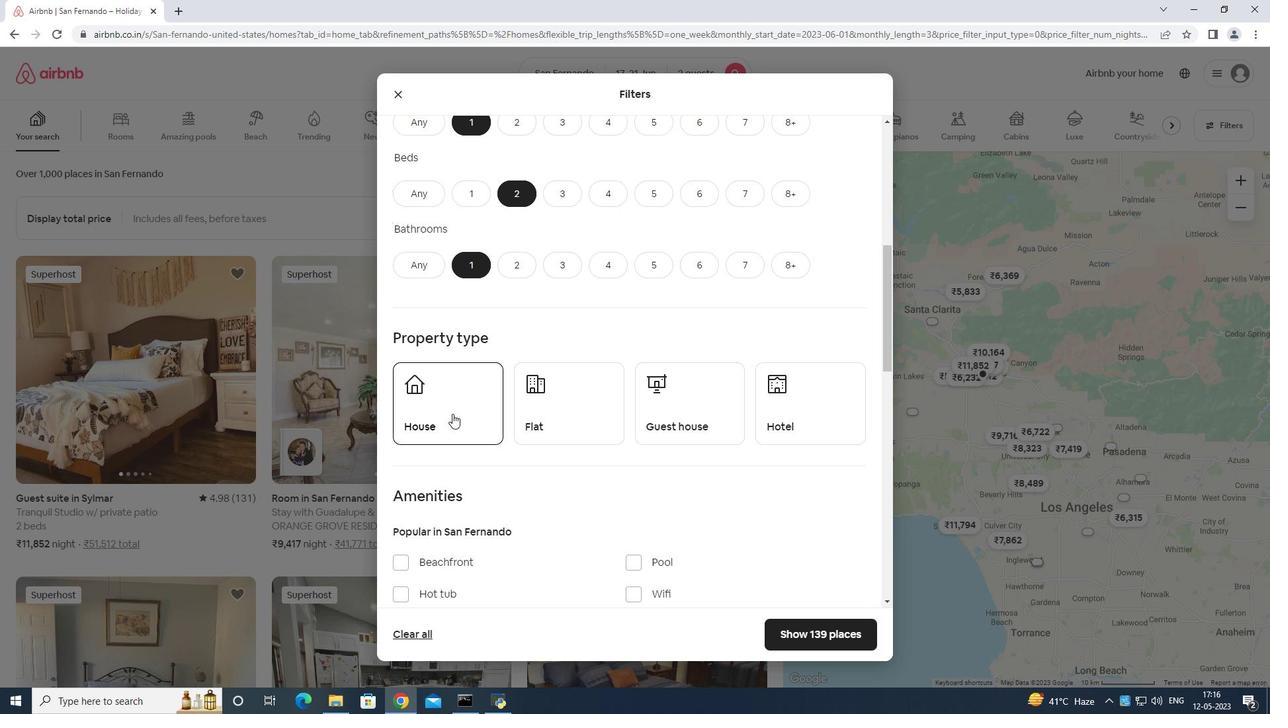 
Action: Mouse moved to (545, 415)
Screenshot: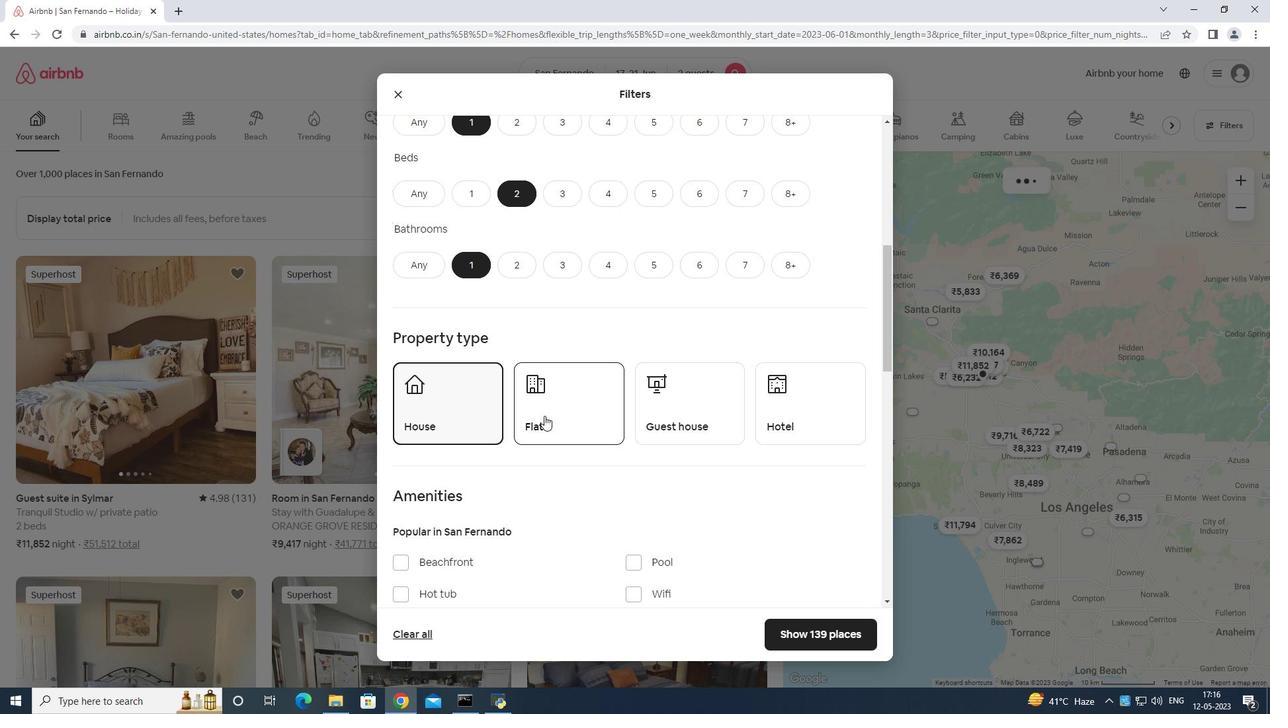 
Action: Mouse pressed left at (545, 415)
Screenshot: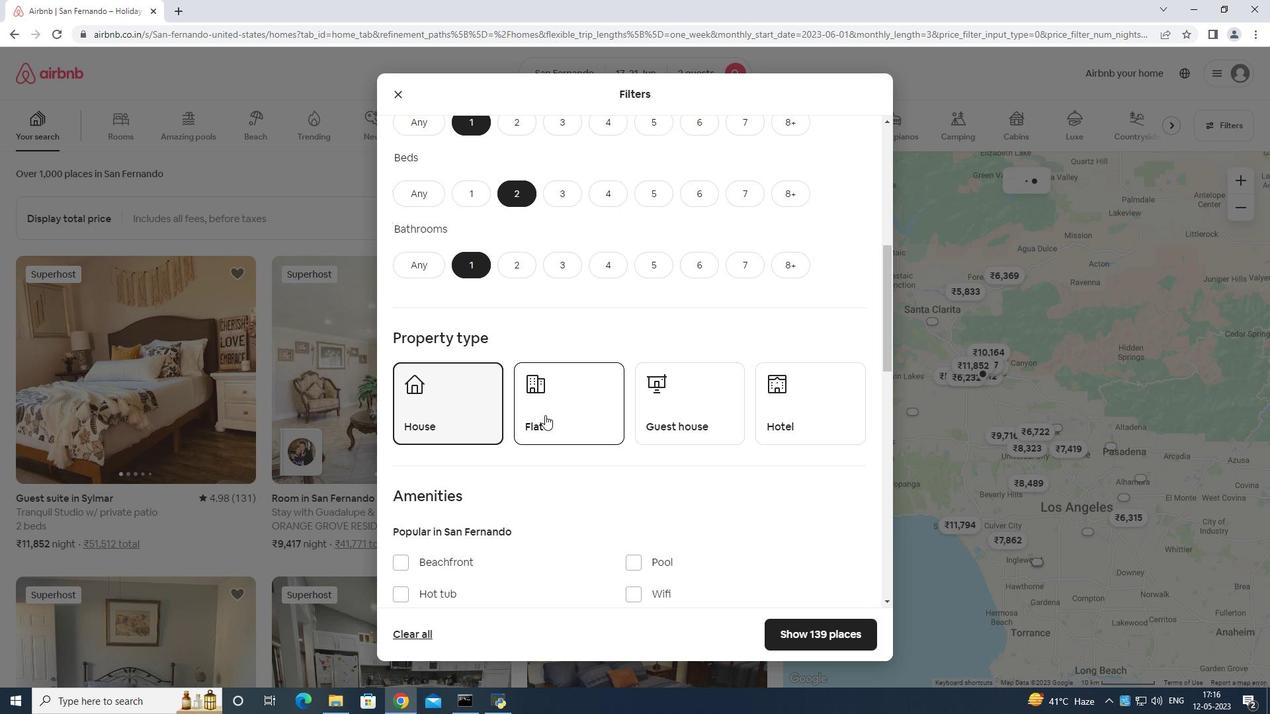 
Action: Mouse moved to (666, 422)
Screenshot: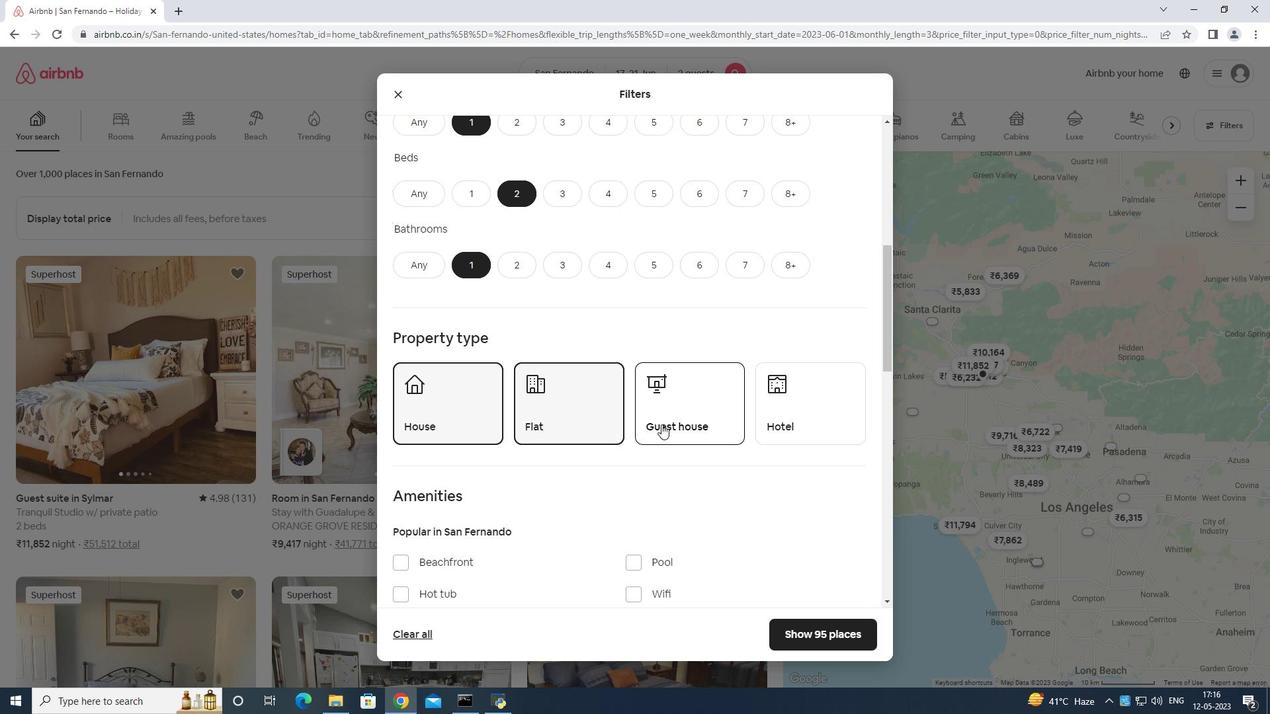 
Action: Mouse pressed left at (666, 422)
Screenshot: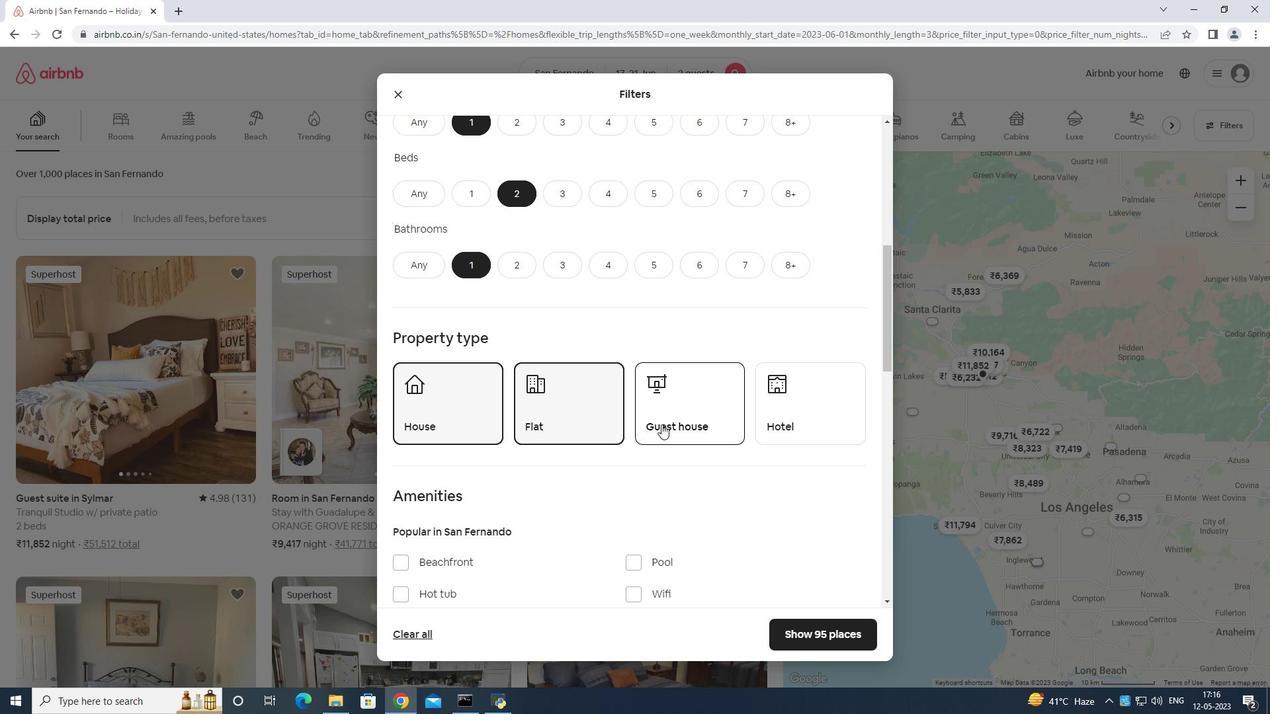 
Action: Mouse moved to (679, 402)
Screenshot: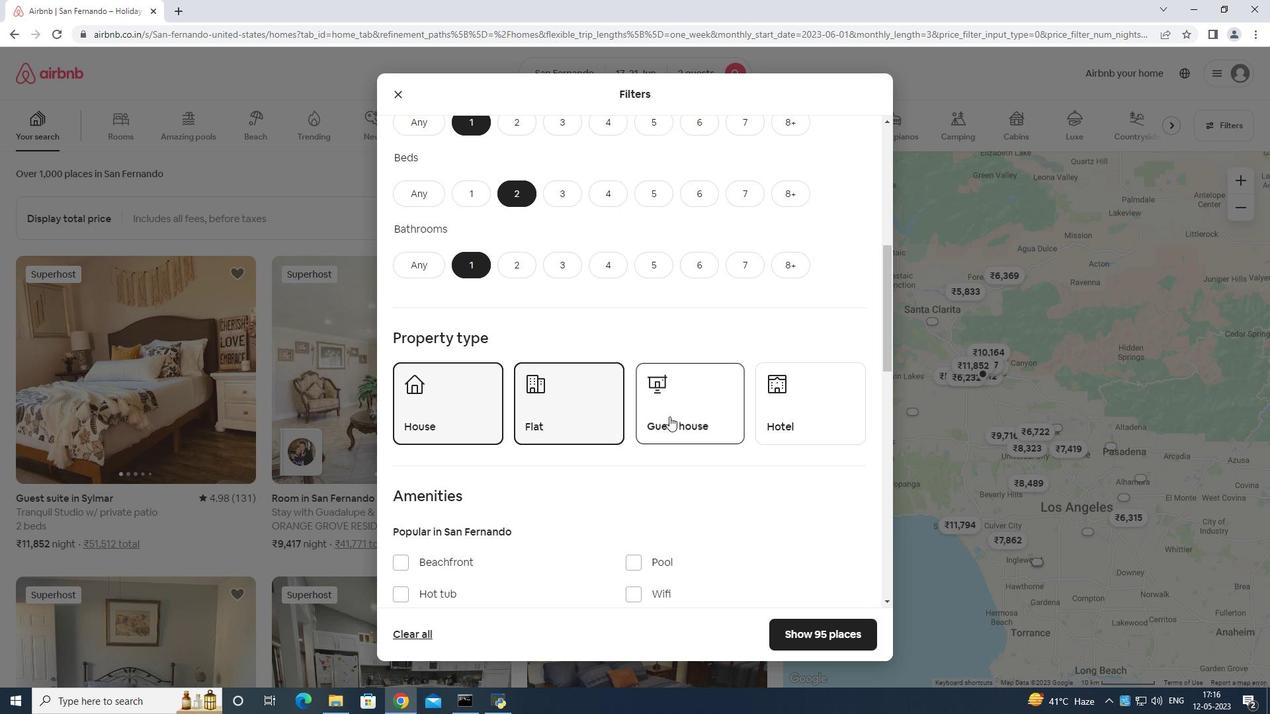 
Action: Mouse scrolled (679, 401) with delta (0, 0)
Screenshot: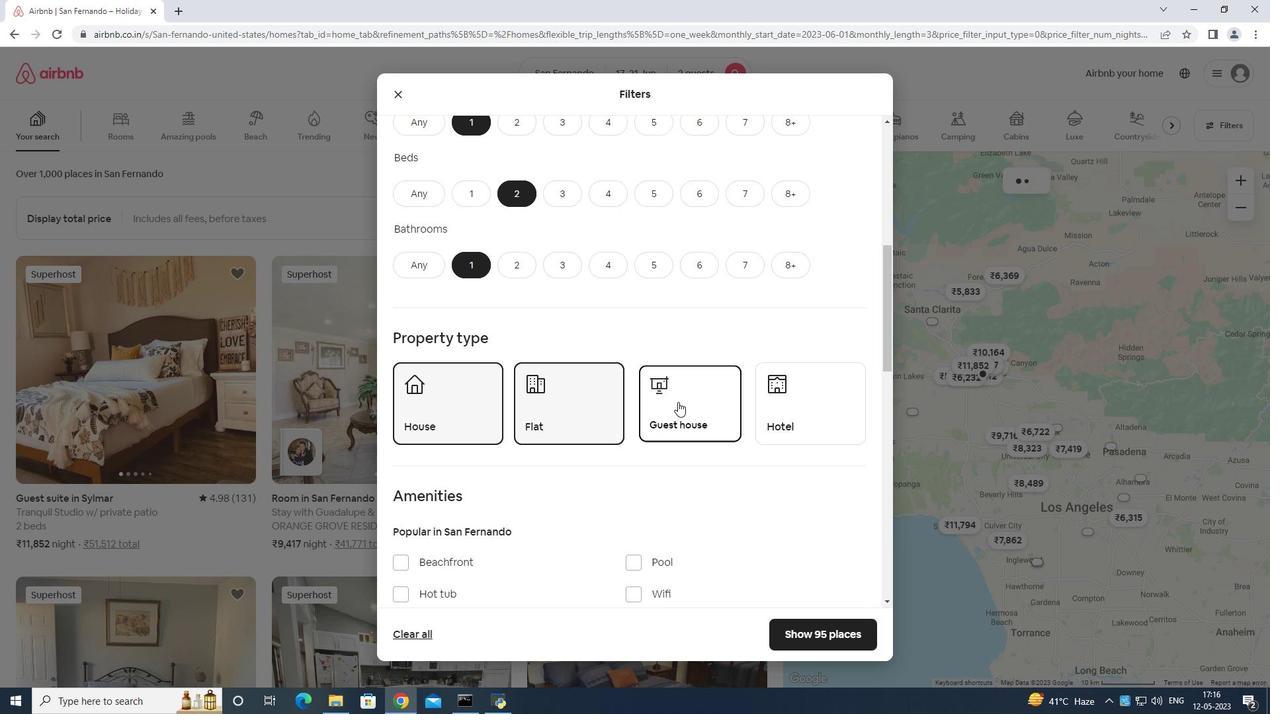 
Action: Mouse scrolled (679, 401) with delta (0, 0)
Screenshot: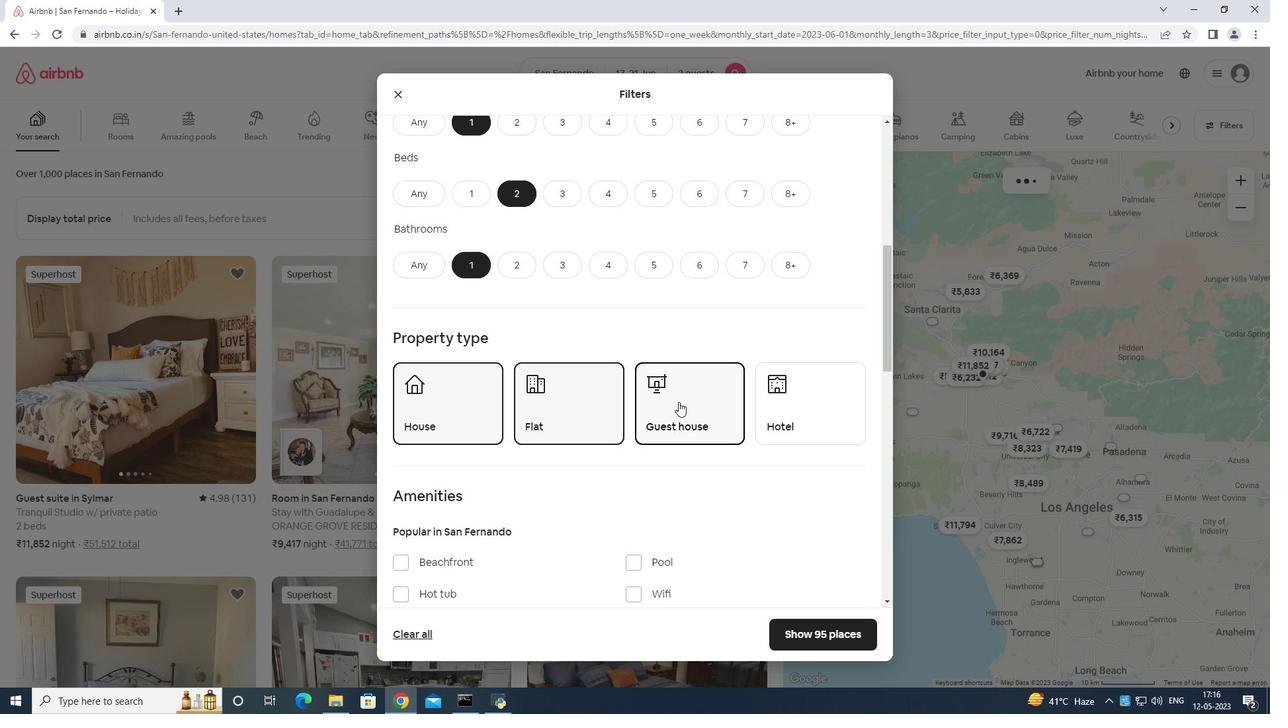 
Action: Mouse scrolled (679, 401) with delta (0, 0)
Screenshot: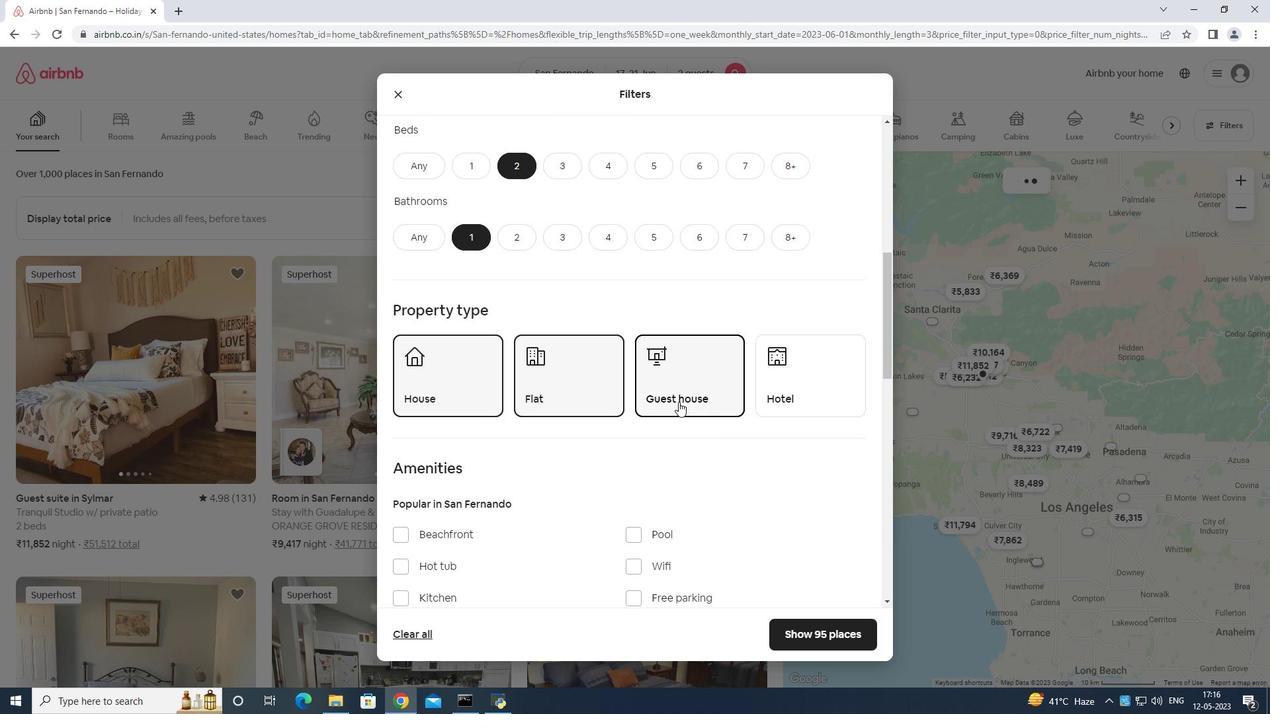 
Action: Mouse scrolled (679, 401) with delta (0, 0)
Screenshot: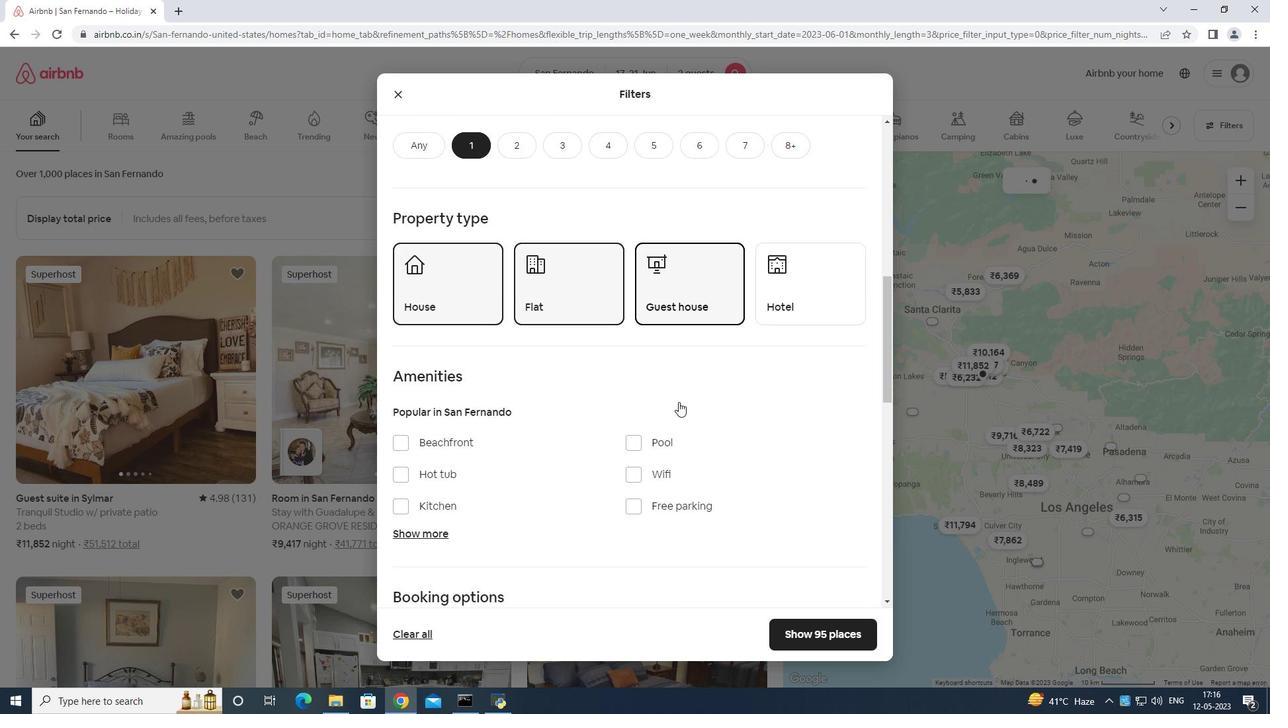 
Action: Mouse scrolled (679, 401) with delta (0, 0)
Screenshot: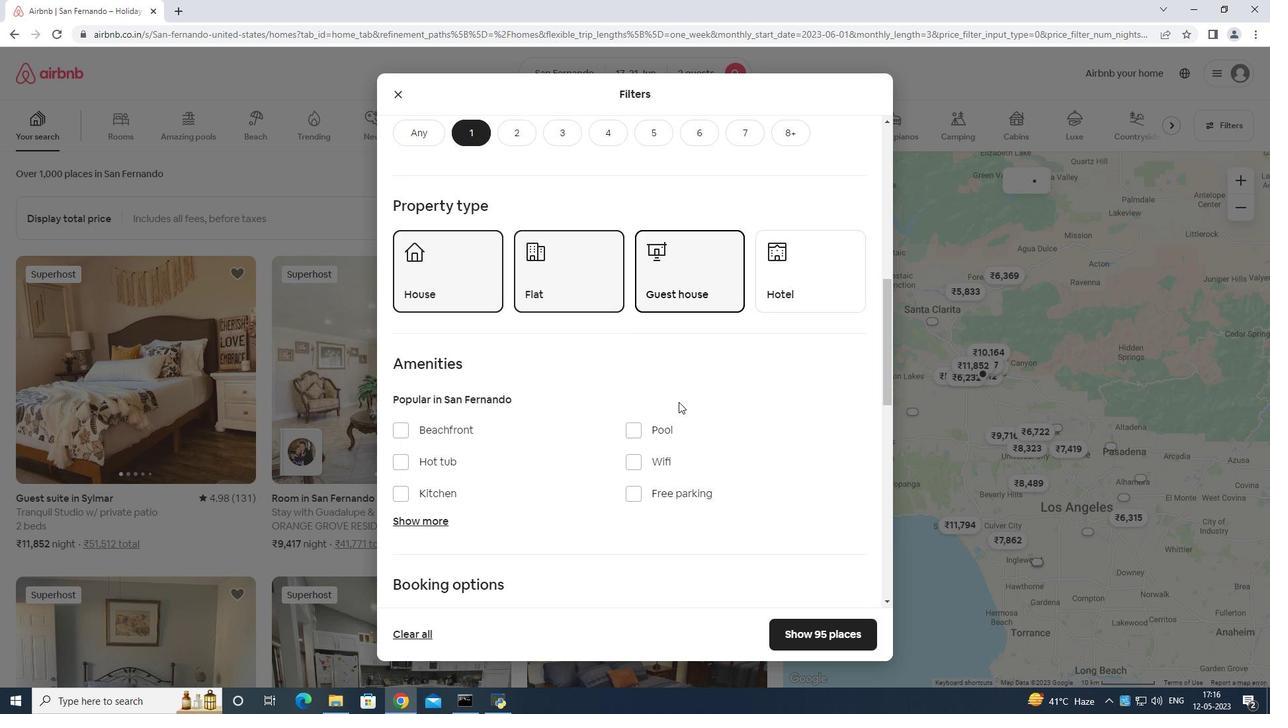 
Action: Mouse scrolled (679, 401) with delta (0, 0)
Screenshot: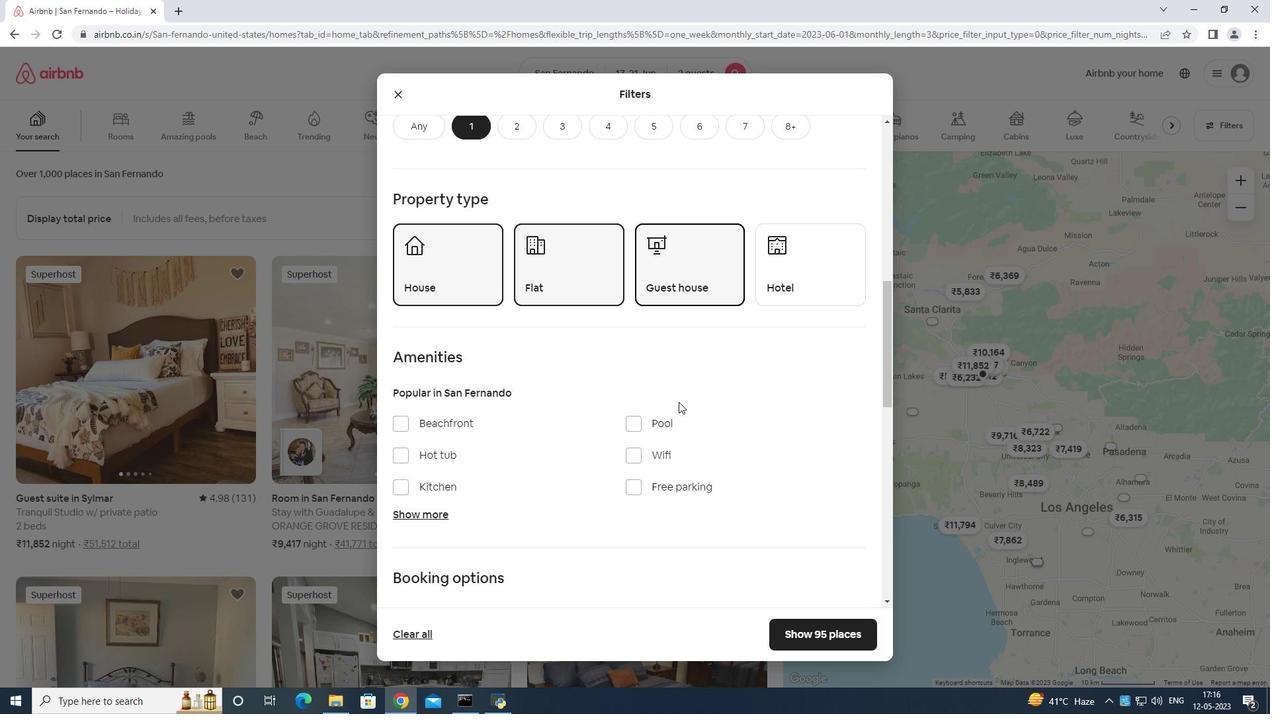 
Action: Mouse scrolled (679, 401) with delta (0, 0)
Screenshot: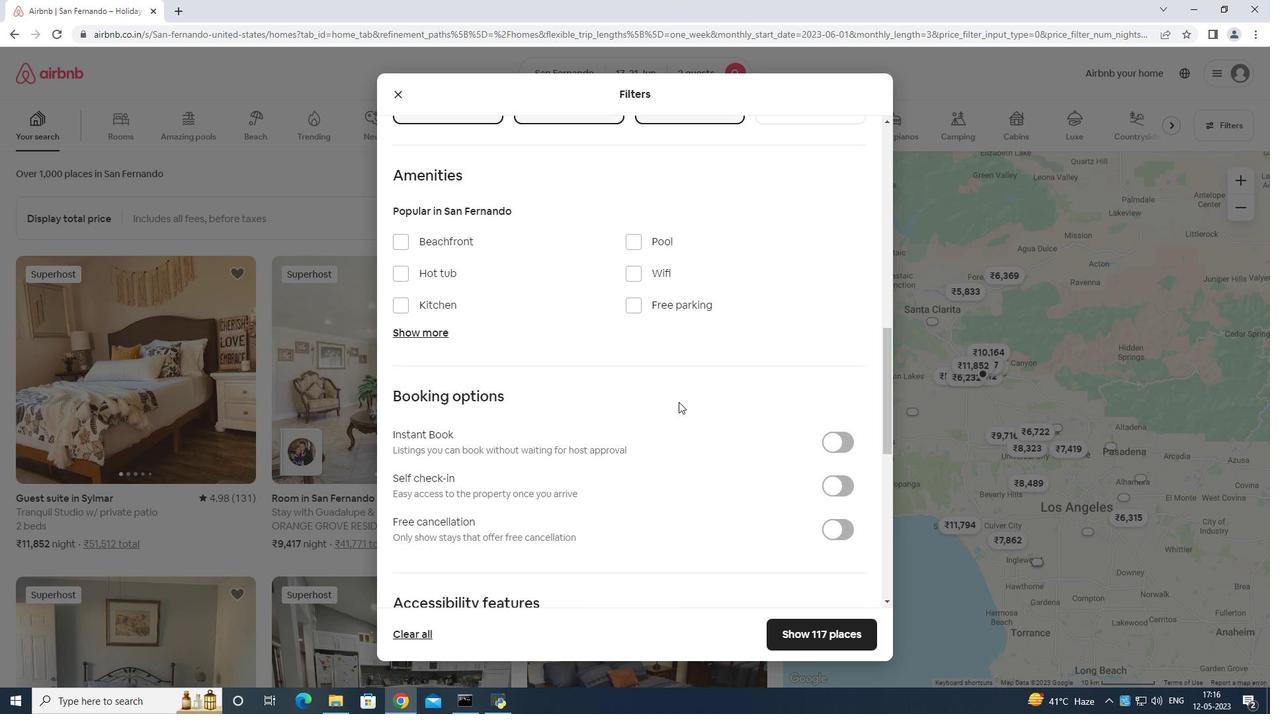 
Action: Mouse moved to (843, 340)
Screenshot: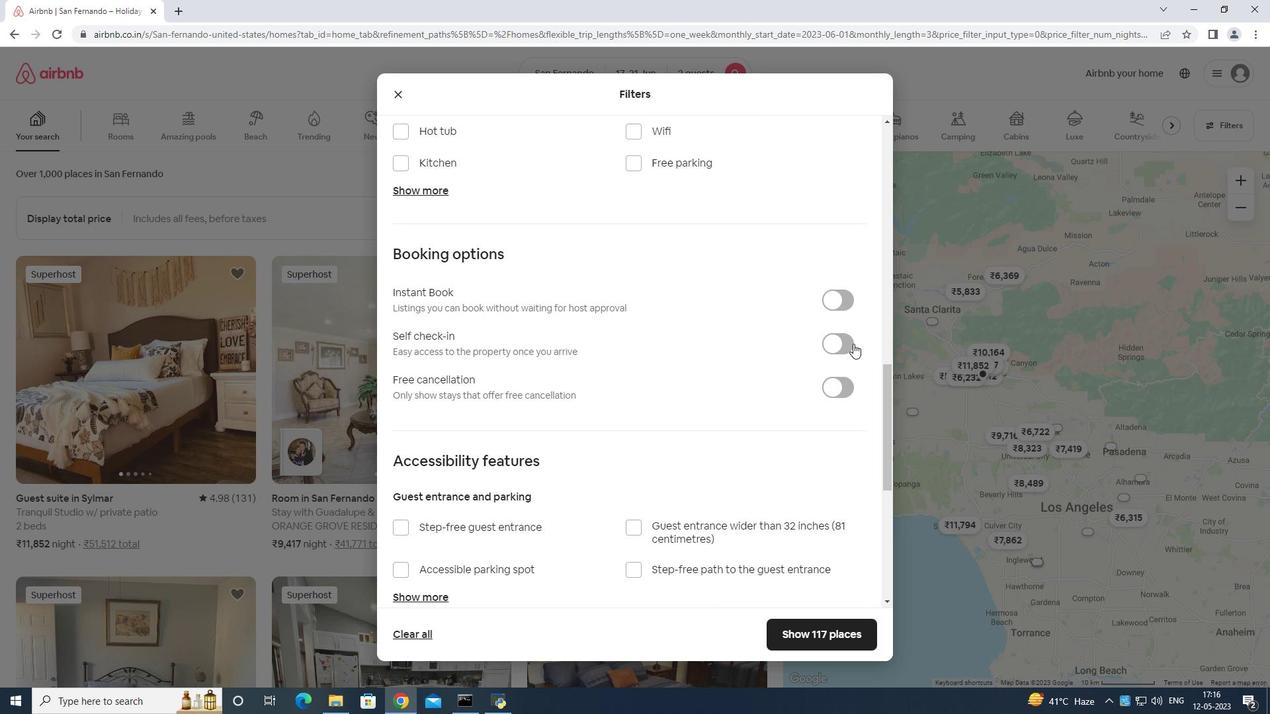 
Action: Mouse pressed left at (843, 340)
Screenshot: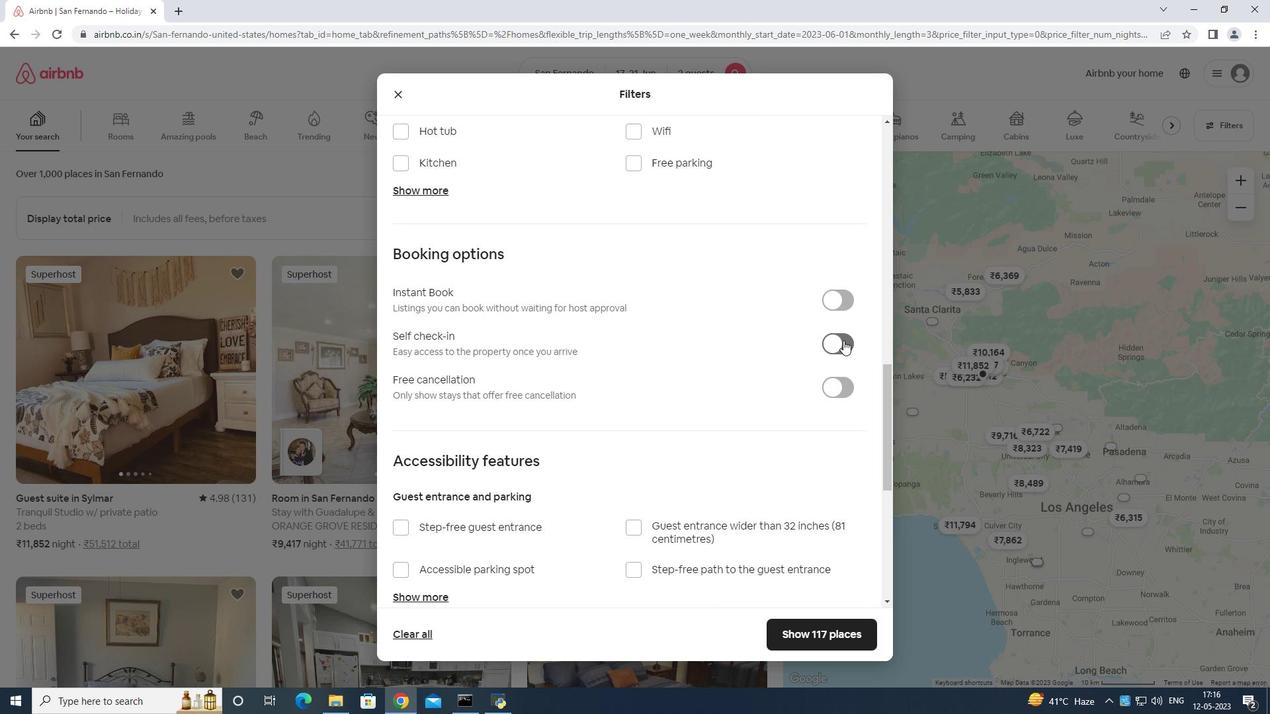 
Action: Mouse moved to (840, 346)
Screenshot: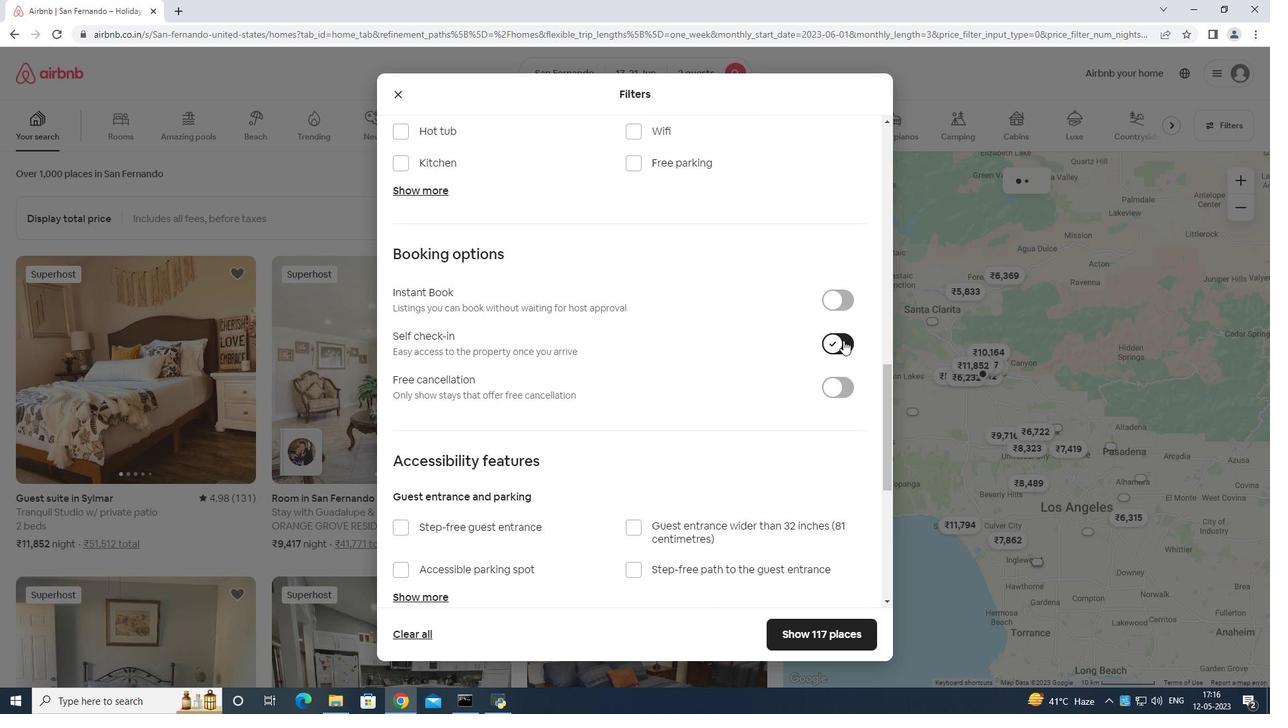 
Action: Mouse scrolled (840, 346) with delta (0, 0)
Screenshot: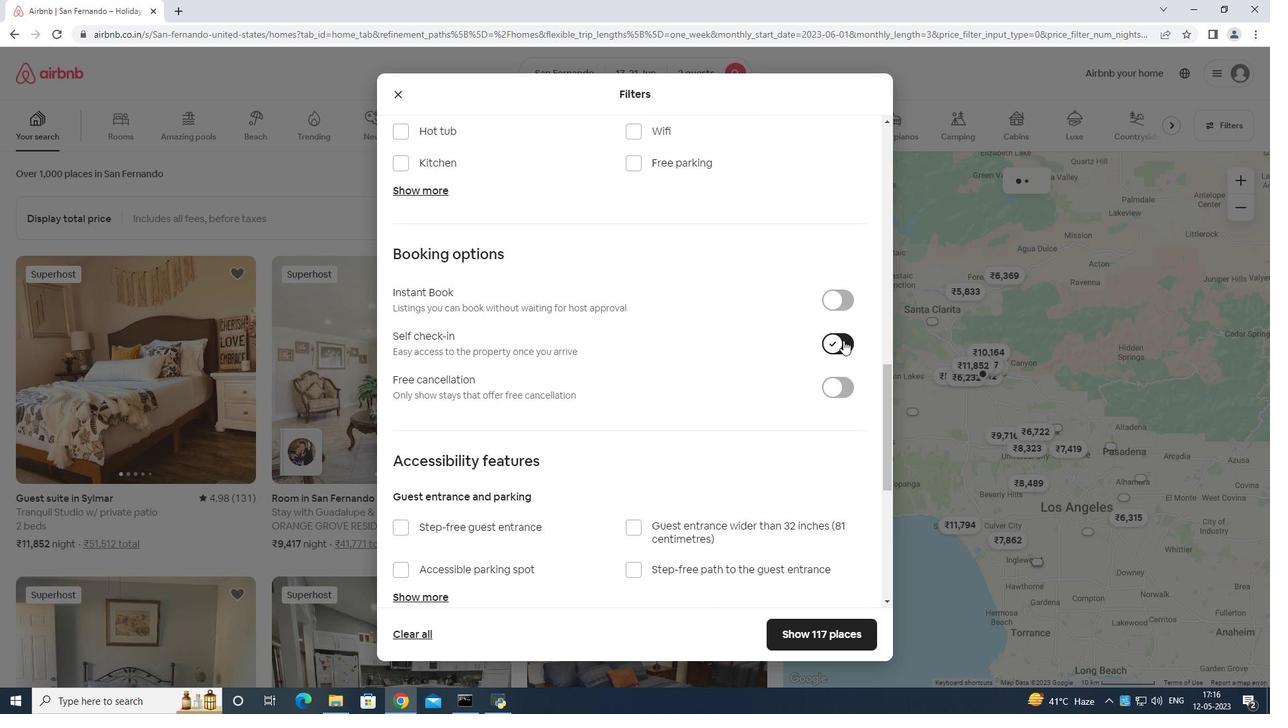 
Action: Mouse moved to (839, 351)
Screenshot: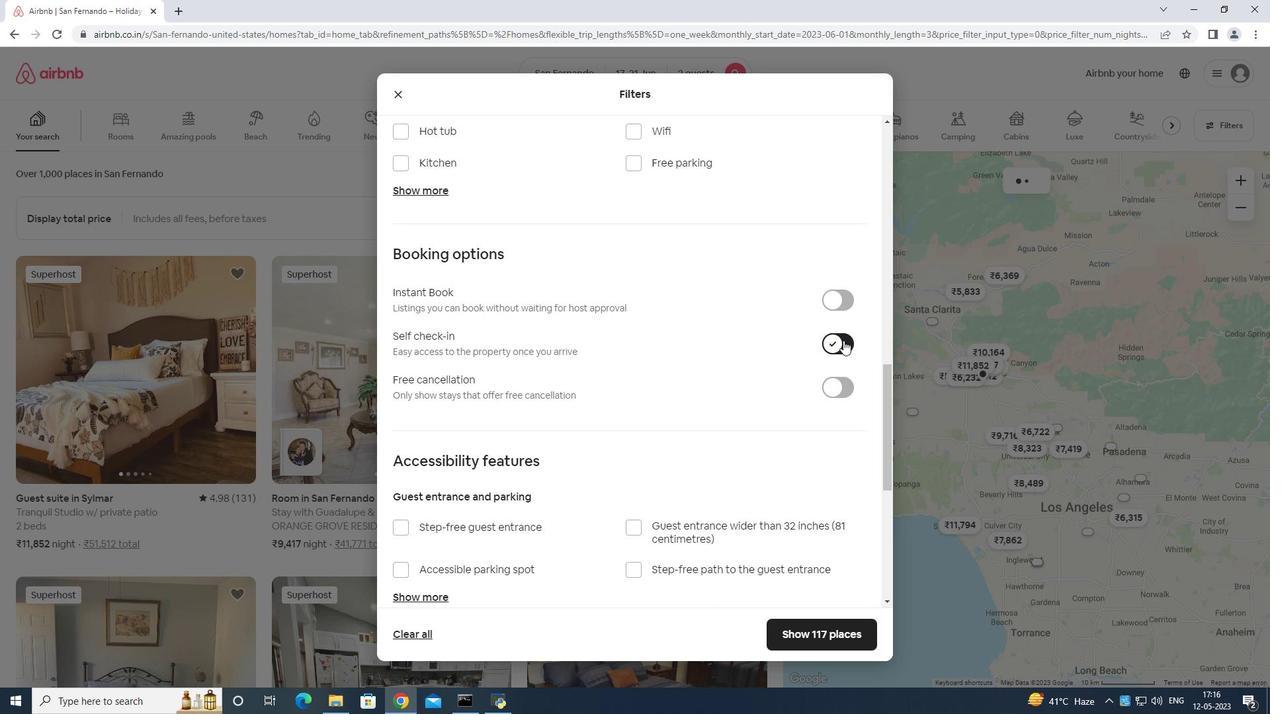 
Action: Mouse scrolled (839, 350) with delta (0, 0)
Screenshot: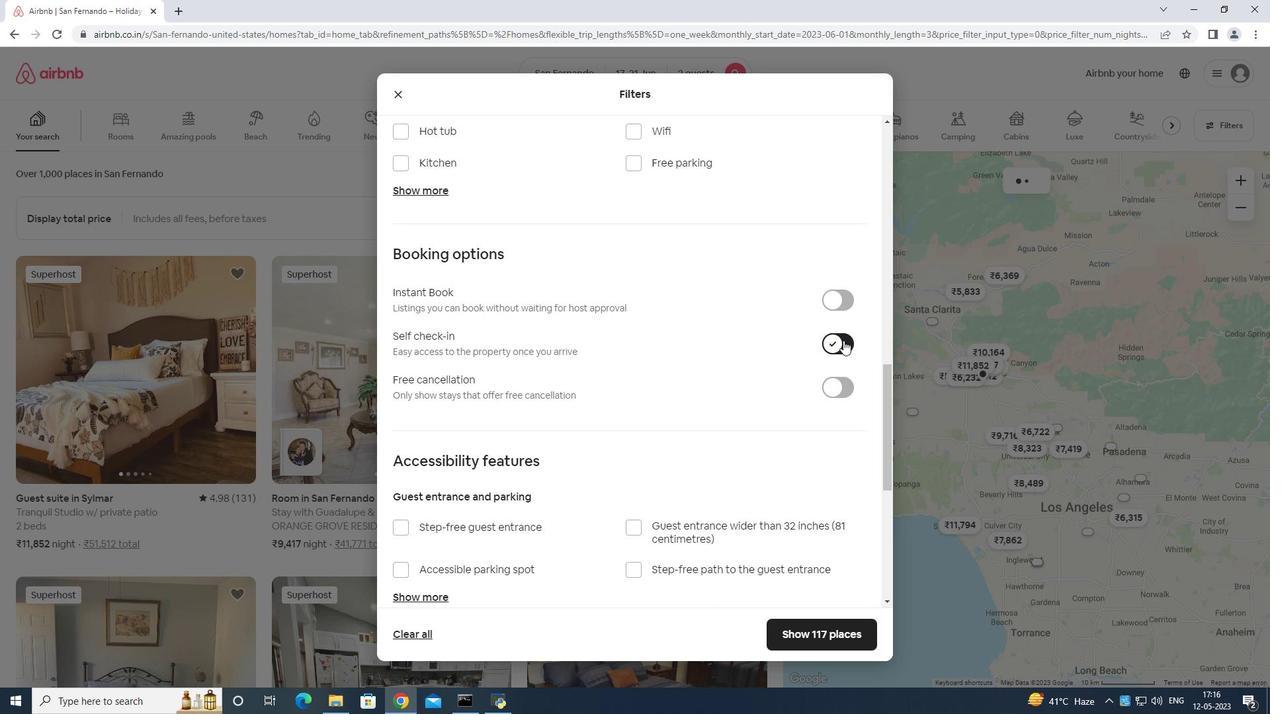 
Action: Mouse moved to (836, 357)
Screenshot: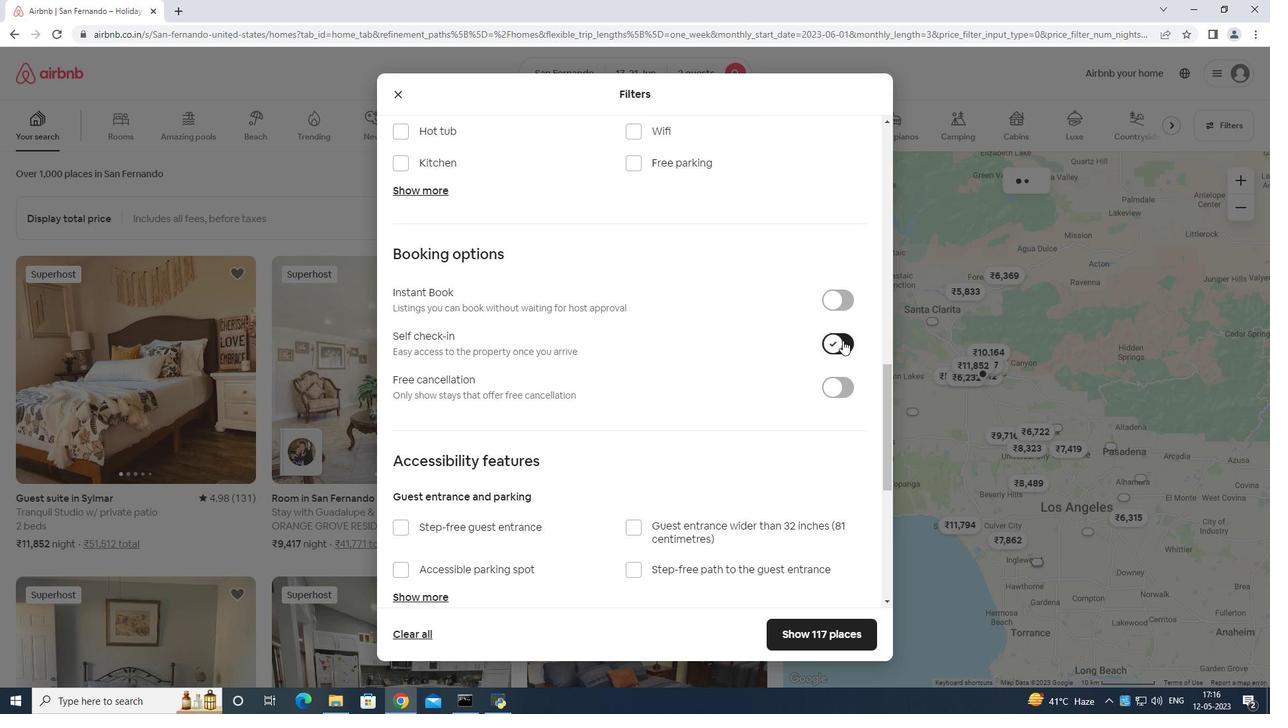 
Action: Mouse scrolled (836, 356) with delta (0, 0)
Screenshot: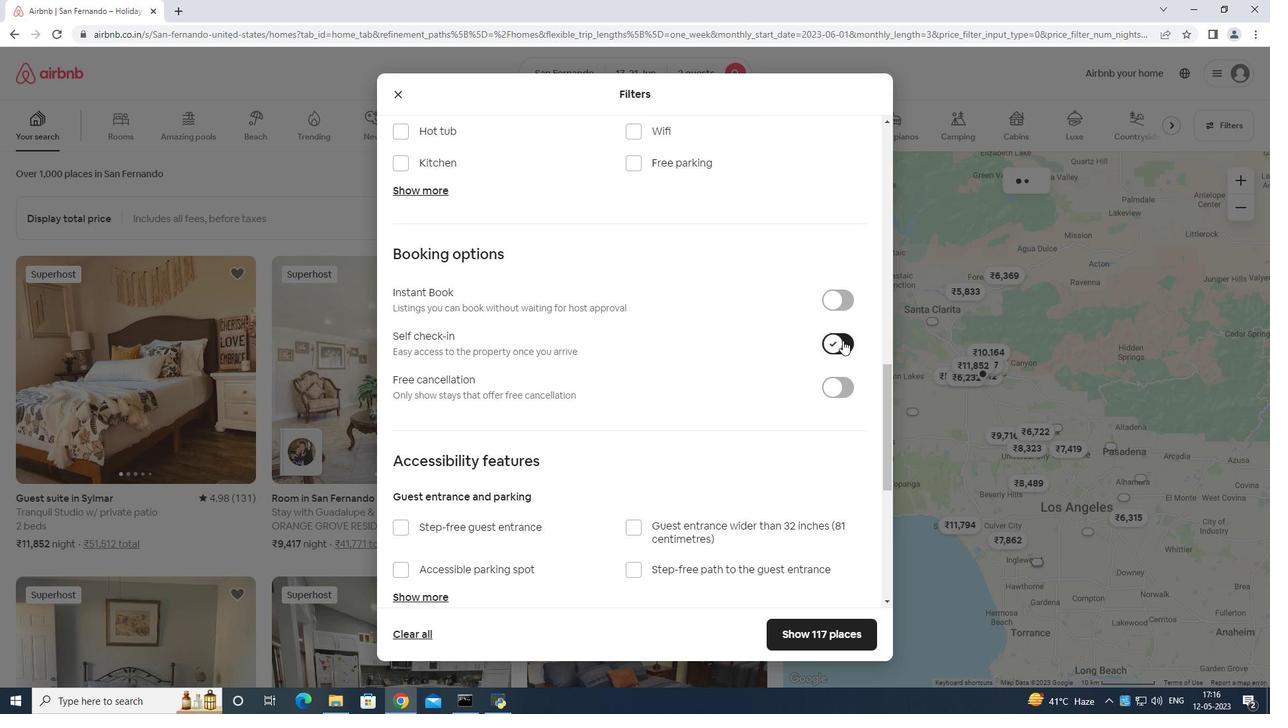 
Action: Mouse moved to (828, 362)
Screenshot: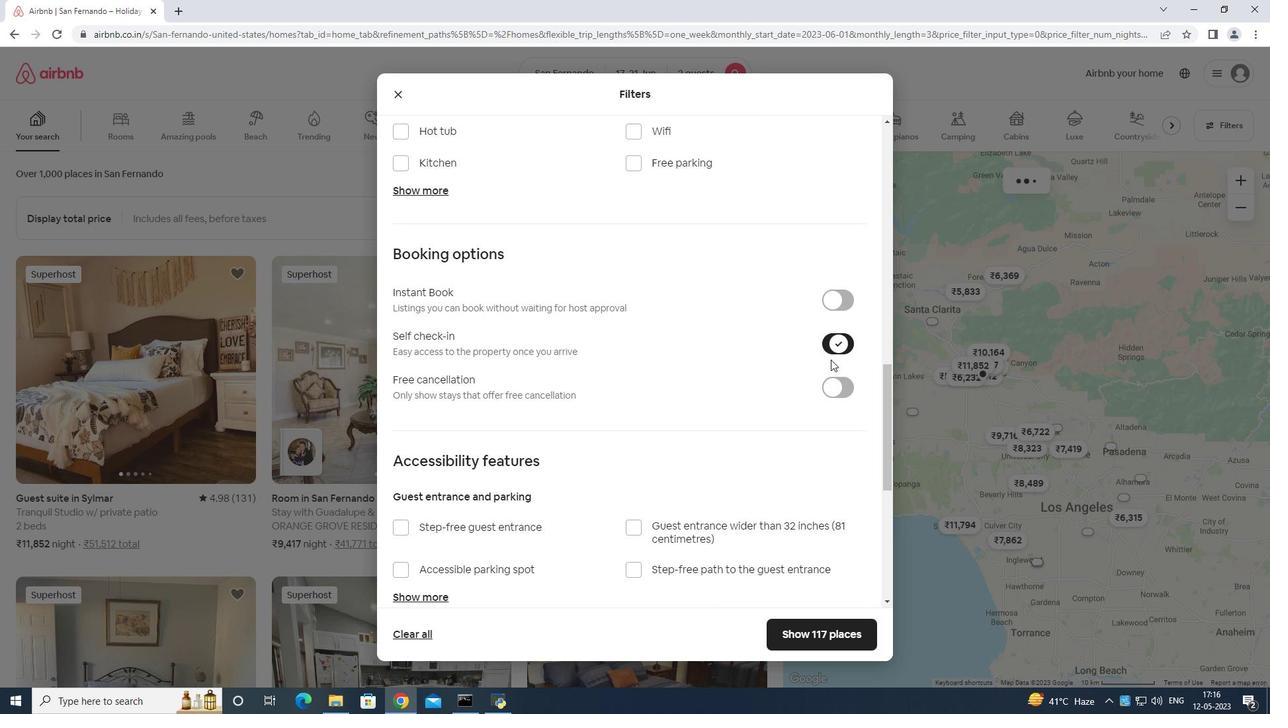 
Action: Mouse scrolled (828, 362) with delta (0, 0)
Screenshot: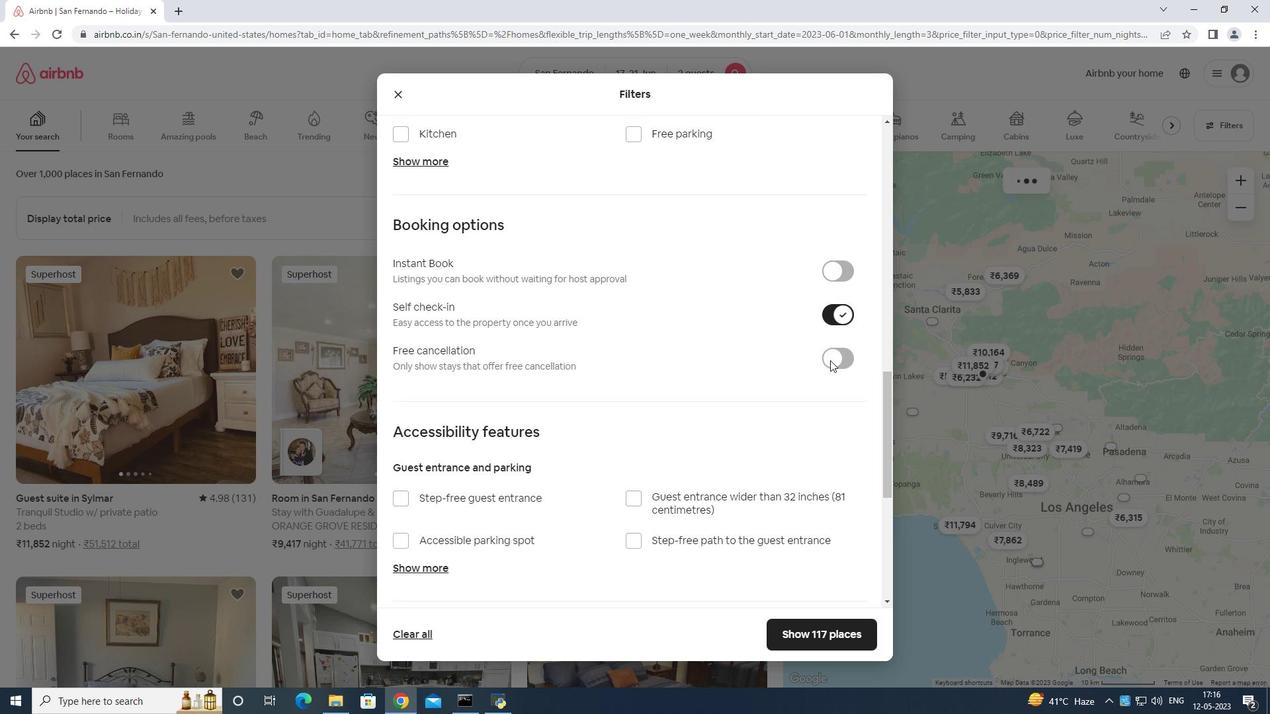 
Action: Mouse moved to (826, 364)
Screenshot: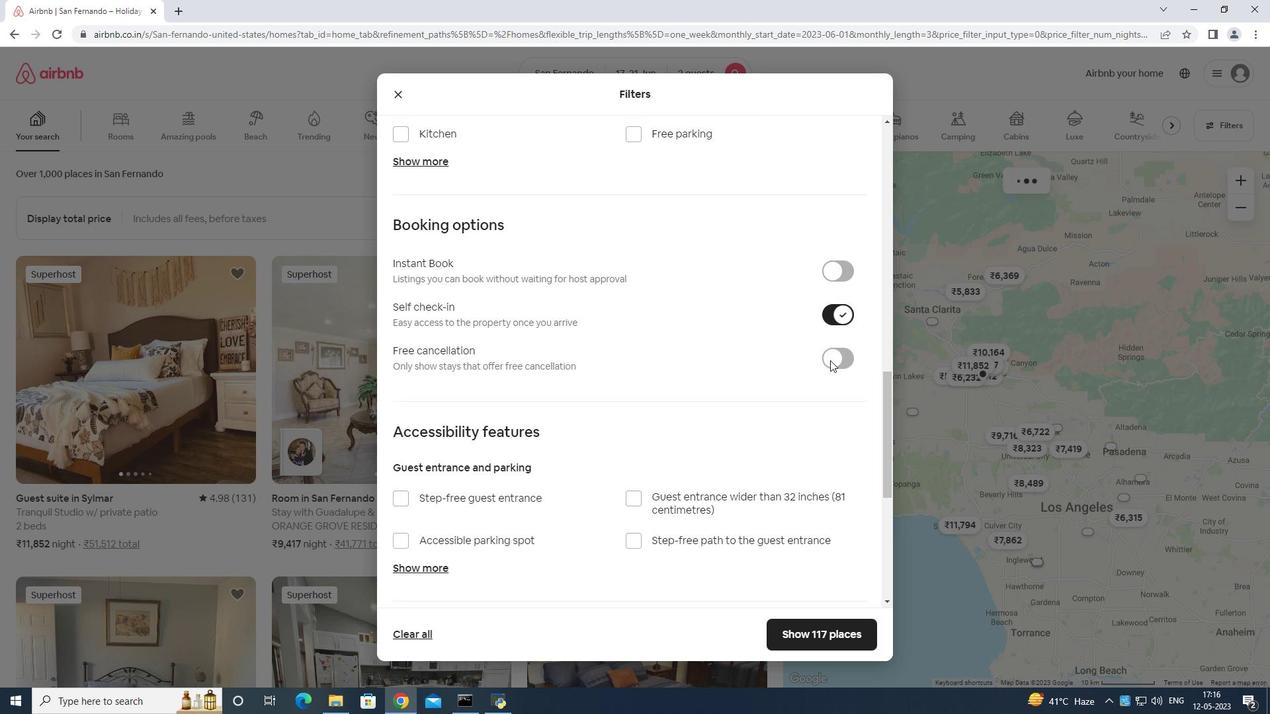 
Action: Mouse scrolled (826, 363) with delta (0, 0)
Screenshot: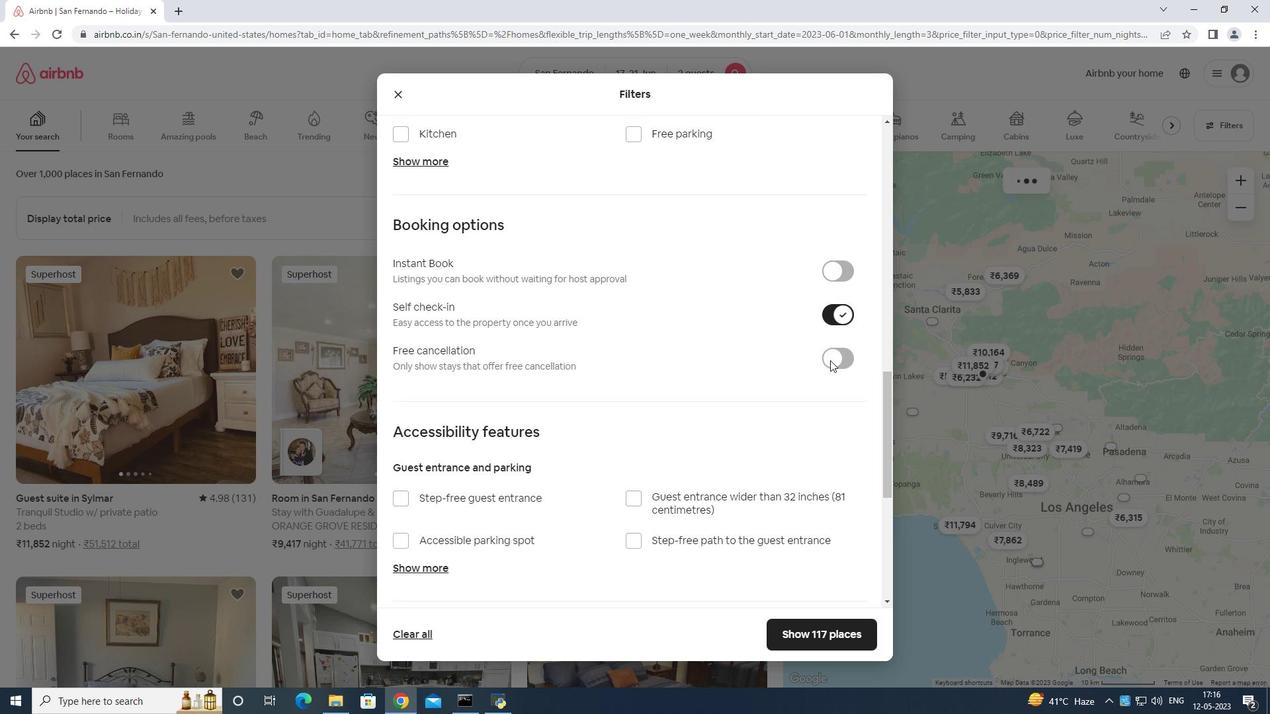 
Action: Mouse moved to (821, 369)
Screenshot: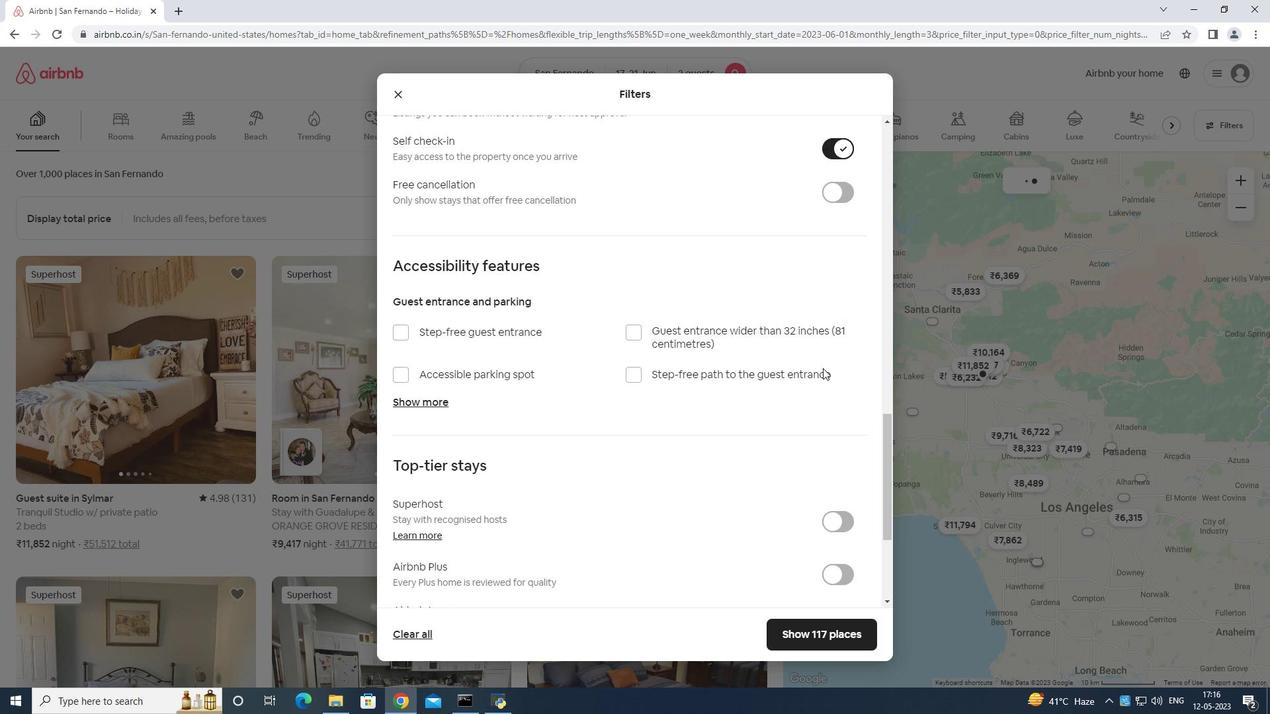 
Action: Mouse scrolled (822, 368) with delta (0, 0)
Screenshot: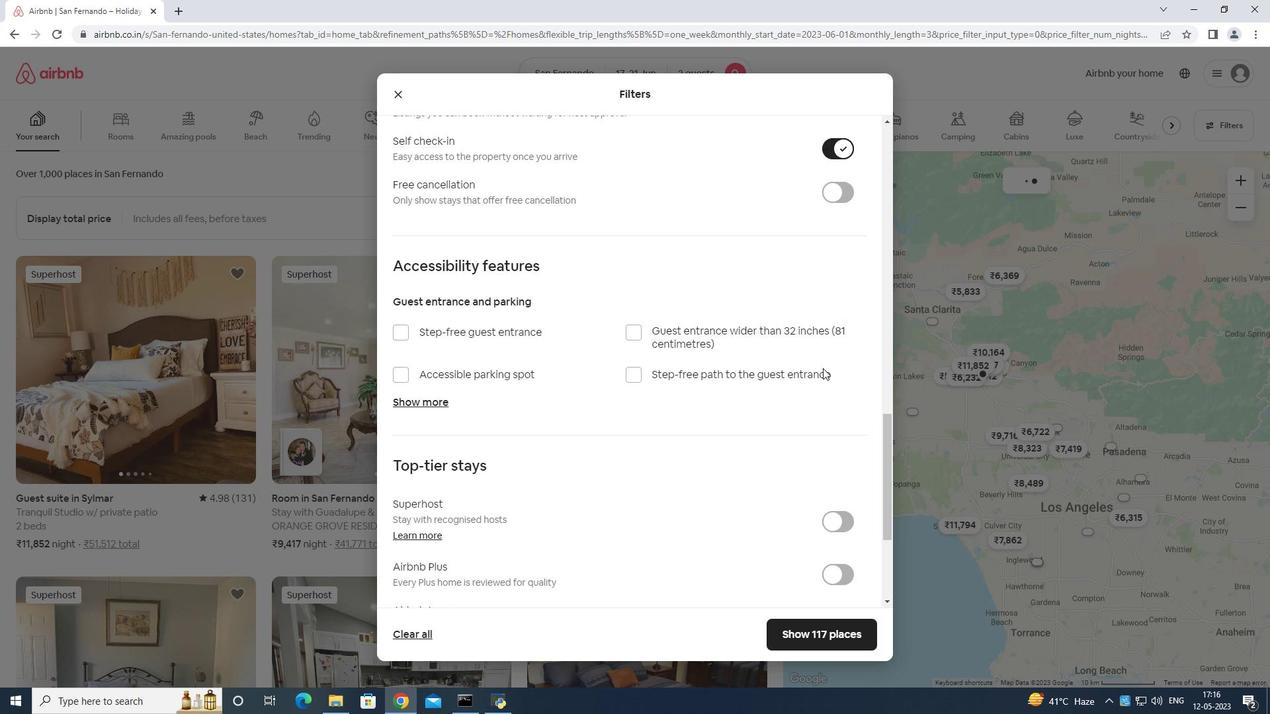 
Action: Mouse moved to (820, 370)
Screenshot: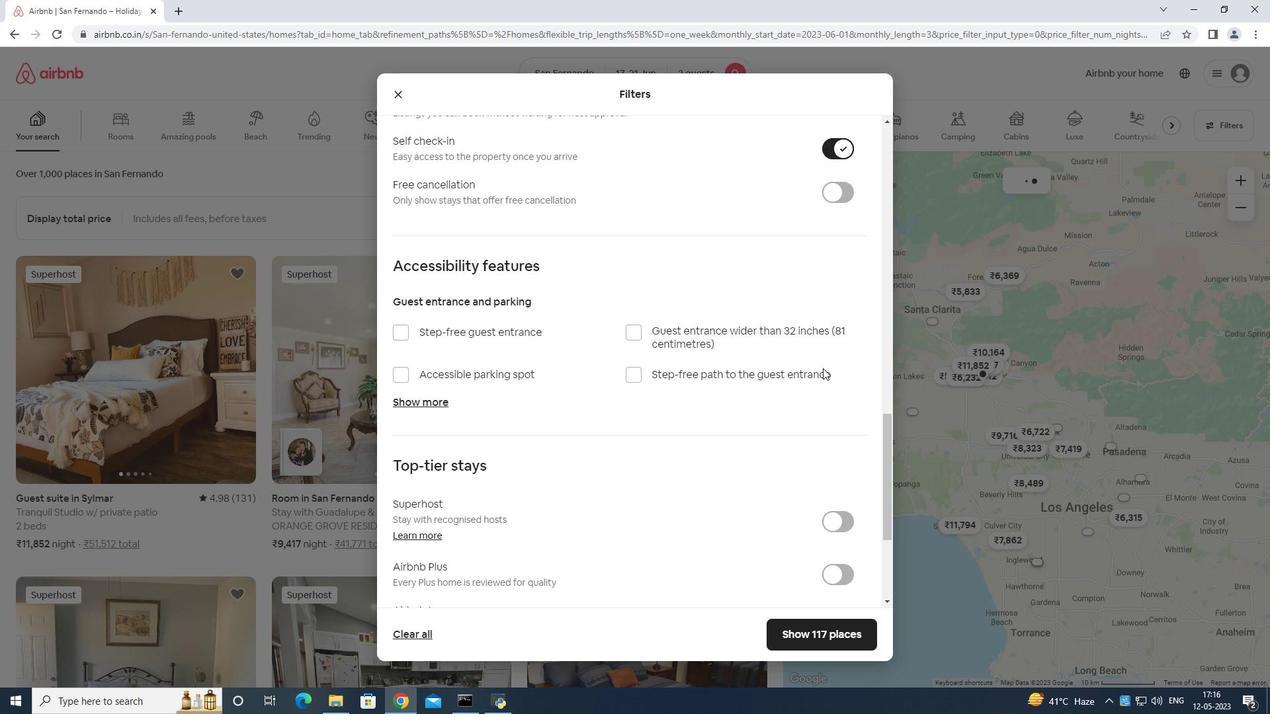 
Action: Mouse scrolled (820, 369) with delta (0, 0)
Screenshot: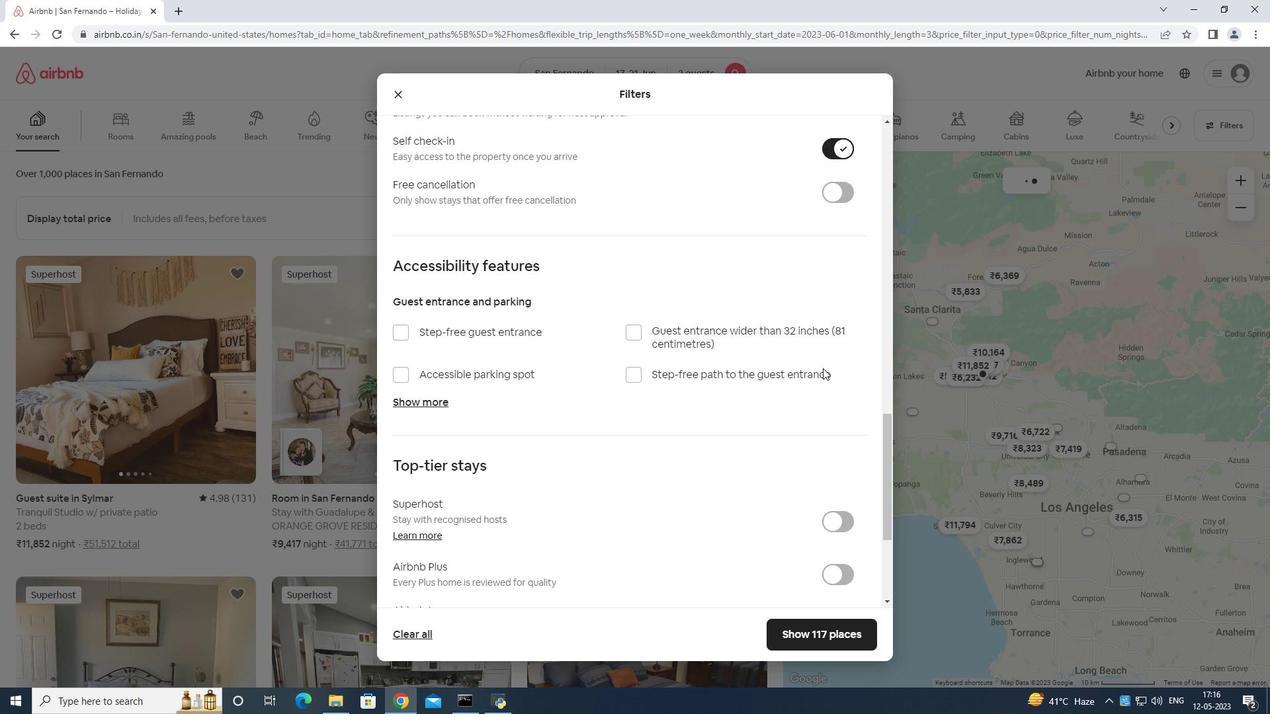 
Action: Mouse moved to (818, 372)
Screenshot: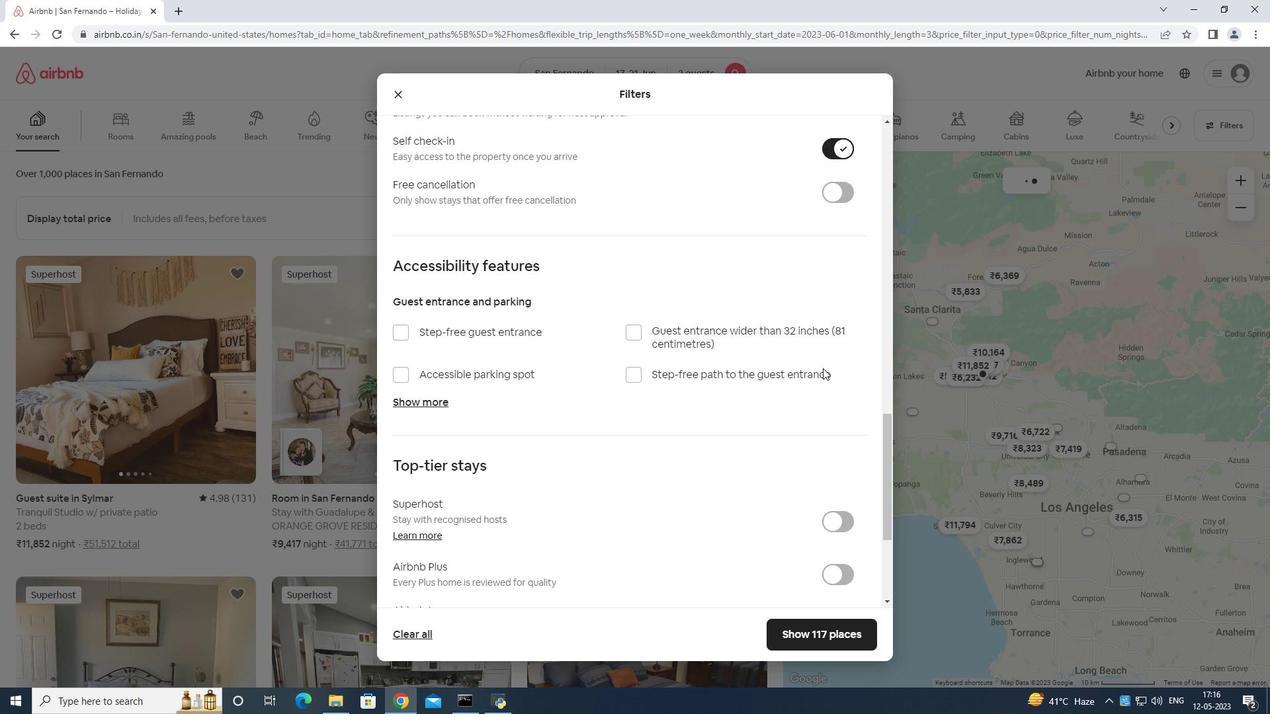 
Action: Mouse scrolled (819, 370) with delta (0, 0)
Screenshot: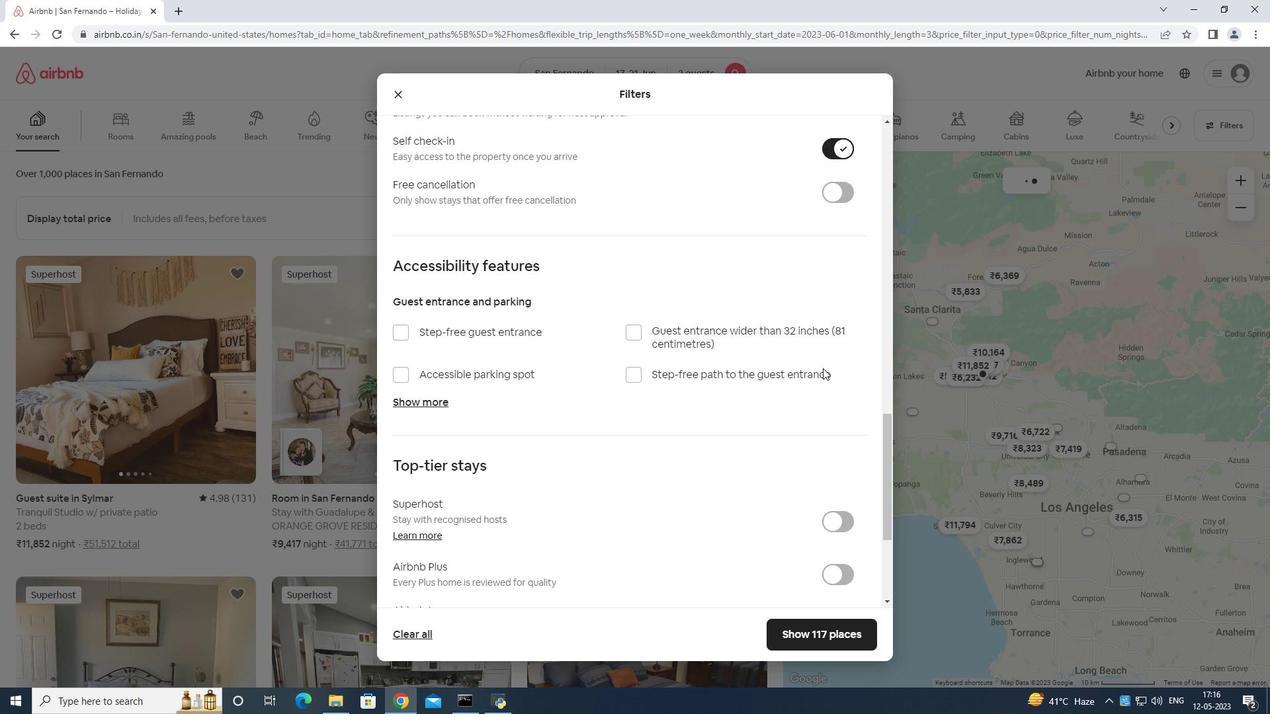 
Action: Mouse moved to (817, 377)
Screenshot: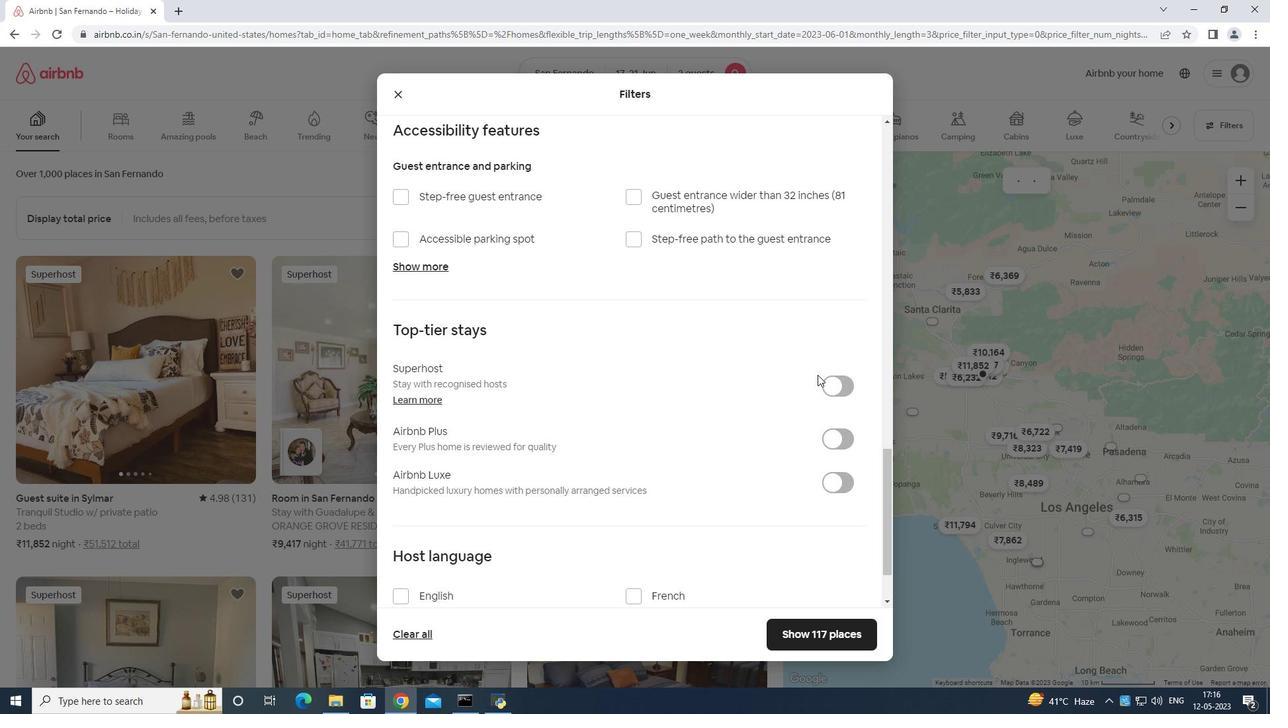 
Action: Mouse scrolled (817, 376) with delta (0, 0)
Screenshot: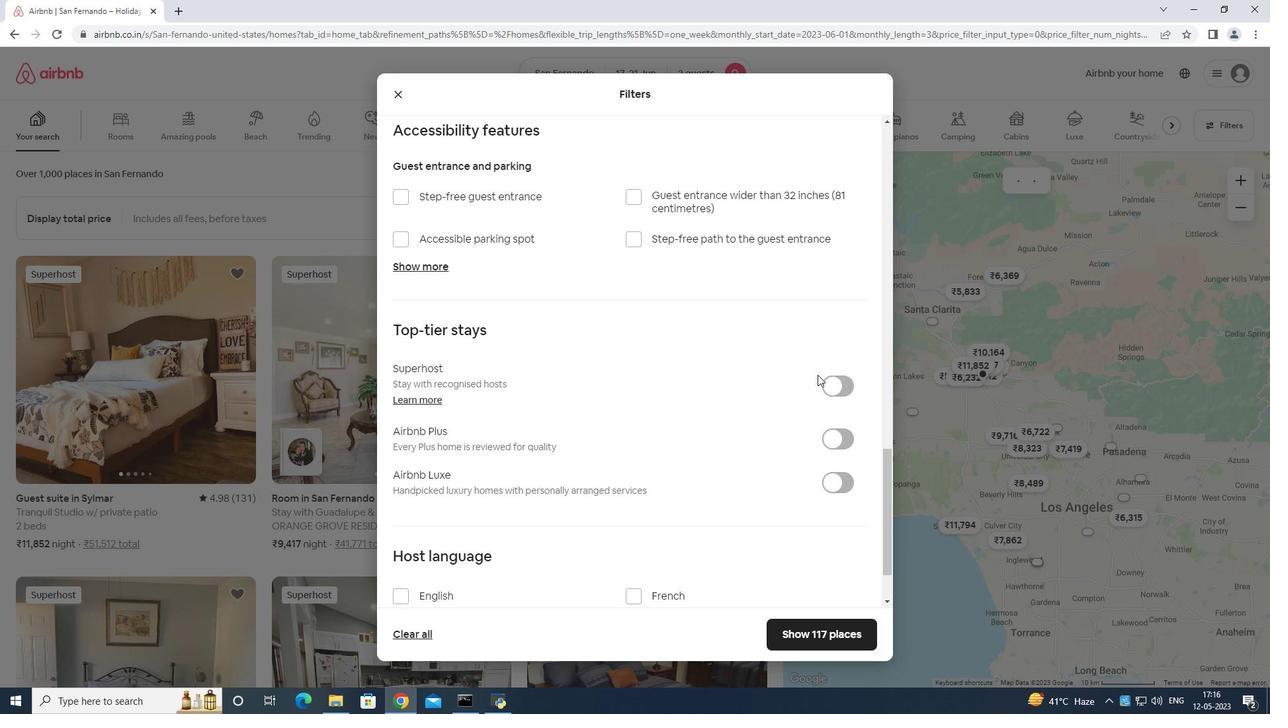 
Action: Mouse moved to (816, 377)
Screenshot: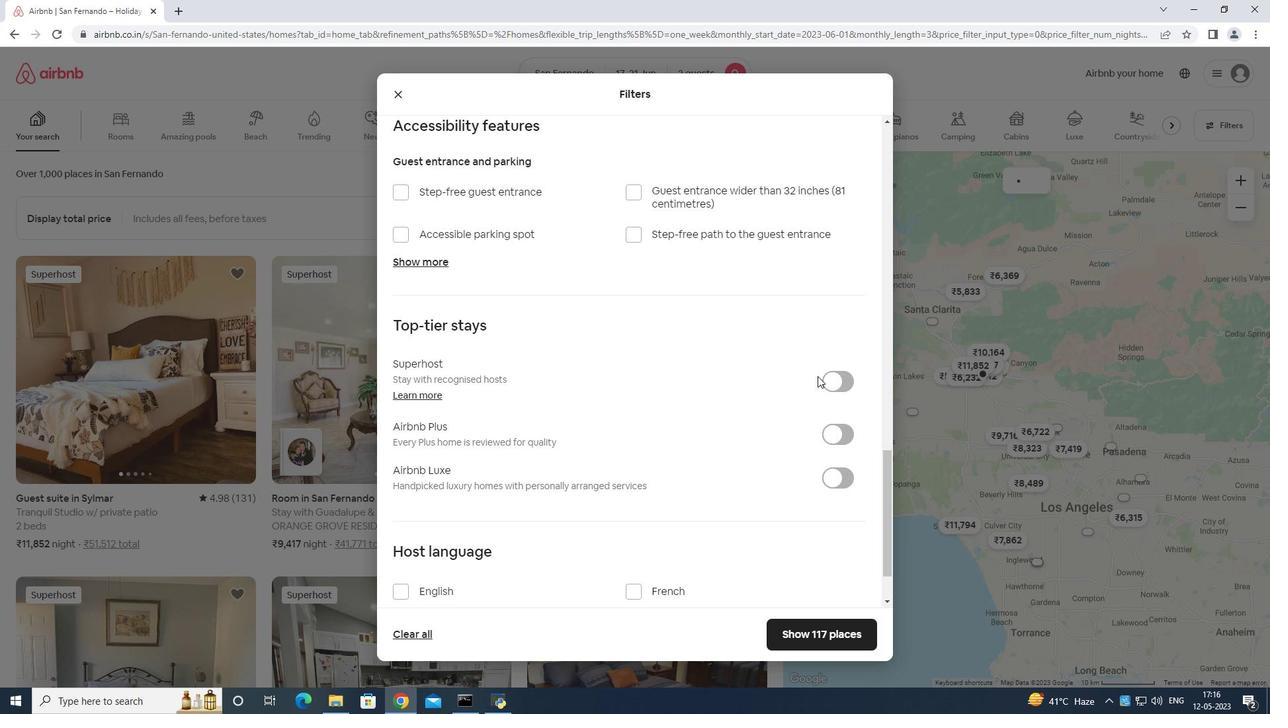 
Action: Mouse scrolled (816, 377) with delta (0, 0)
Screenshot: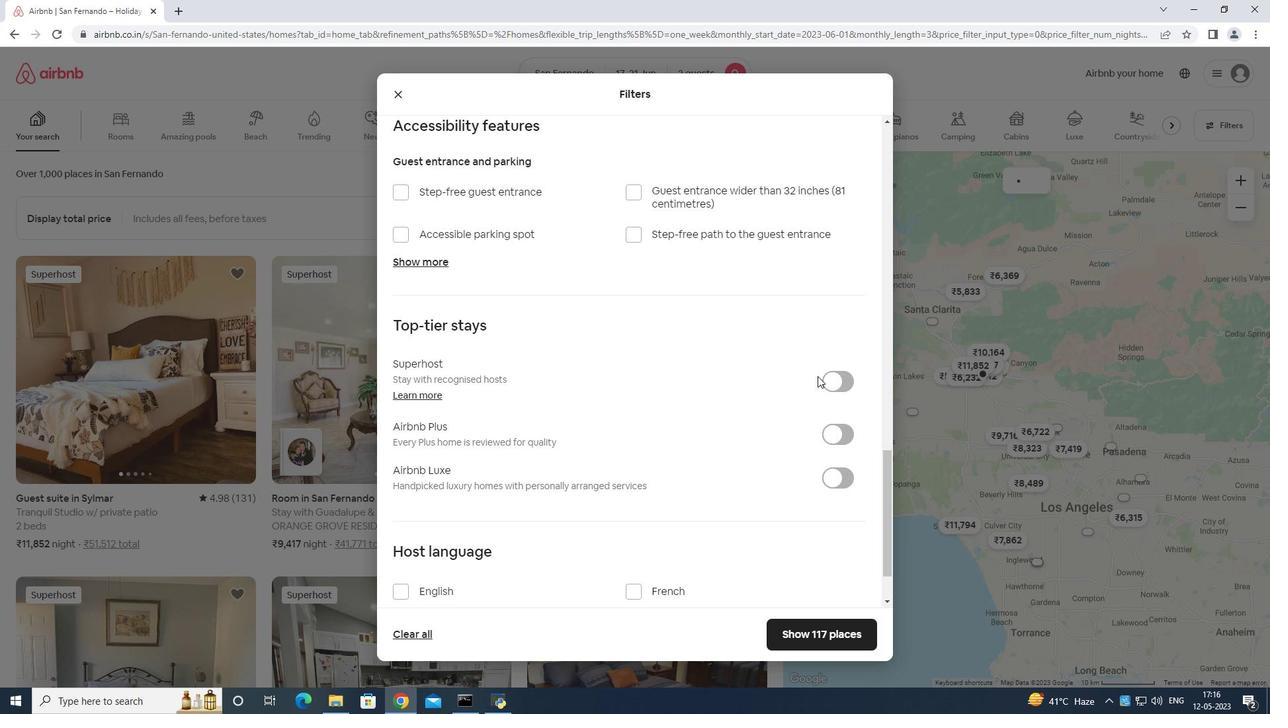 
Action: Mouse moved to (816, 380)
Screenshot: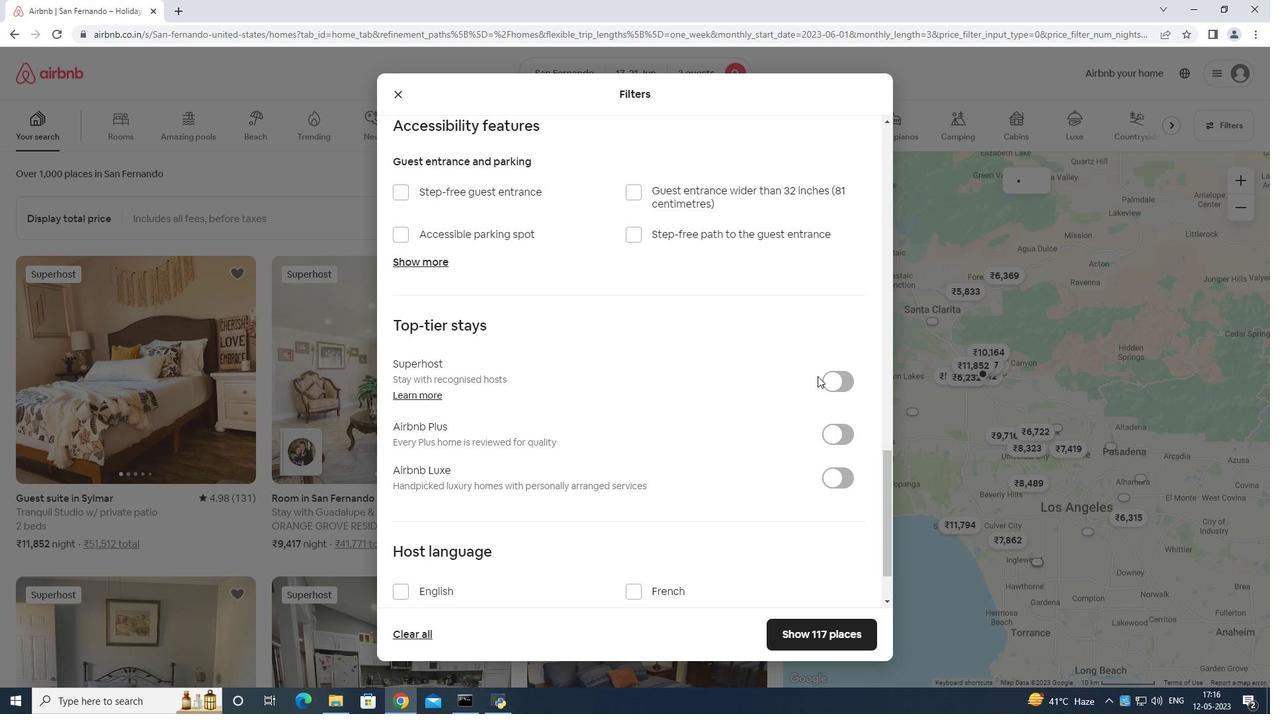 
Action: Mouse scrolled (816, 379) with delta (0, 0)
Screenshot: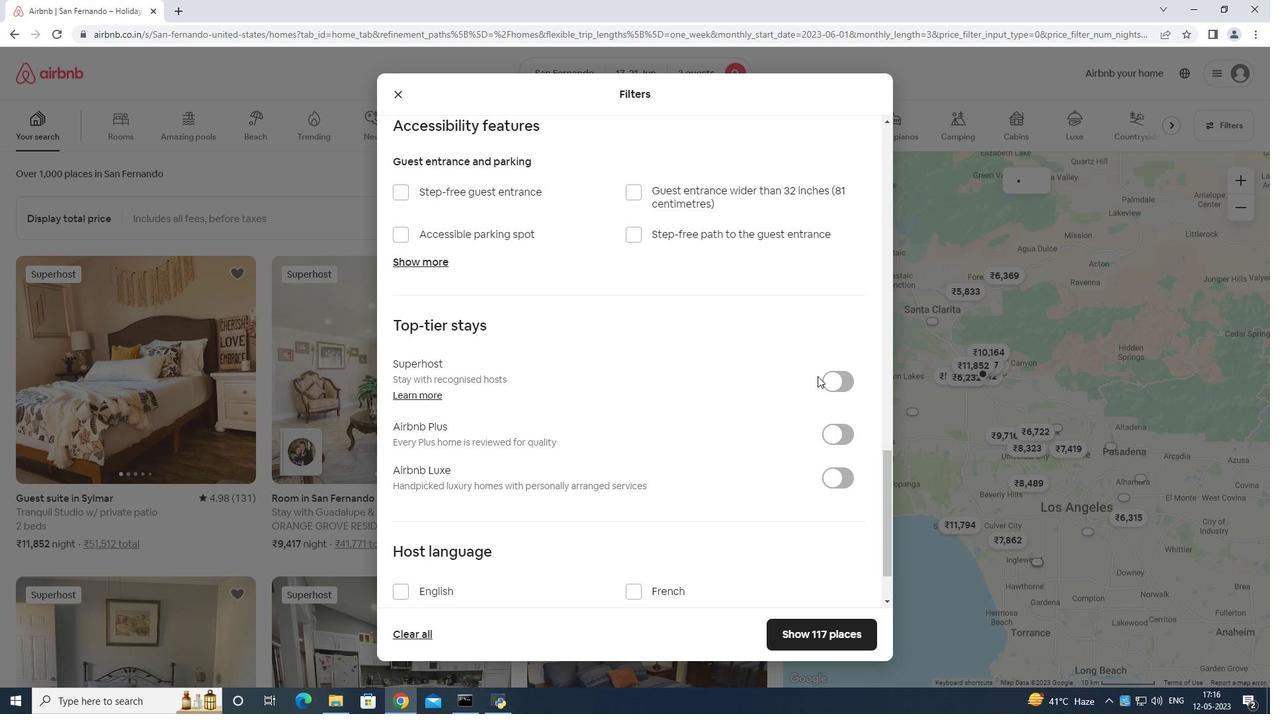 
Action: Mouse moved to (796, 418)
Screenshot: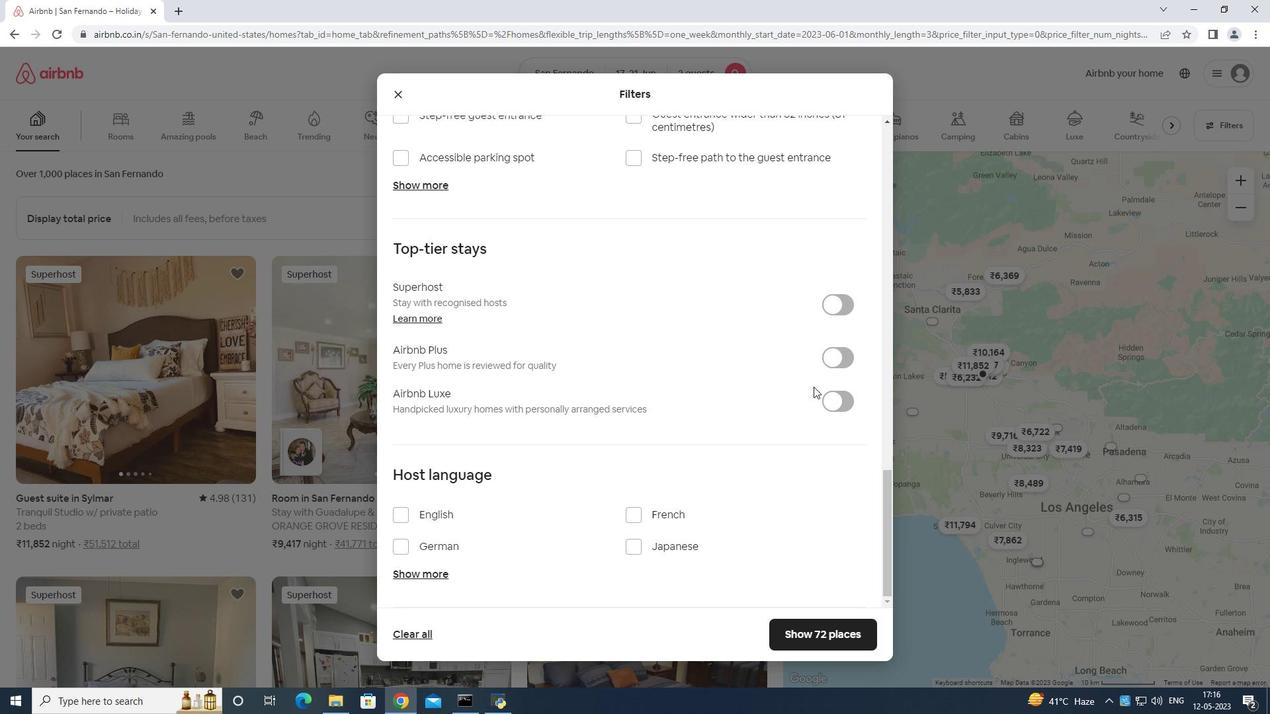 
Action: Mouse scrolled (796, 417) with delta (0, 0)
Screenshot: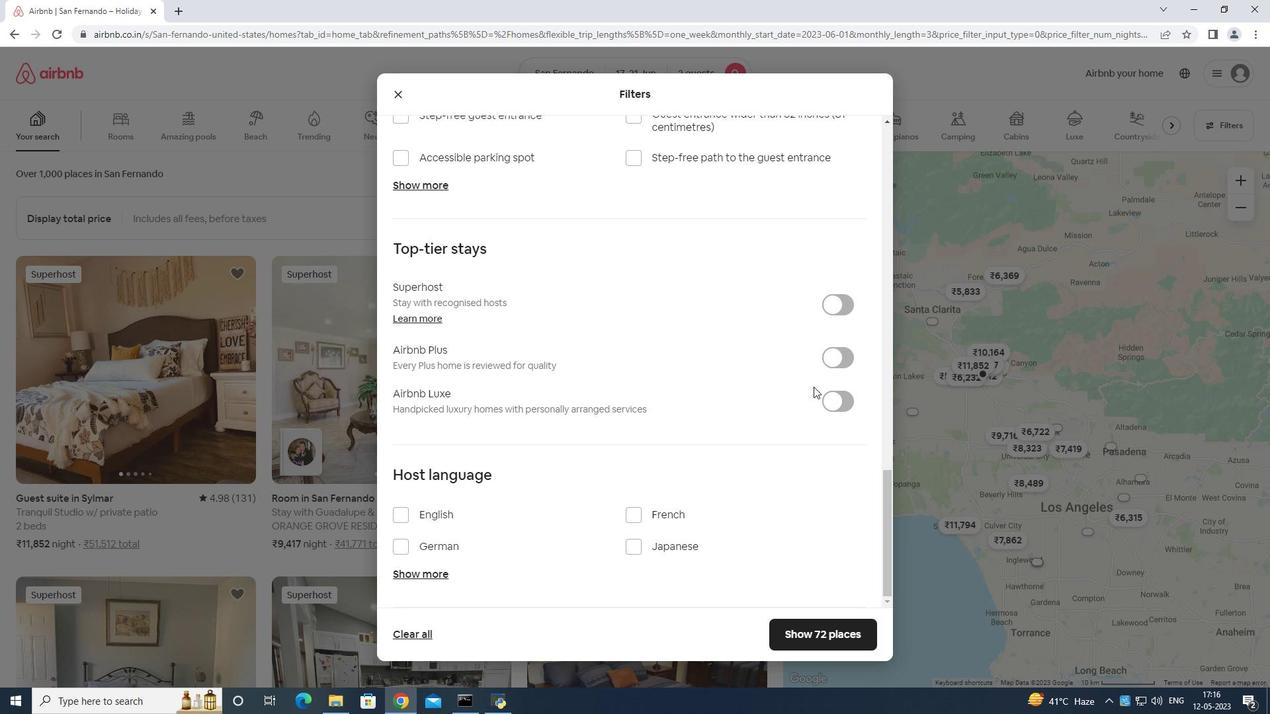
Action: Mouse moved to (789, 433)
Screenshot: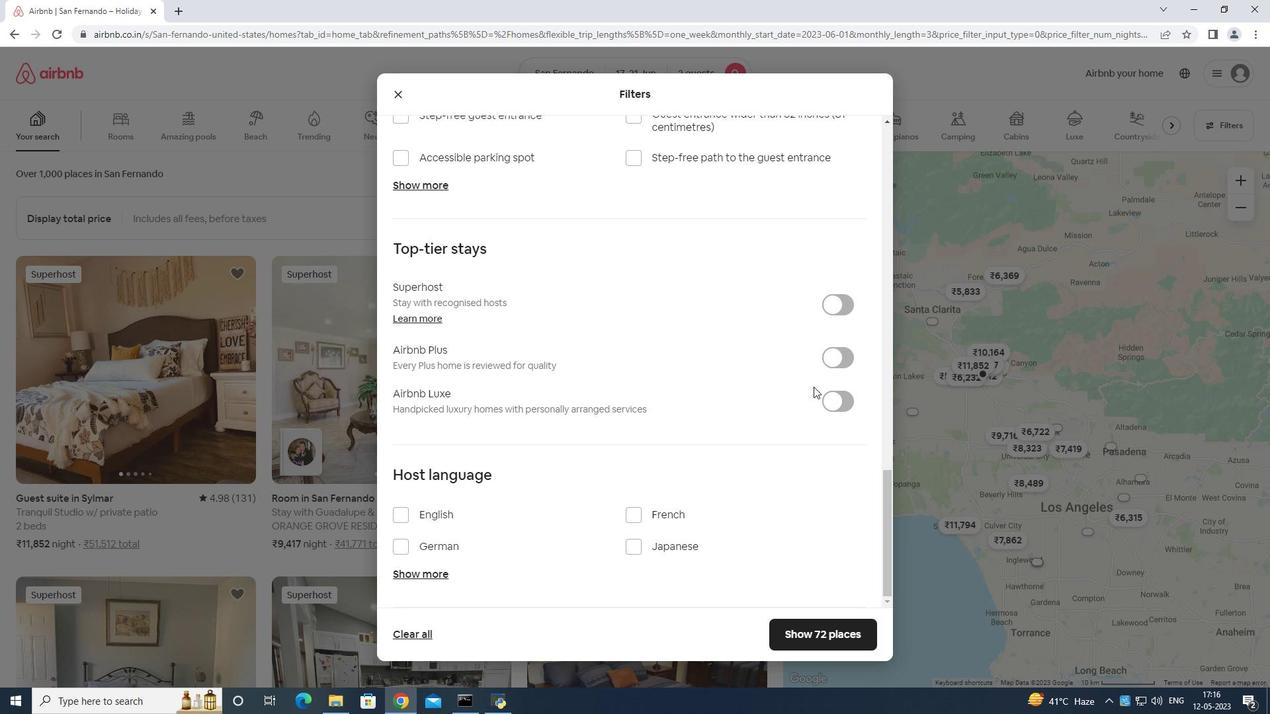 
Action: Mouse scrolled (789, 432) with delta (0, 0)
Screenshot: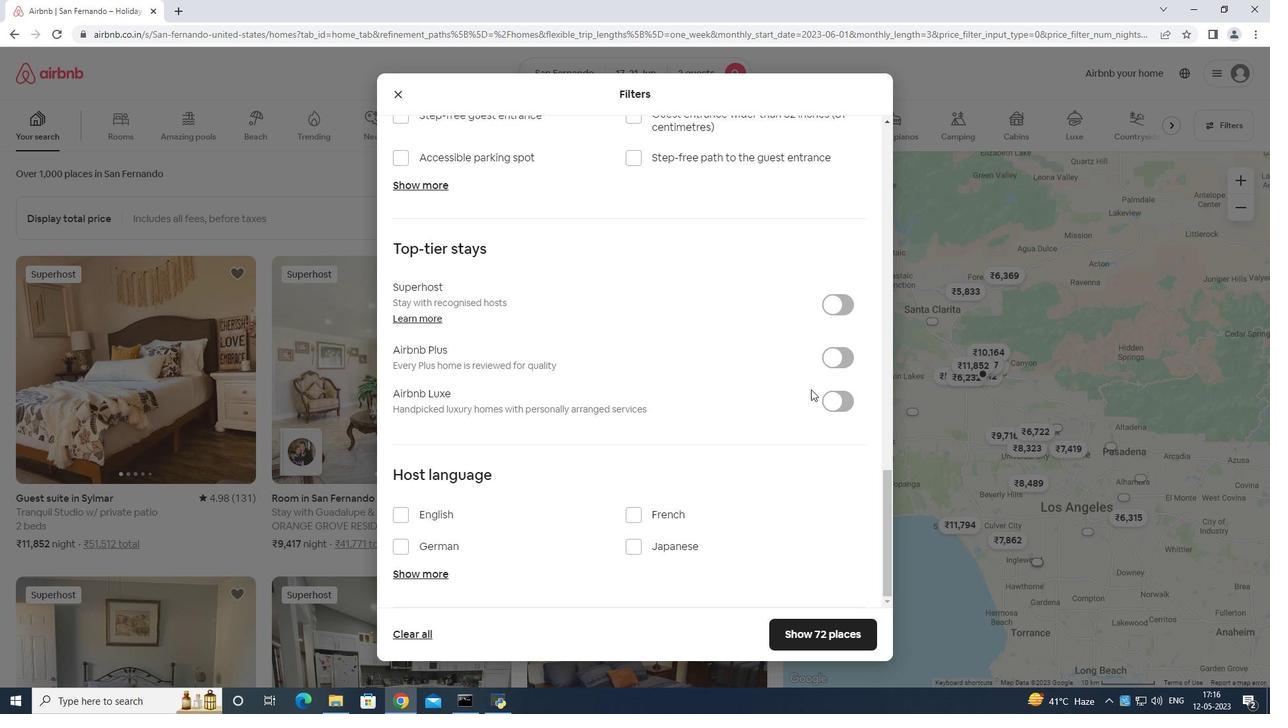 
Action: Mouse moved to (391, 514)
Screenshot: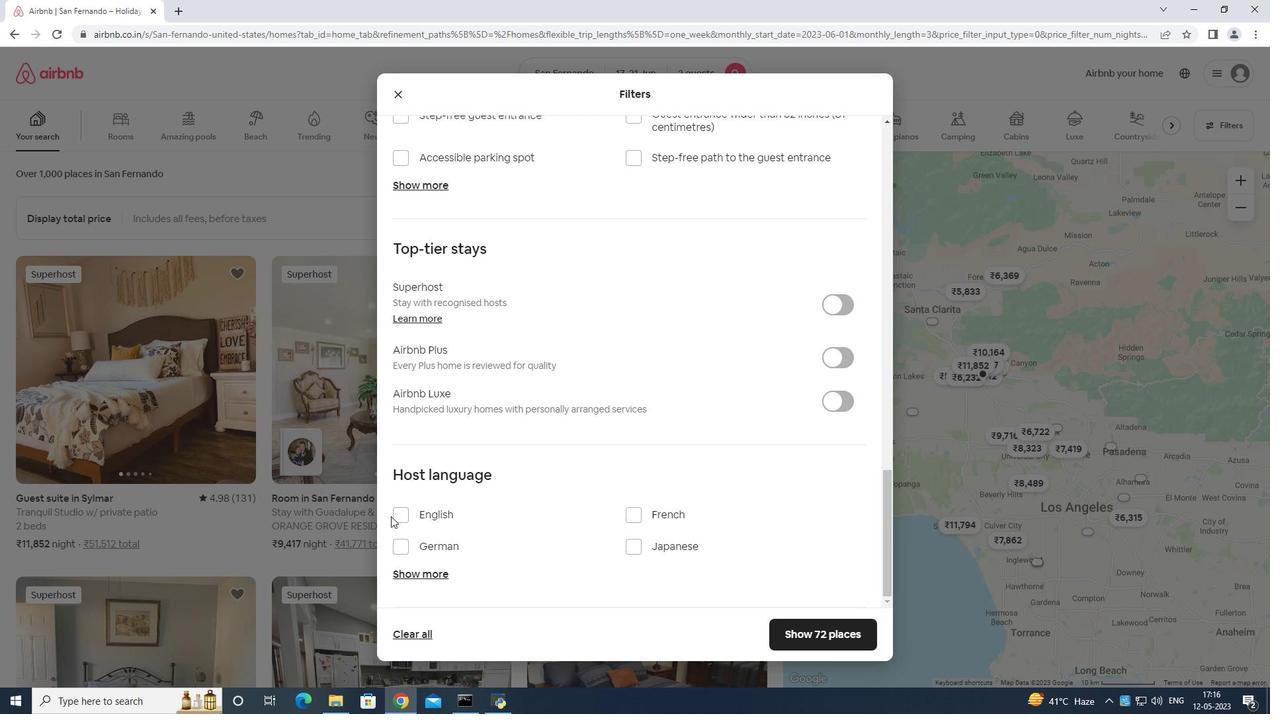 
Action: Mouse pressed left at (391, 514)
Screenshot: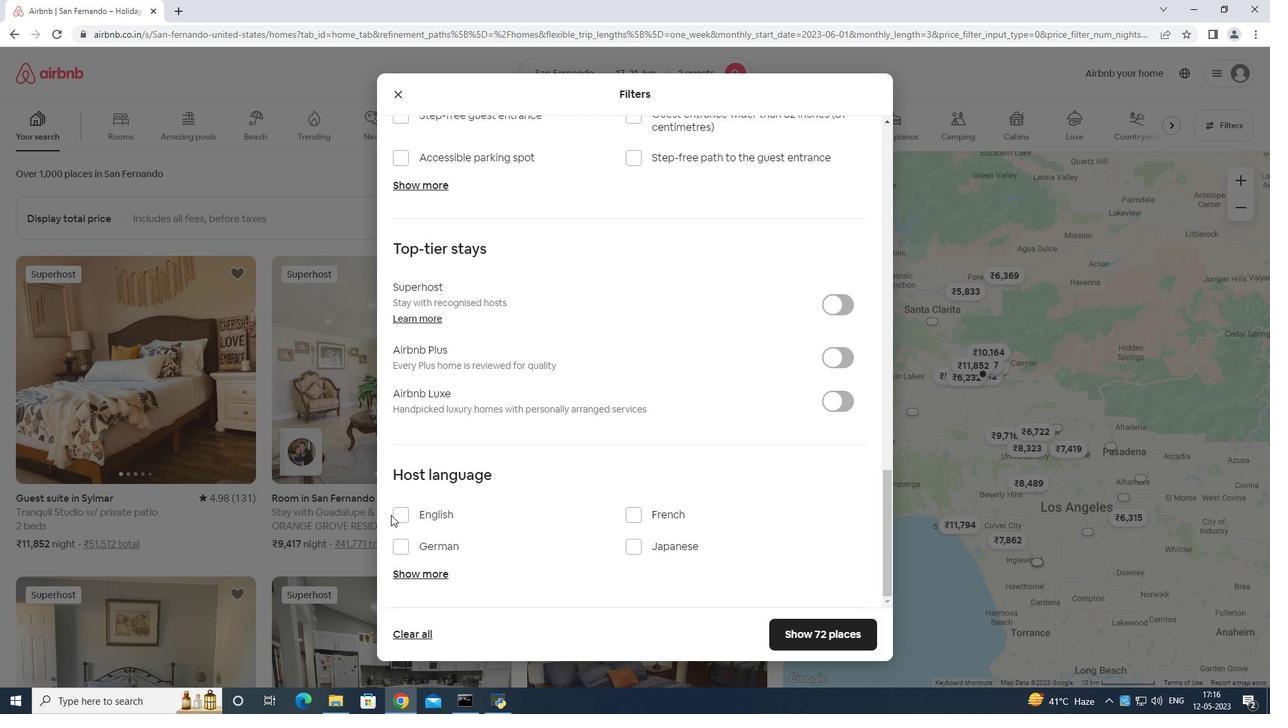 
Action: Mouse moved to (401, 513)
Screenshot: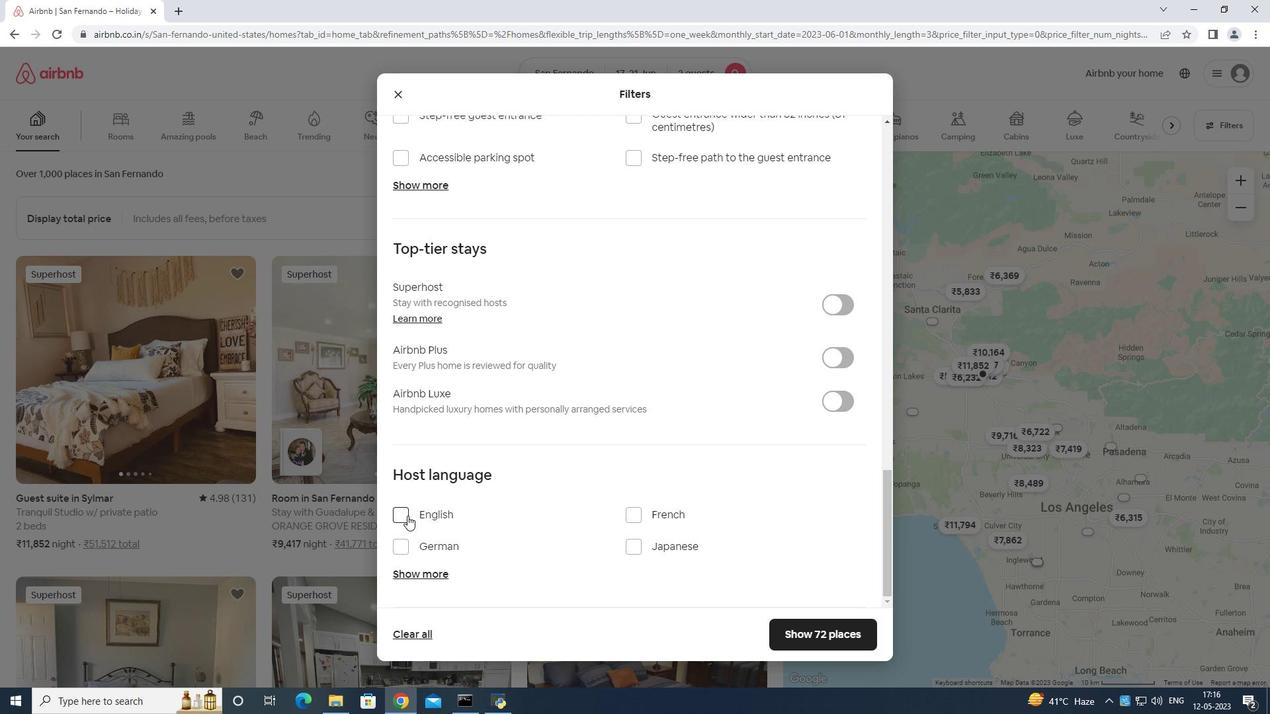 
Action: Mouse pressed left at (401, 513)
Screenshot: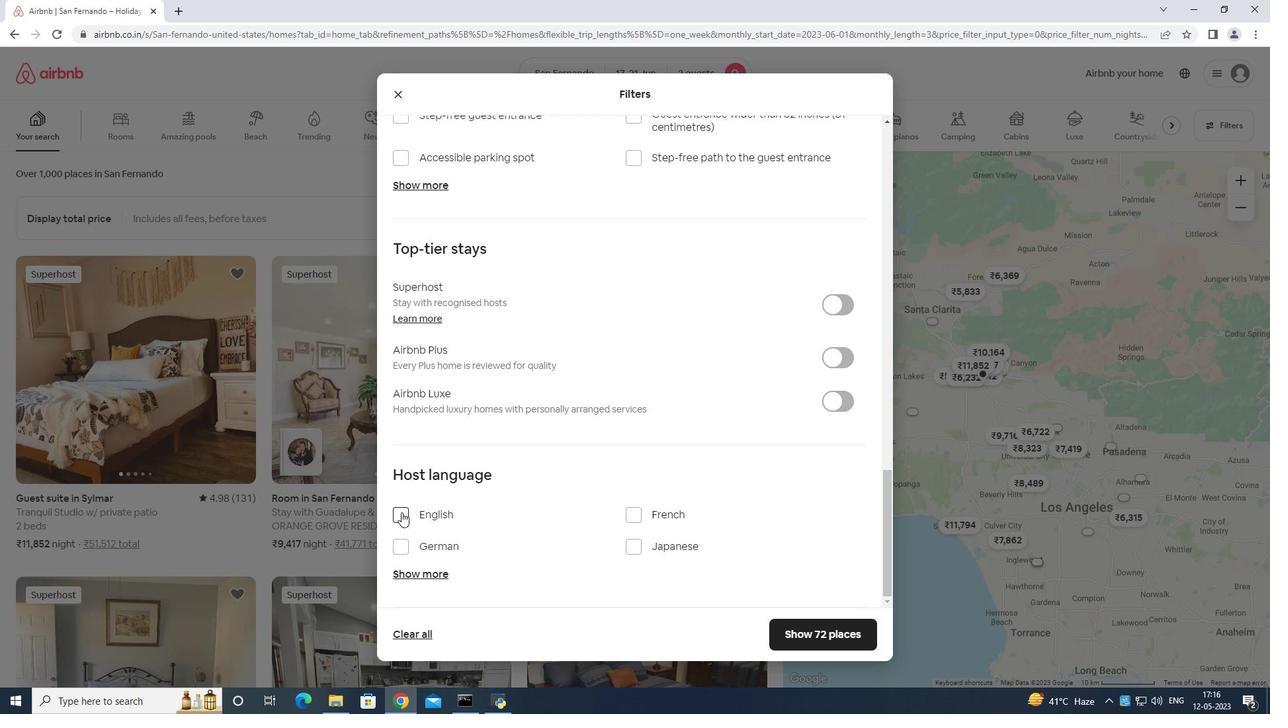 
Action: Mouse moved to (808, 634)
Screenshot: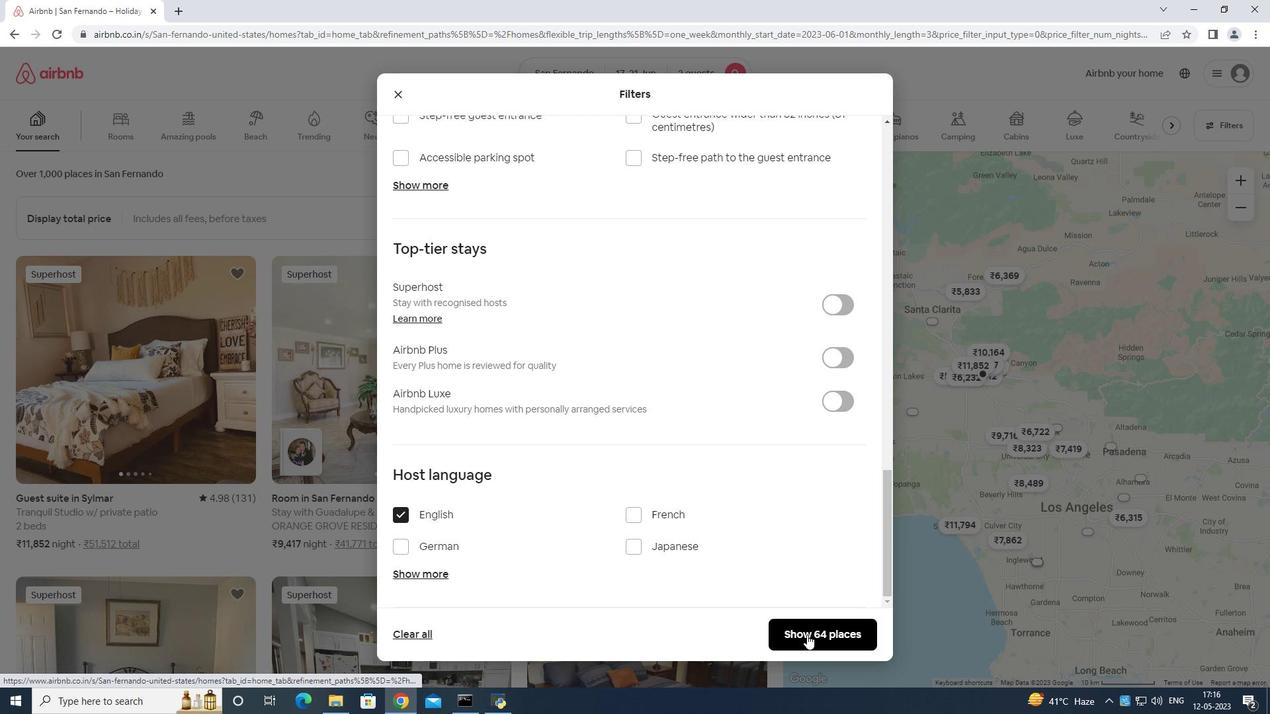 
Action: Mouse pressed left at (808, 634)
Screenshot: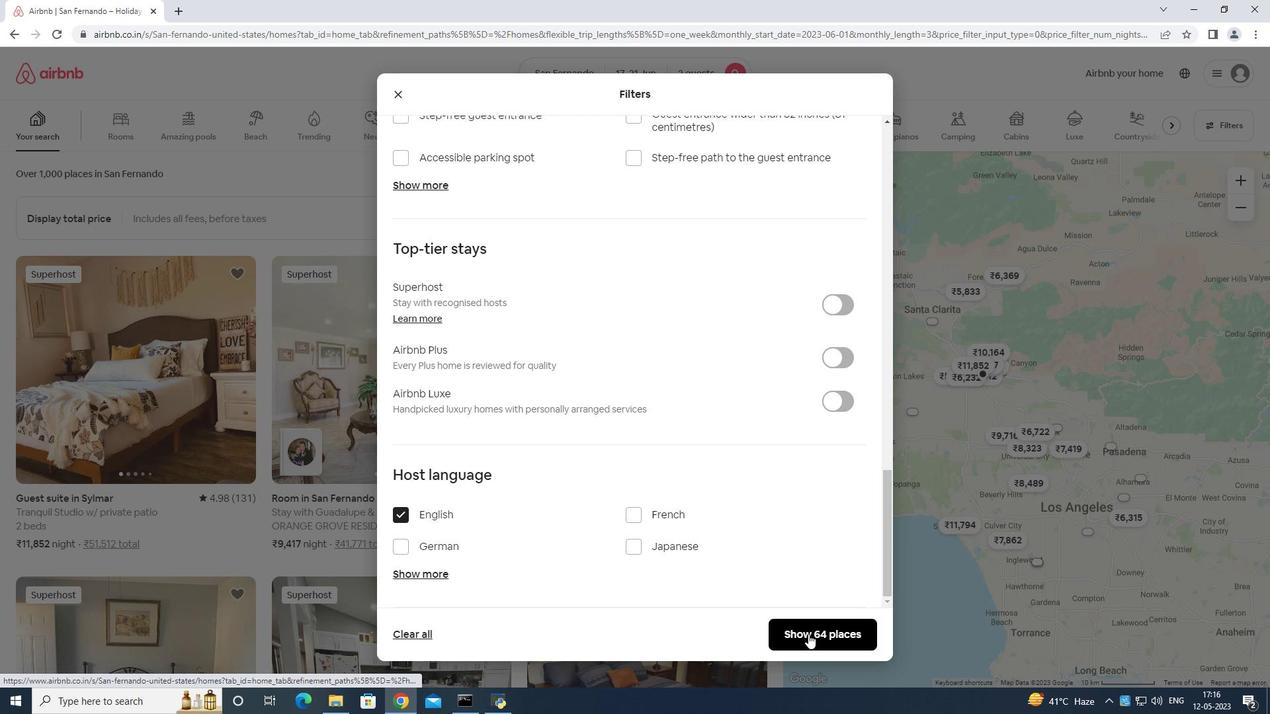 
Action: Mouse moved to (810, 634)
Screenshot: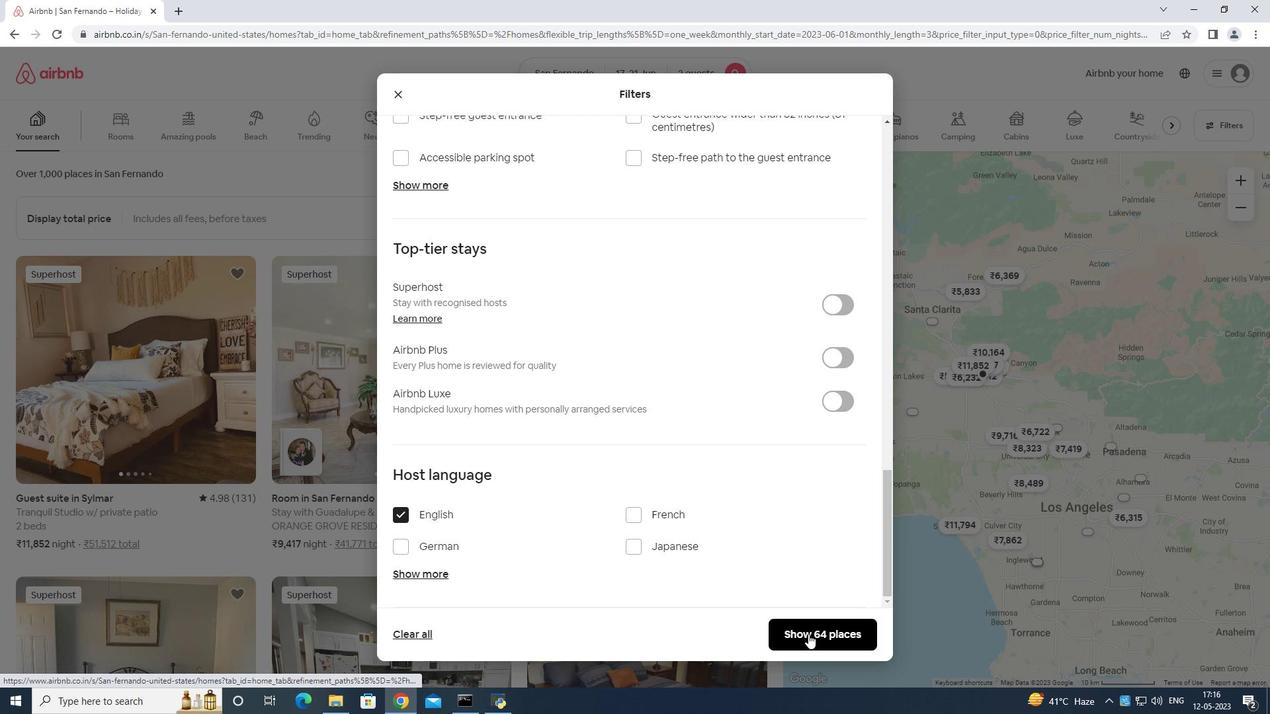 
